 Task: Select the outline model option in the sticky scroll default model.
Action: Mouse moved to (8, 460)
Screenshot: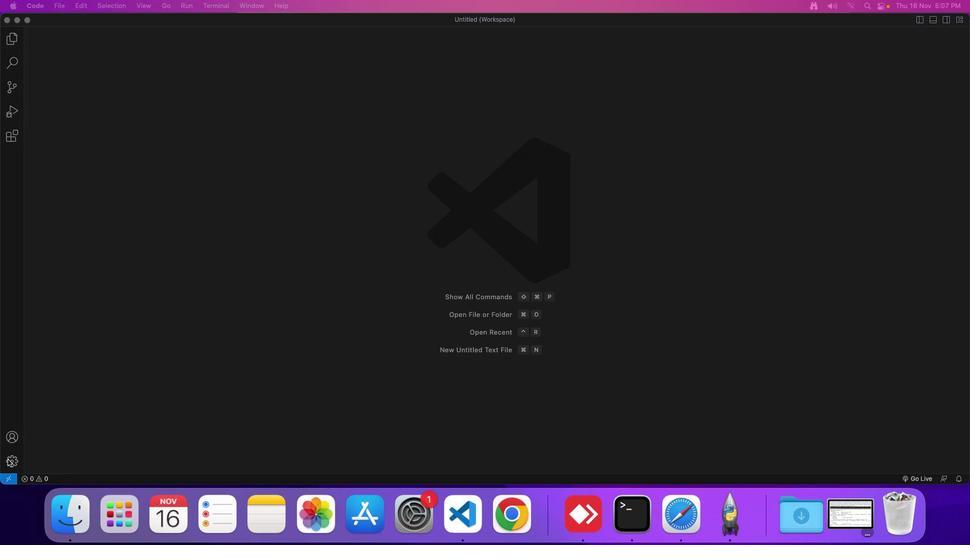 
Action: Mouse pressed left at (8, 460)
Screenshot: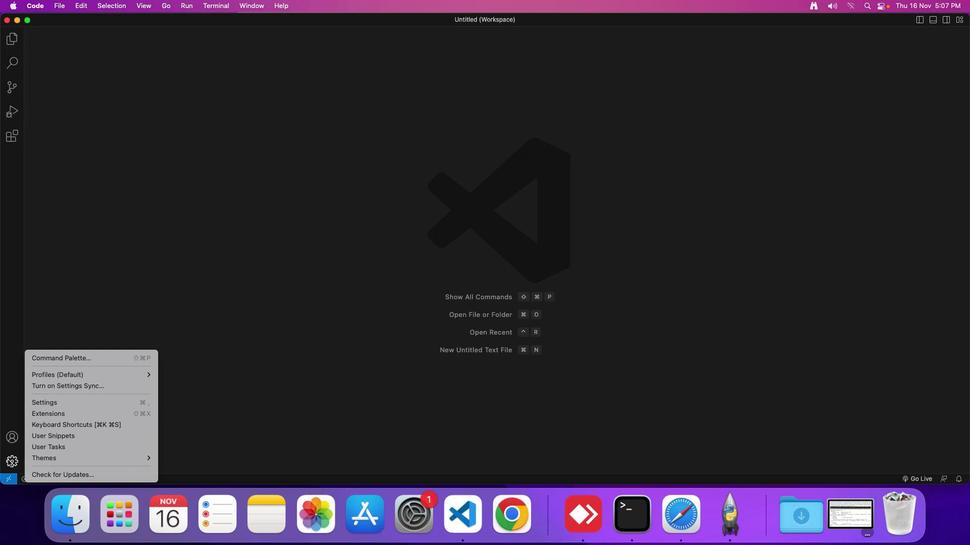 
Action: Mouse moved to (54, 406)
Screenshot: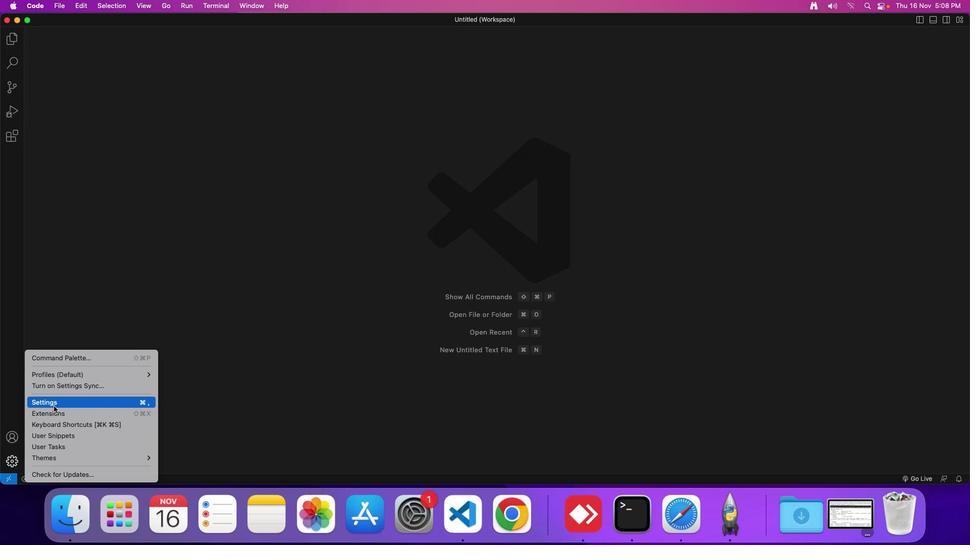 
Action: Mouse pressed left at (54, 406)
Screenshot: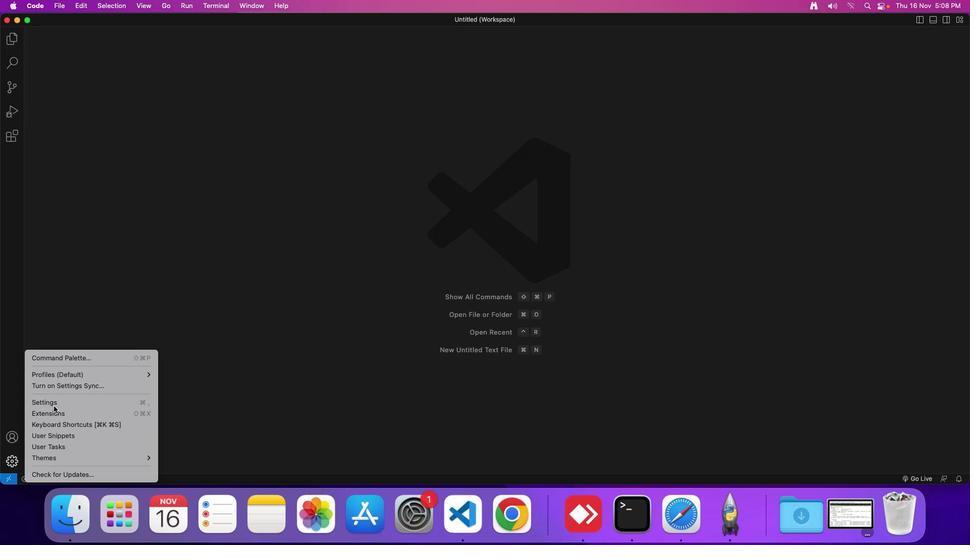 
Action: Mouse moved to (249, 81)
Screenshot: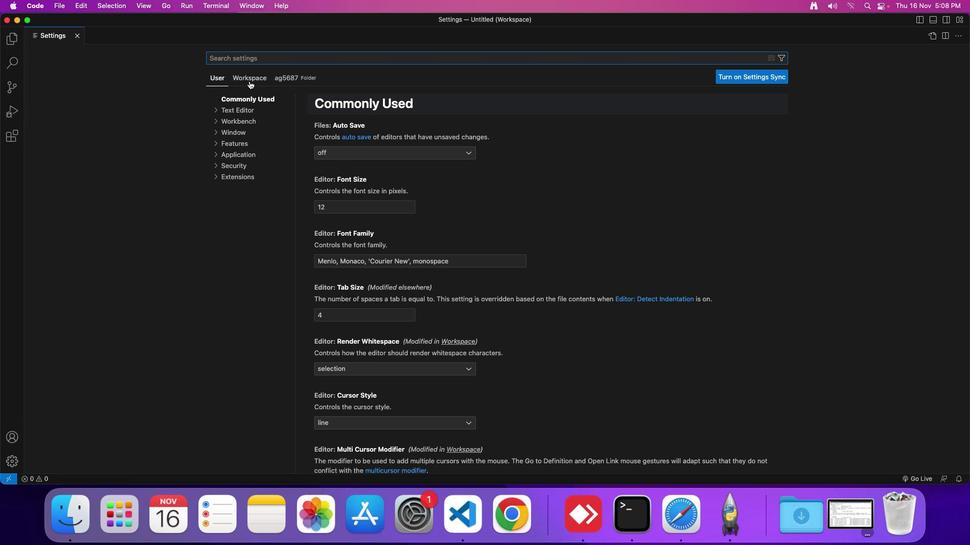 
Action: Mouse pressed left at (249, 81)
Screenshot: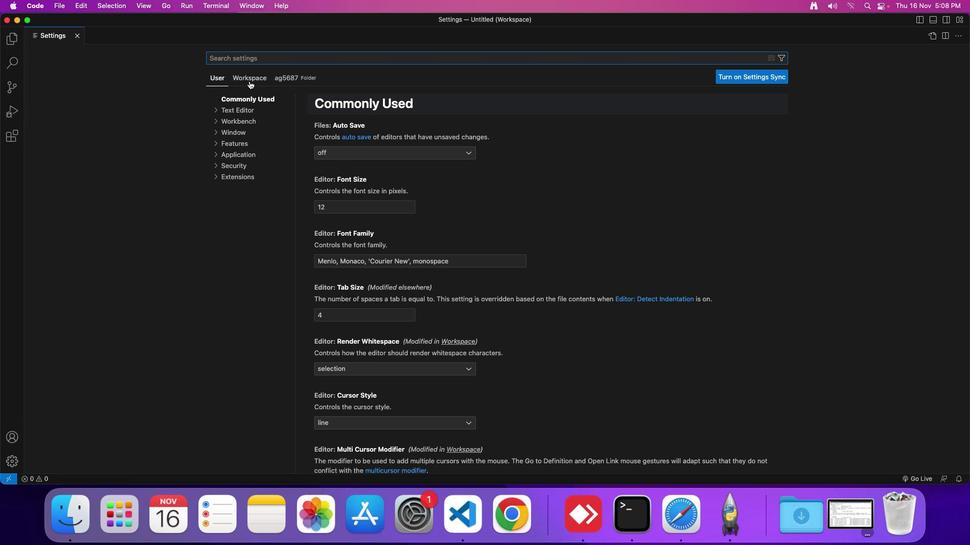 
Action: Mouse moved to (346, 227)
Screenshot: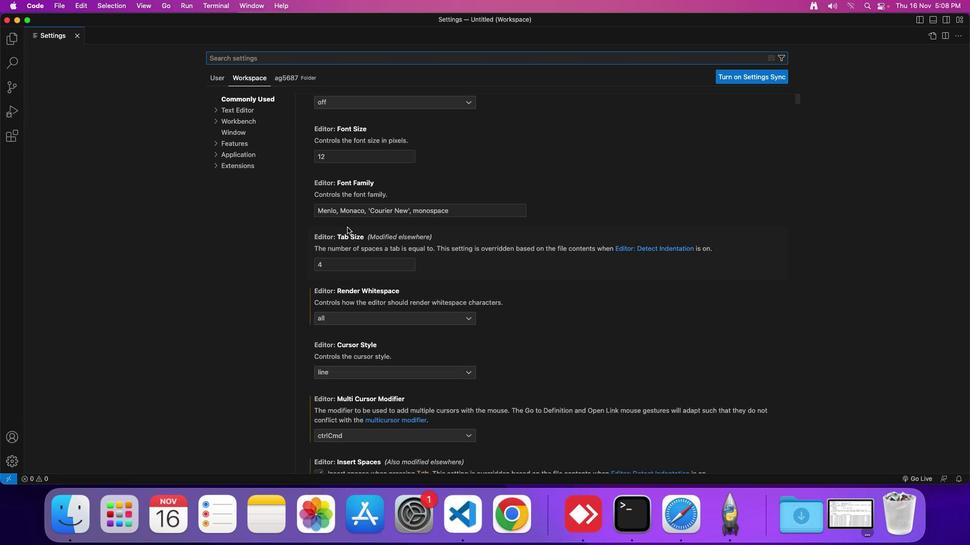 
Action: Mouse scrolled (346, 227) with delta (0, 0)
Screenshot: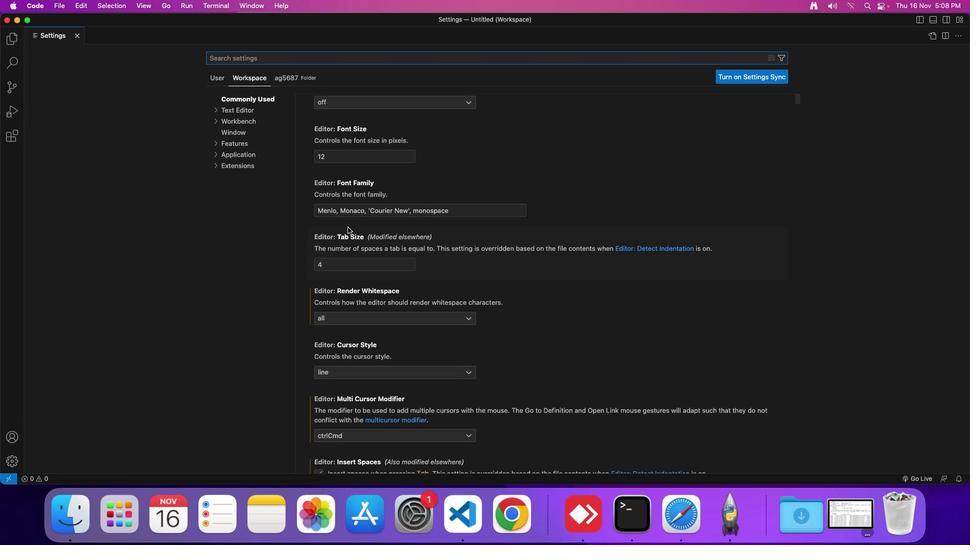 
Action: Mouse moved to (347, 227)
Screenshot: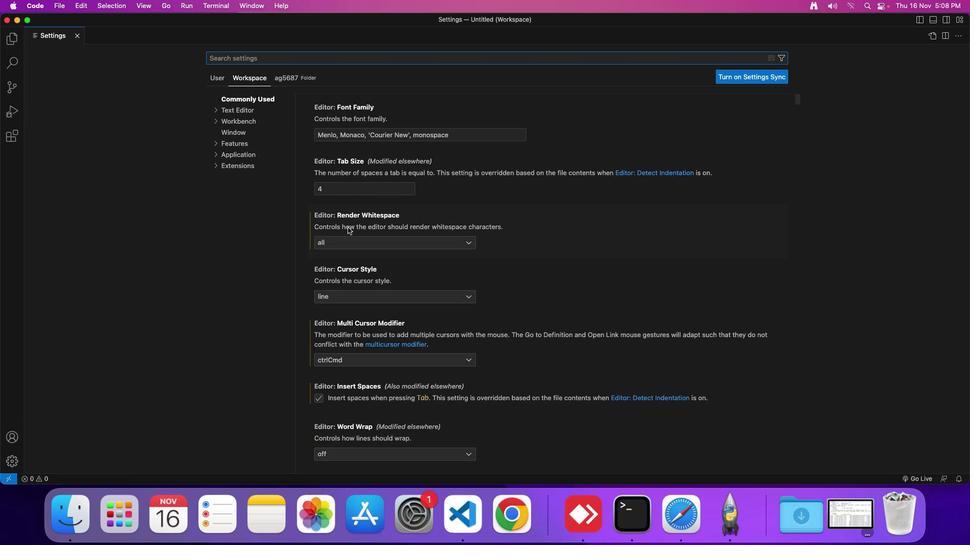 
Action: Mouse scrolled (347, 227) with delta (0, 0)
Screenshot: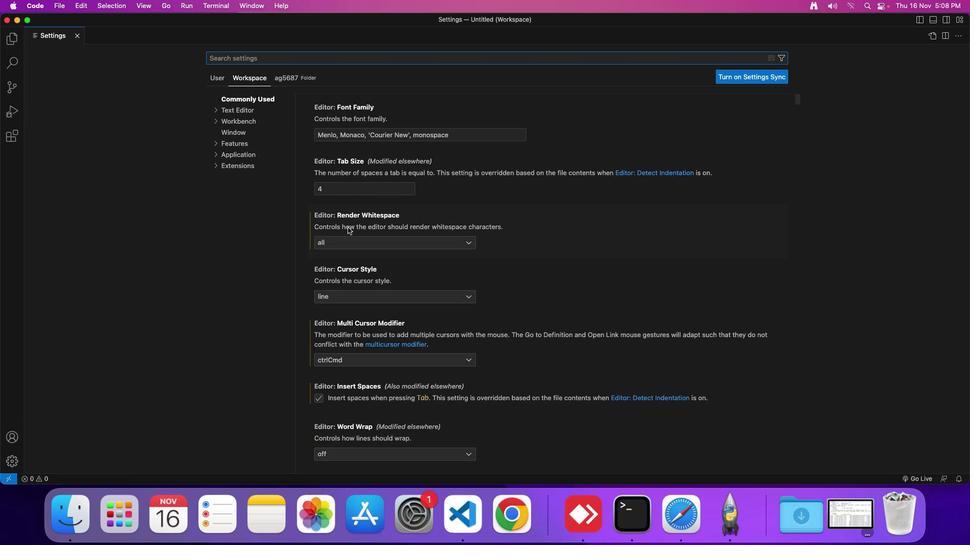 
Action: Mouse moved to (347, 227)
Screenshot: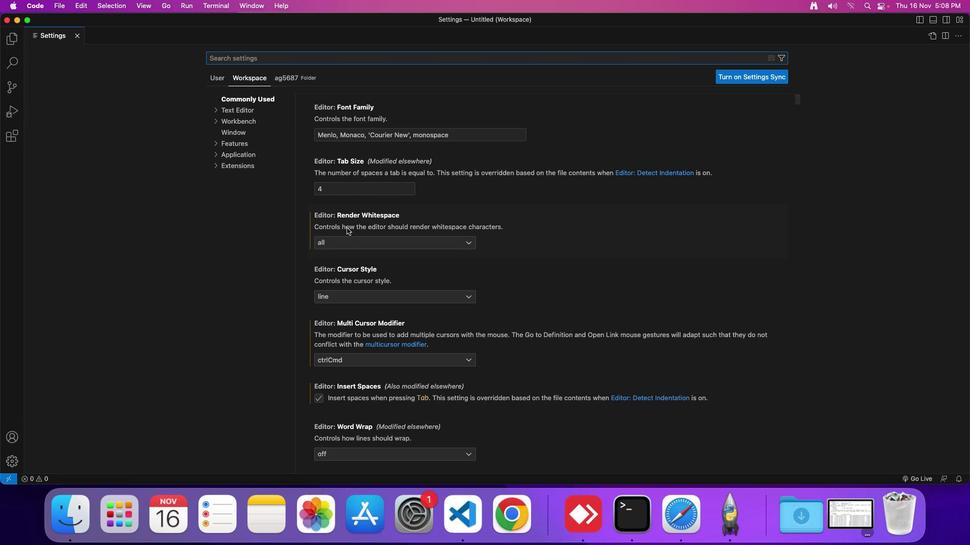 
Action: Mouse scrolled (347, 227) with delta (0, -1)
Screenshot: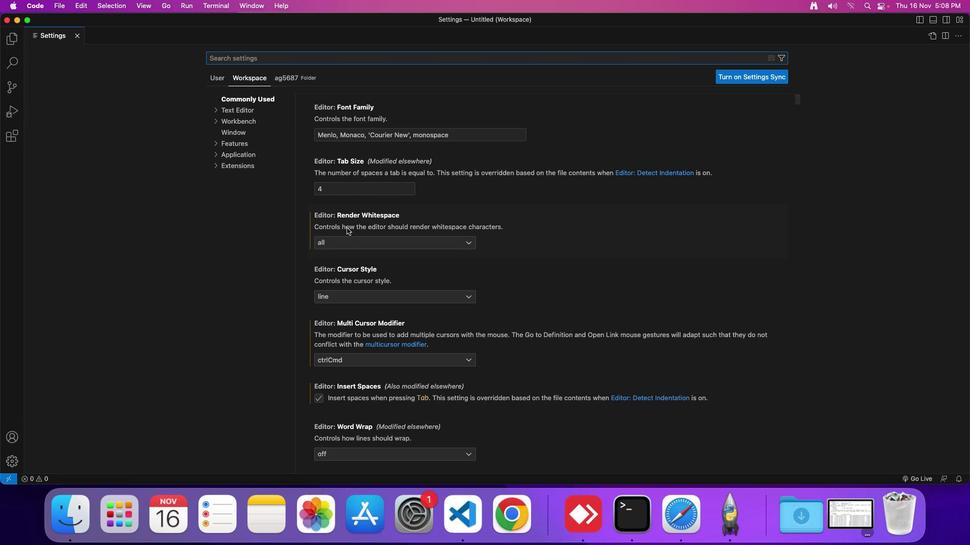 
Action: Mouse moved to (344, 228)
Screenshot: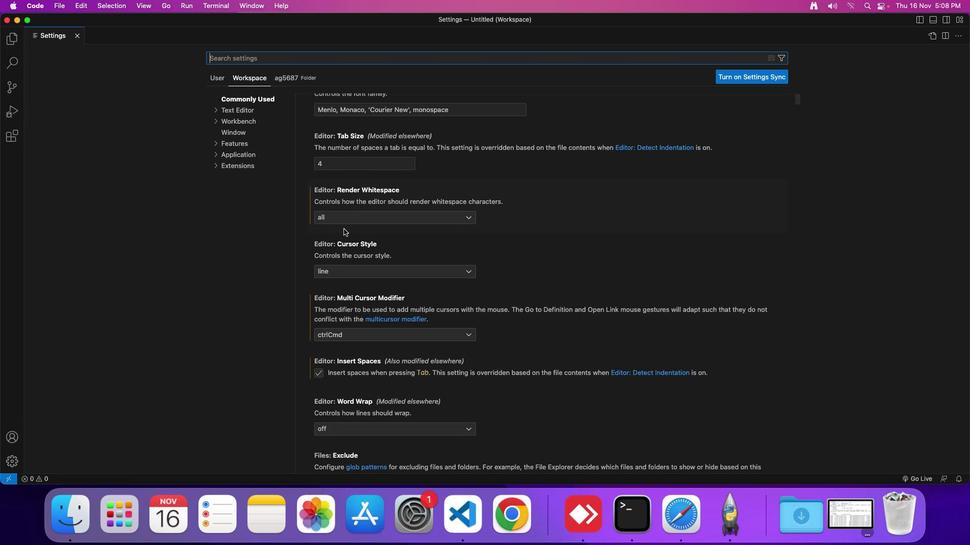 
Action: Mouse scrolled (344, 228) with delta (0, 0)
Screenshot: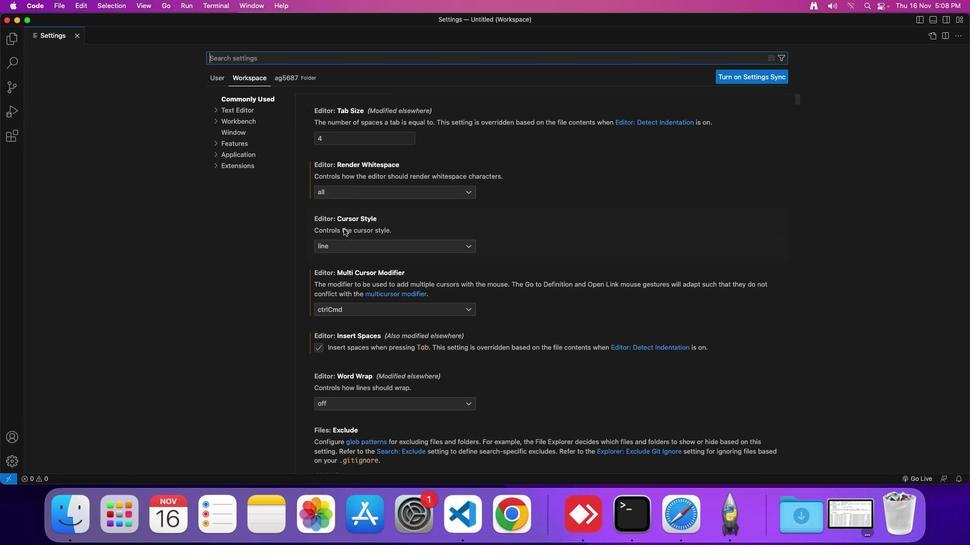 
Action: Mouse scrolled (344, 228) with delta (0, 0)
Screenshot: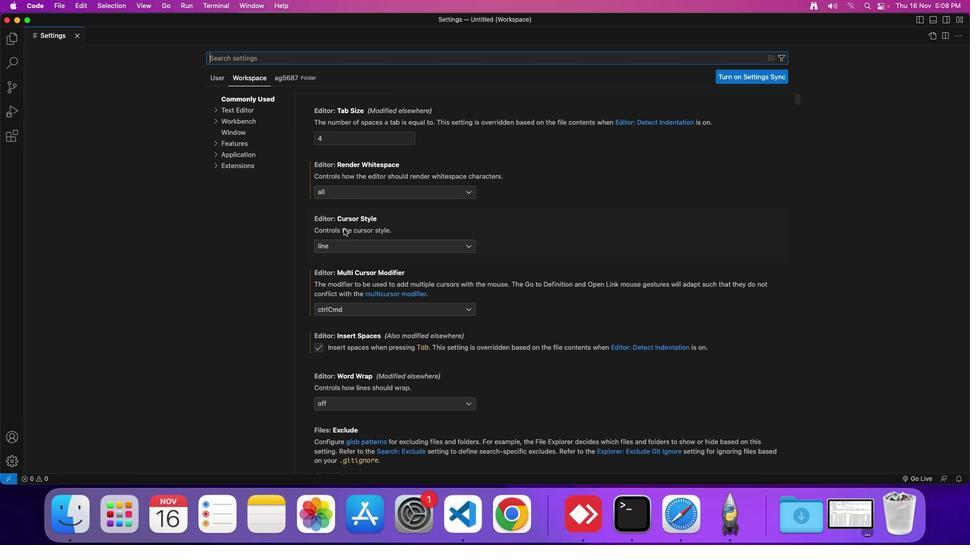
Action: Mouse scrolled (344, 228) with delta (0, 0)
Screenshot: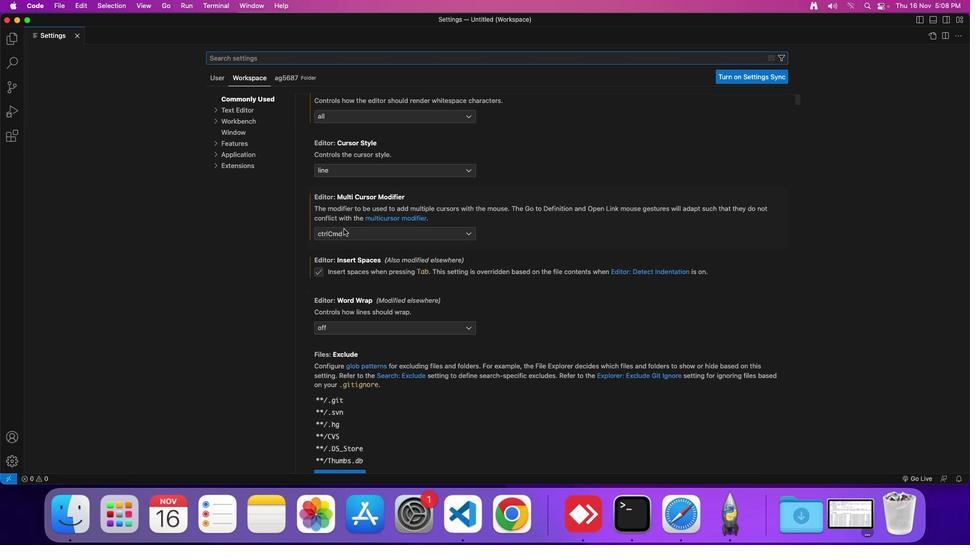 
Action: Mouse scrolled (344, 228) with delta (0, 0)
Screenshot: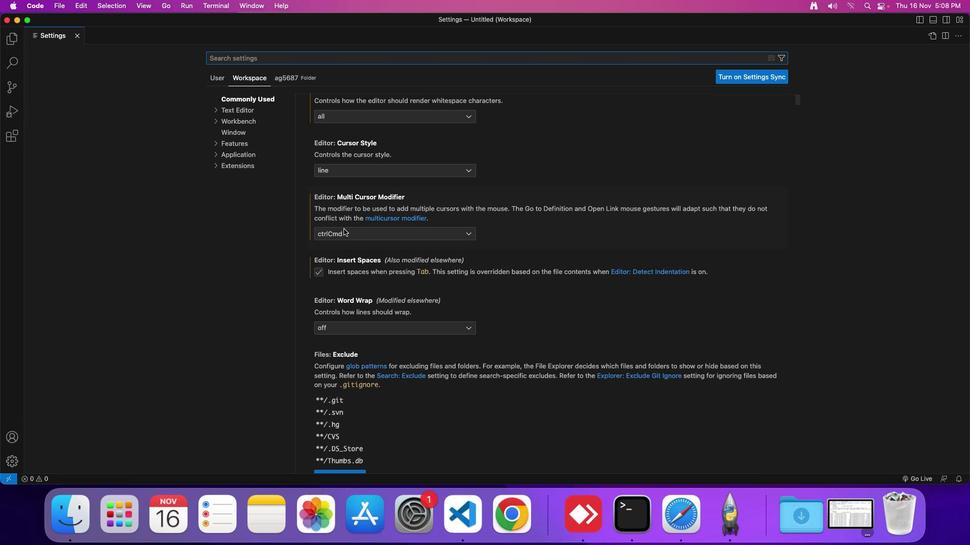 
Action: Mouse scrolled (344, 228) with delta (0, 0)
Screenshot: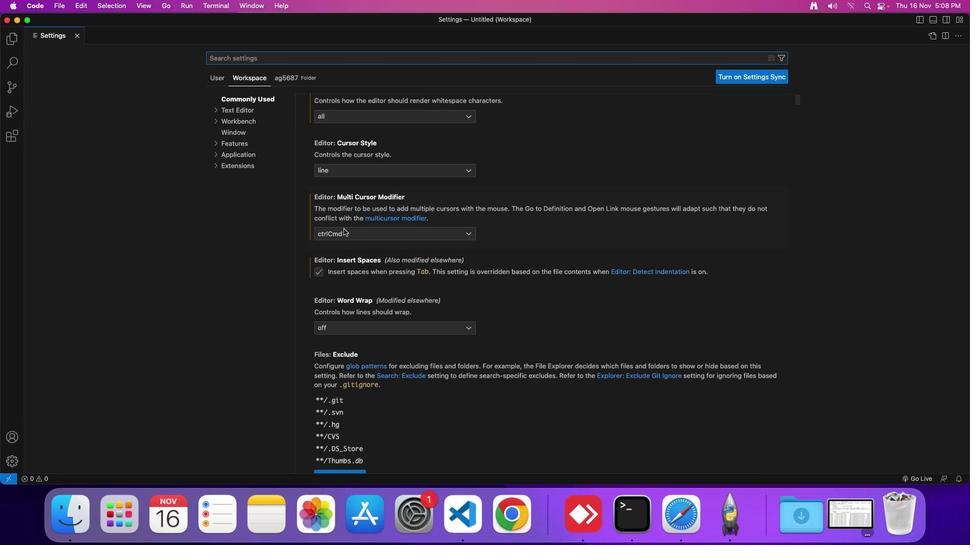 
Action: Mouse scrolled (344, 228) with delta (0, 0)
Screenshot: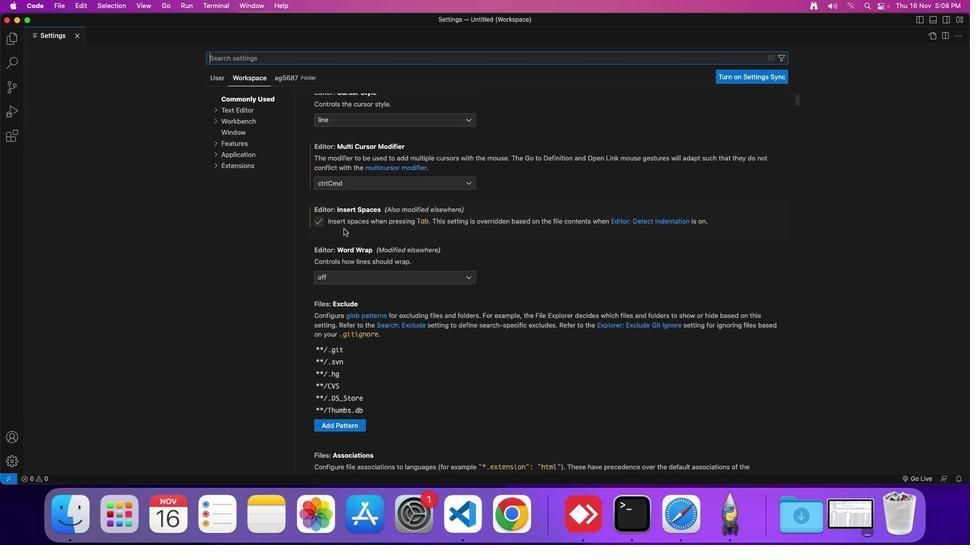 
Action: Mouse scrolled (344, 228) with delta (0, 0)
Screenshot: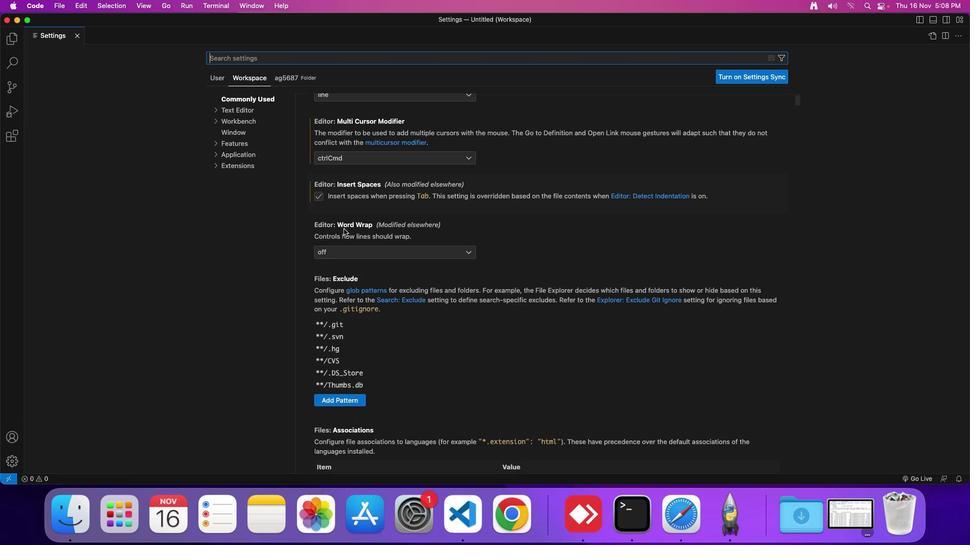 
Action: Mouse scrolled (344, 228) with delta (0, 0)
Screenshot: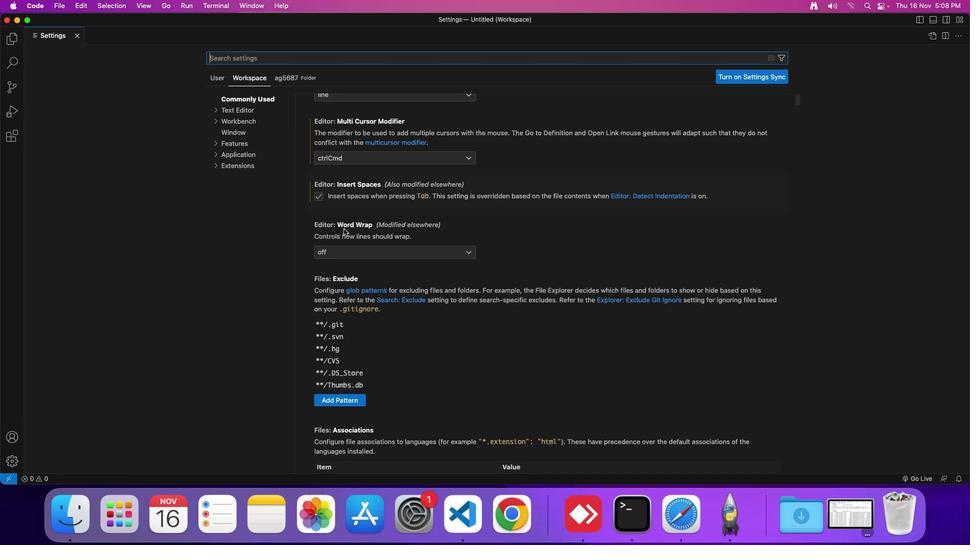 
Action: Mouse scrolled (344, 228) with delta (0, 0)
Screenshot: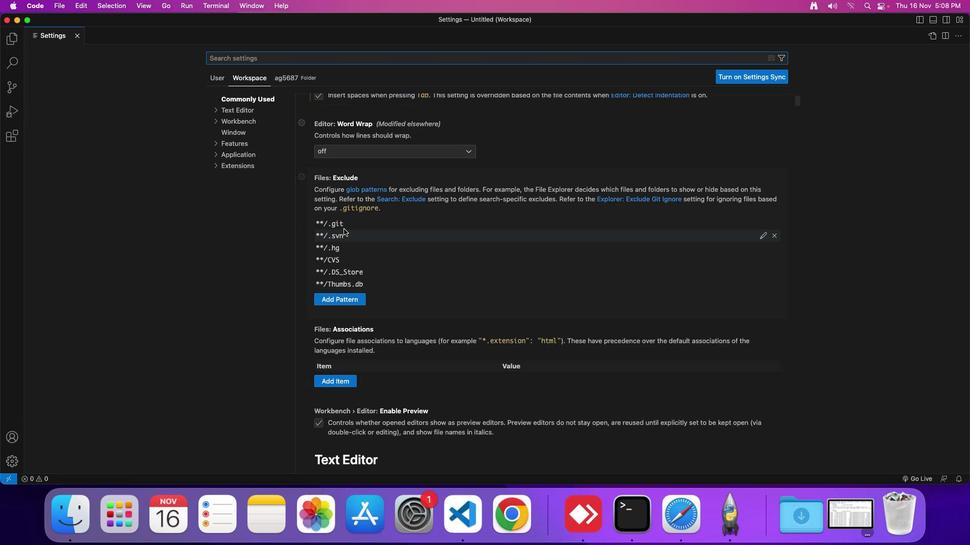 
Action: Mouse scrolled (344, 228) with delta (0, 0)
Screenshot: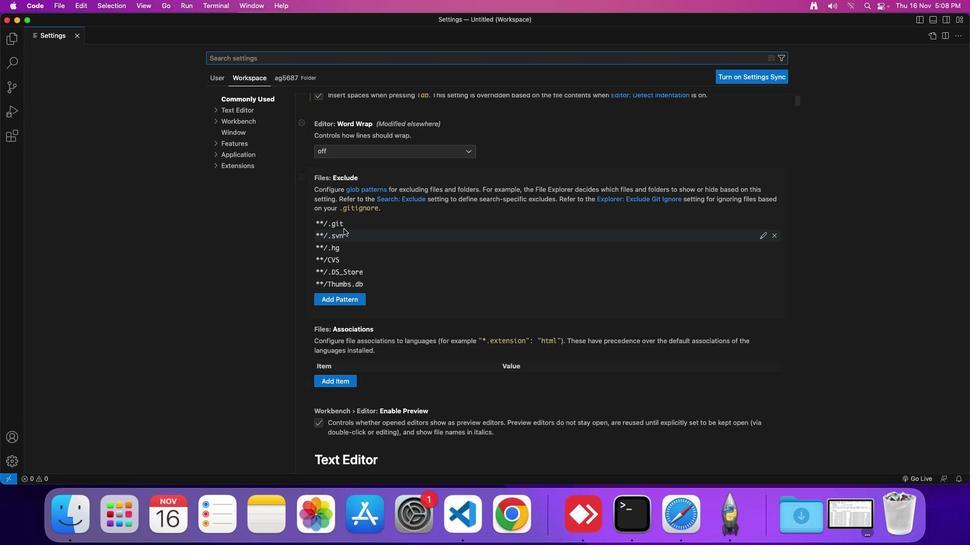 
Action: Mouse scrolled (344, 228) with delta (0, -1)
Screenshot: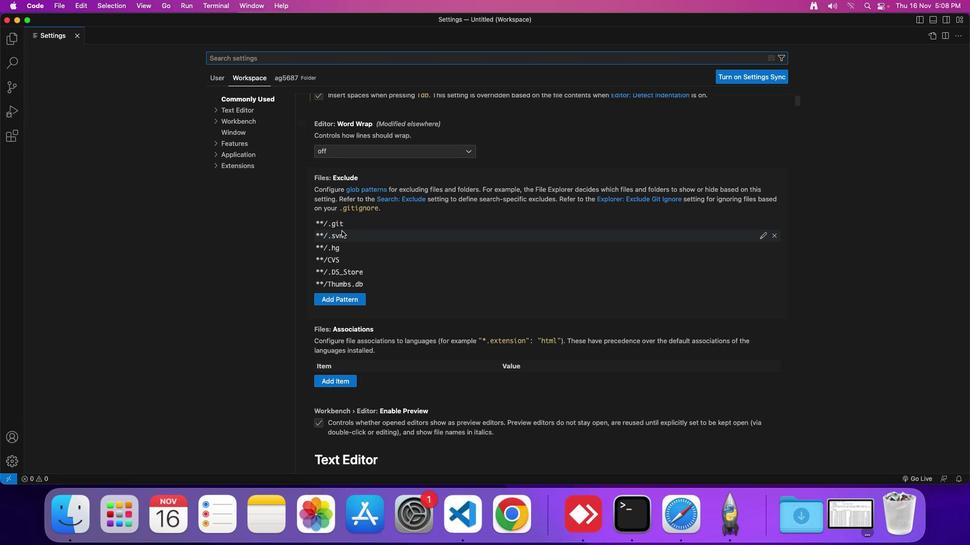 
Action: Mouse moved to (335, 249)
Screenshot: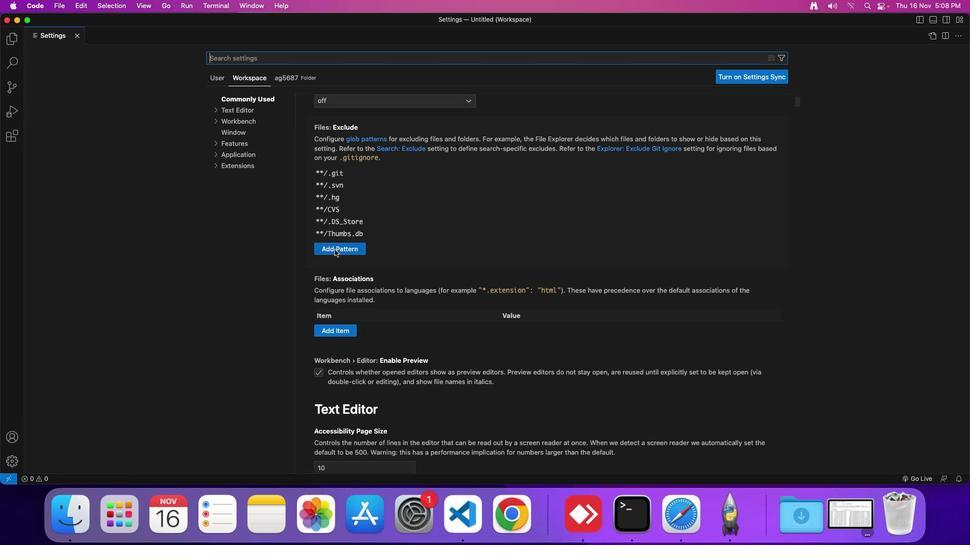 
Action: Mouse scrolled (335, 249) with delta (0, 0)
Screenshot: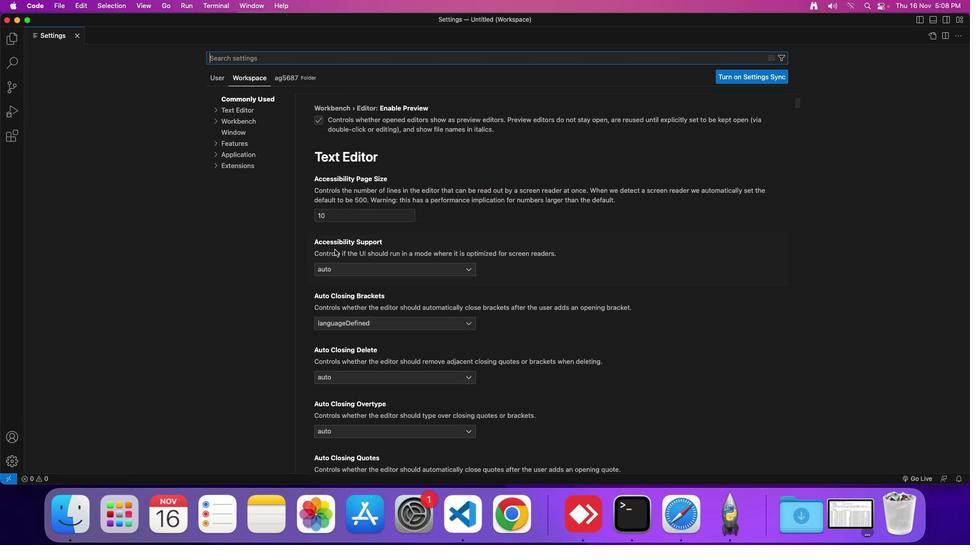 
Action: Mouse scrolled (335, 249) with delta (0, 0)
Screenshot: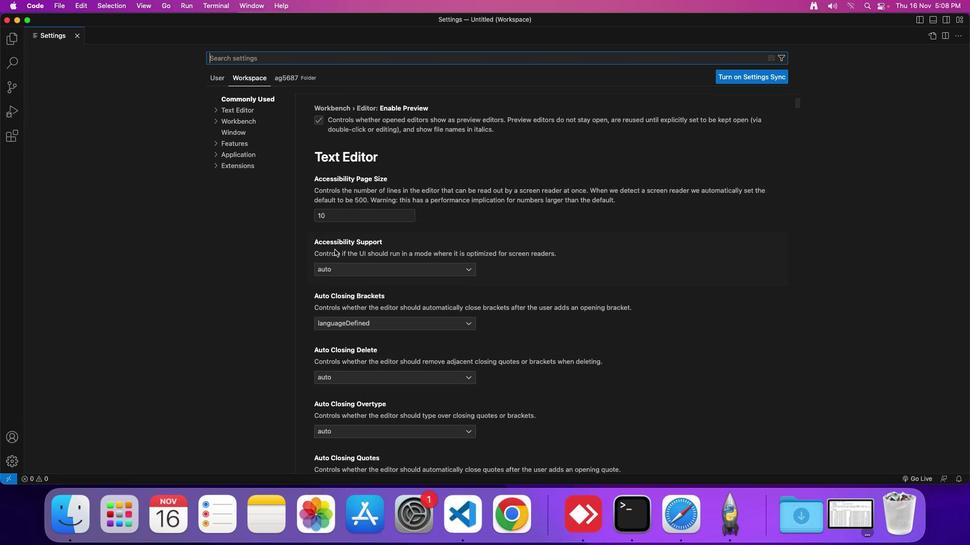 
Action: Mouse scrolled (335, 249) with delta (0, -2)
Screenshot: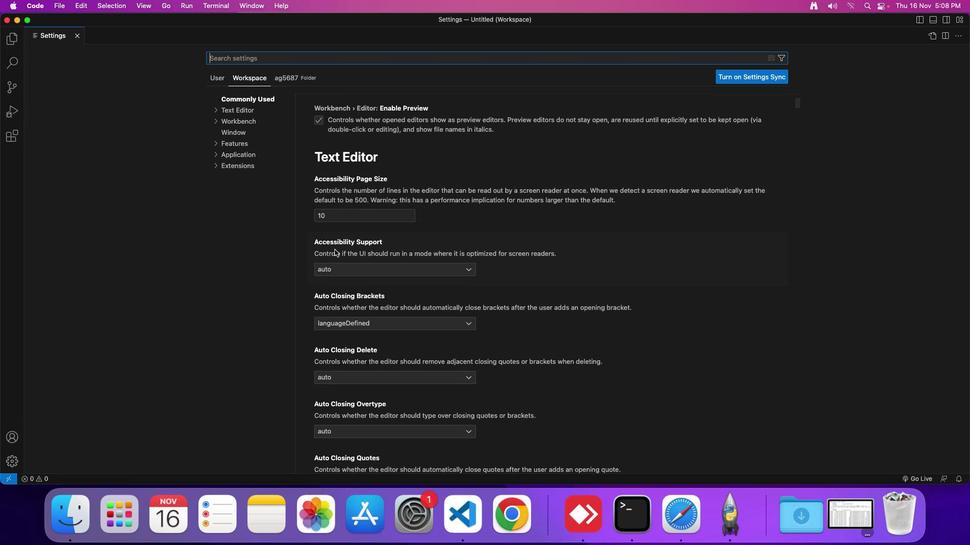 
Action: Mouse scrolled (335, 249) with delta (0, -3)
Screenshot: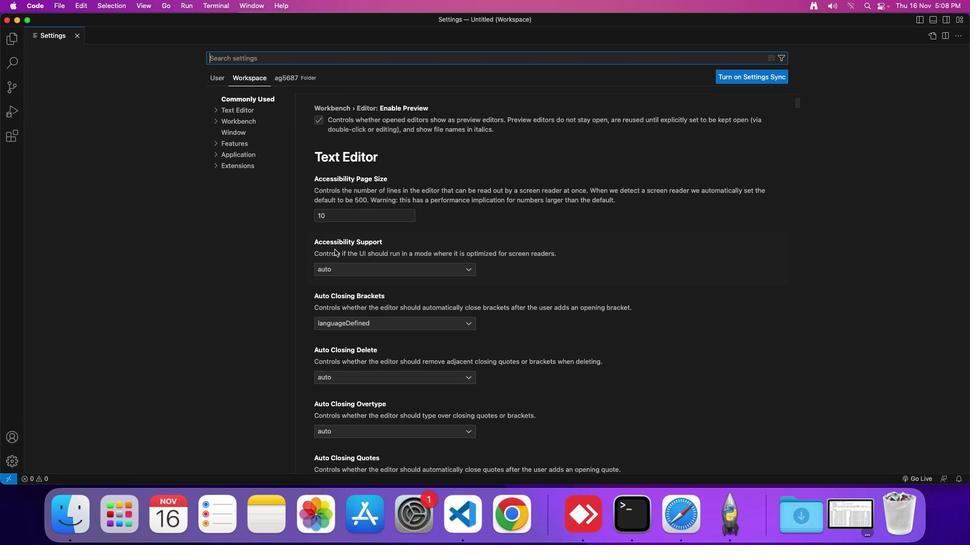 
Action: Mouse moved to (336, 250)
Screenshot: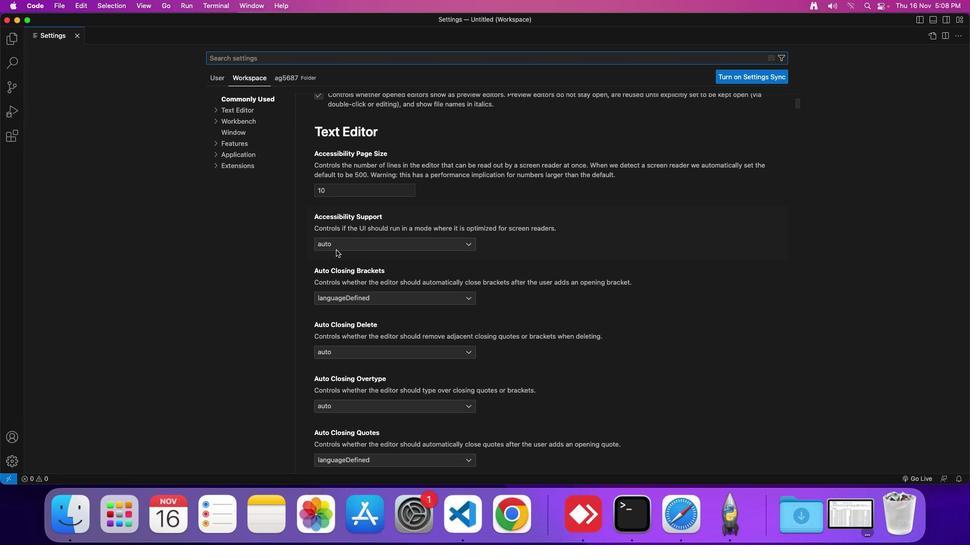 
Action: Mouse scrolled (336, 250) with delta (0, 0)
Screenshot: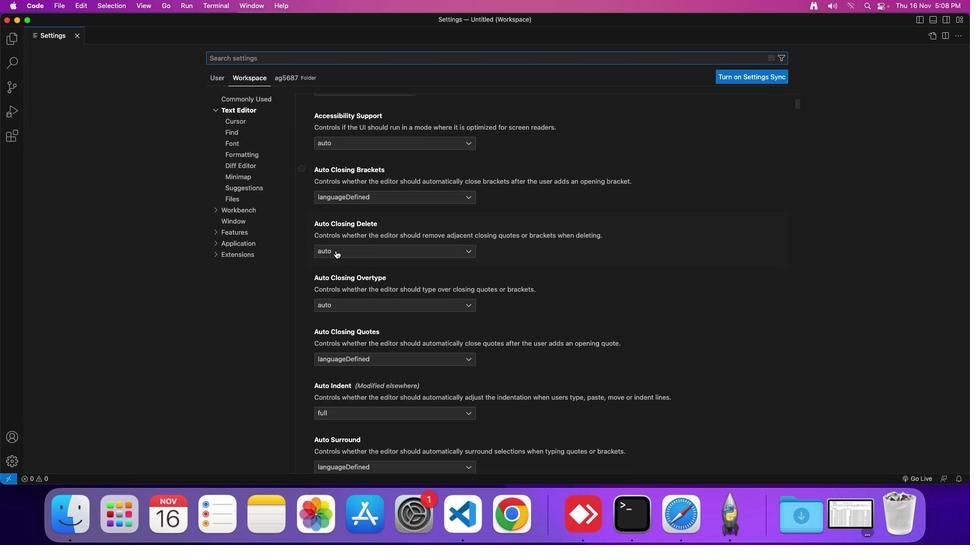 
Action: Mouse scrolled (336, 250) with delta (0, 0)
Screenshot: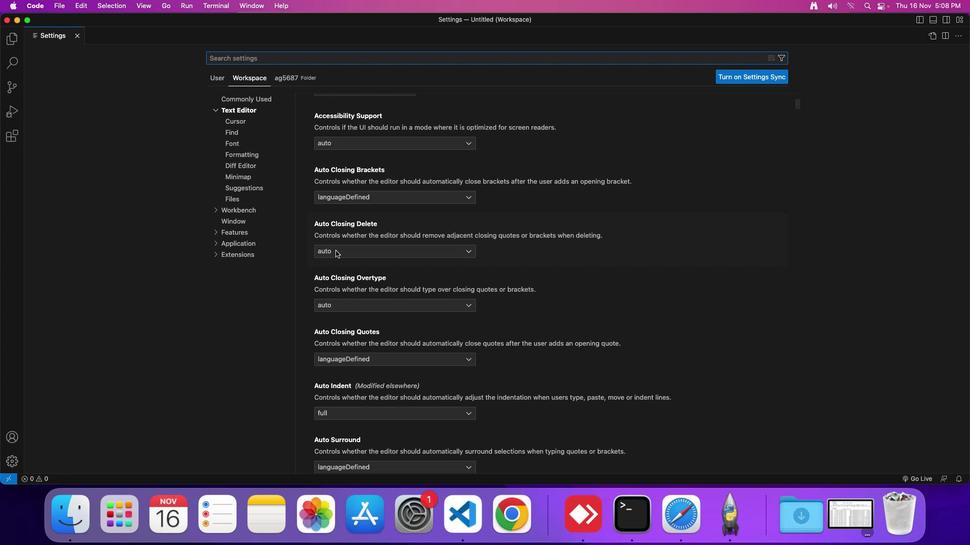 
Action: Mouse moved to (336, 250)
Screenshot: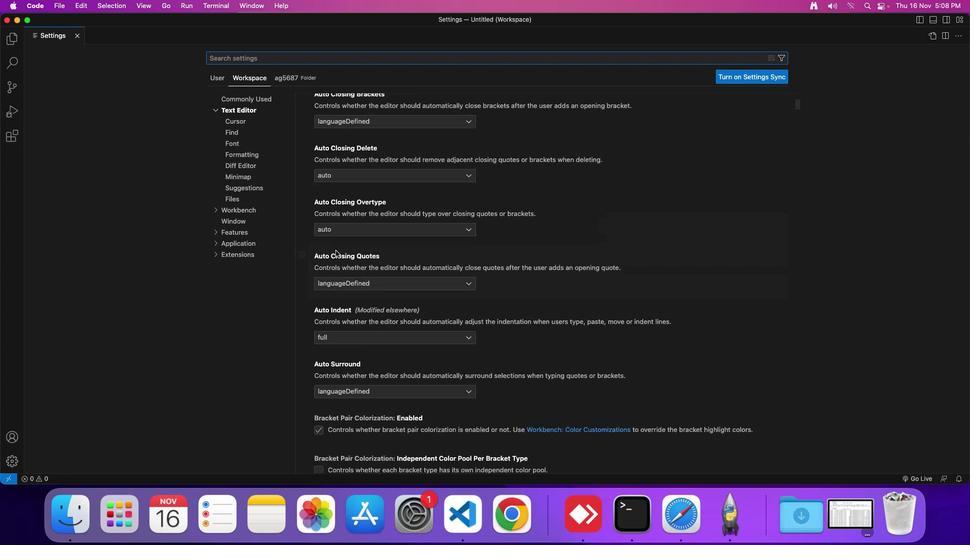 
Action: Mouse scrolled (336, 250) with delta (0, -1)
Screenshot: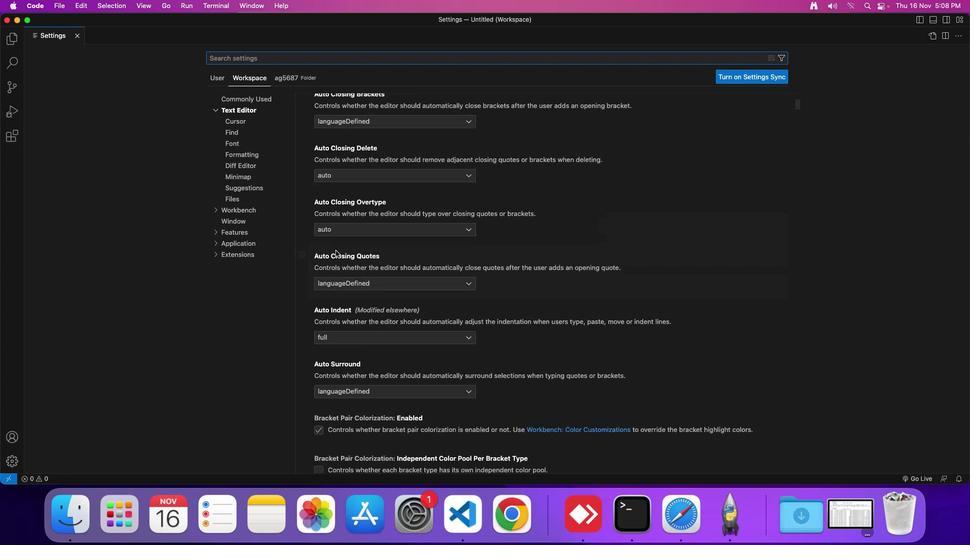 
Action: Mouse moved to (336, 251)
Screenshot: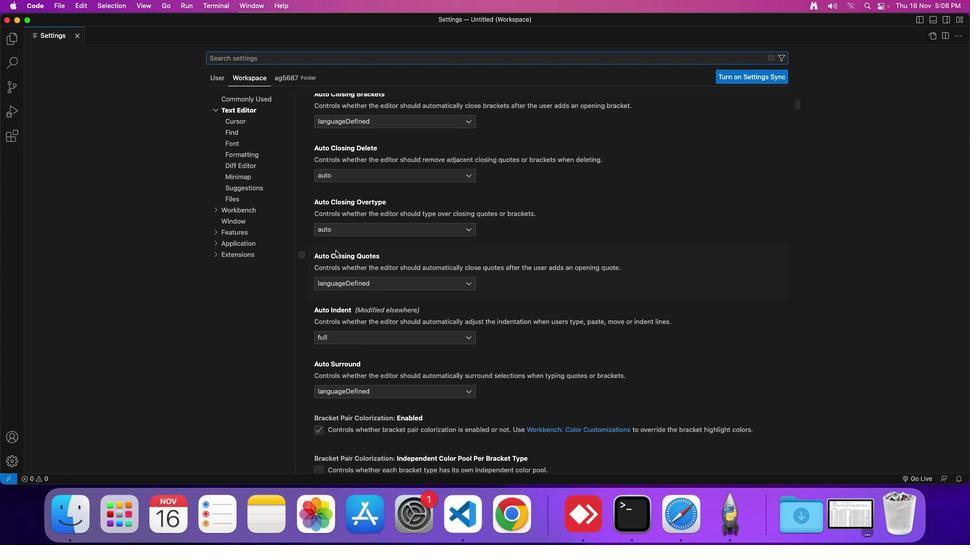 
Action: Mouse scrolled (336, 251) with delta (0, -1)
Screenshot: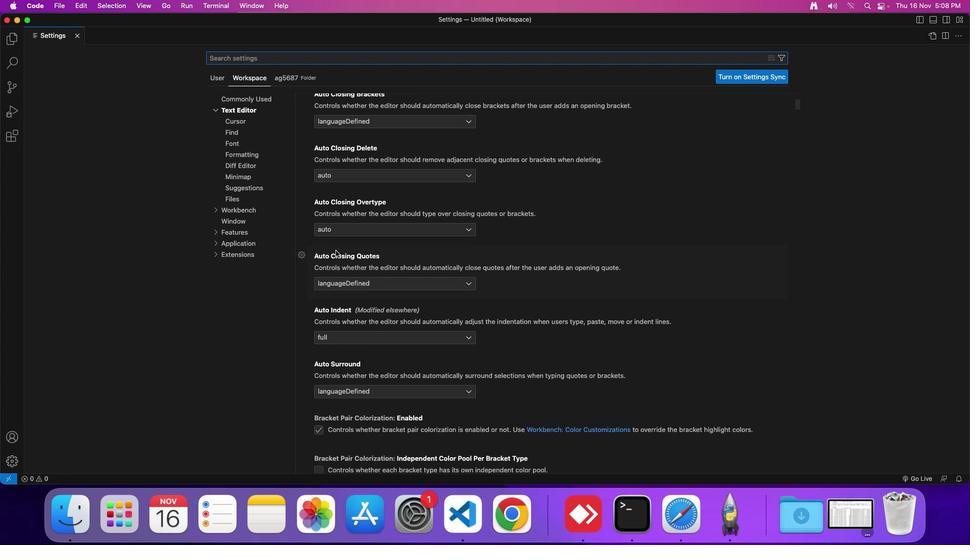 
Action: Mouse moved to (336, 250)
Screenshot: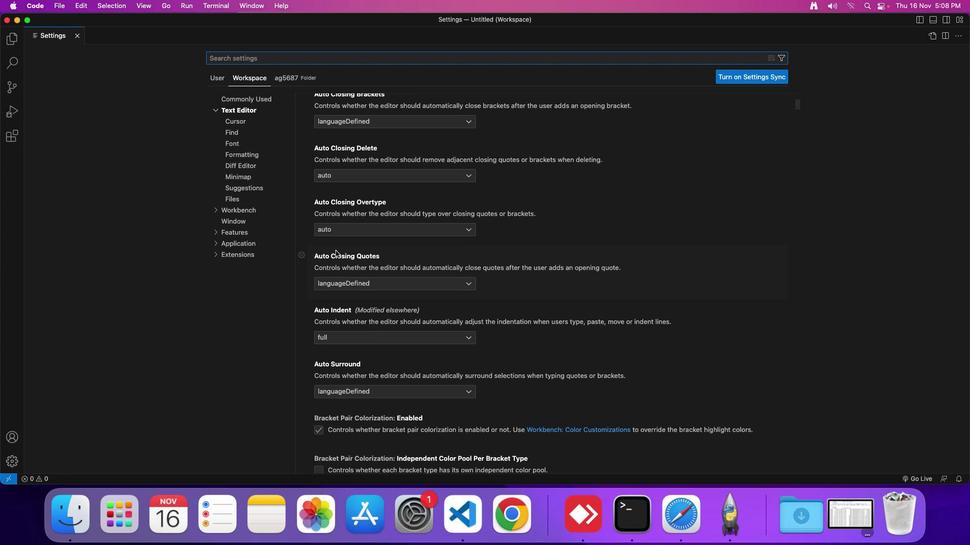 
Action: Mouse scrolled (336, 250) with delta (0, 0)
Screenshot: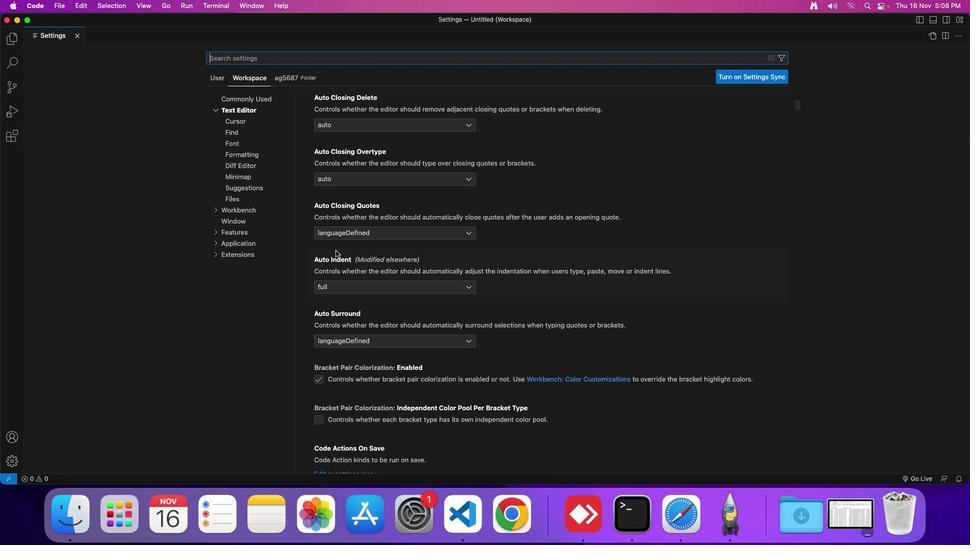 
Action: Mouse scrolled (336, 250) with delta (0, 0)
Screenshot: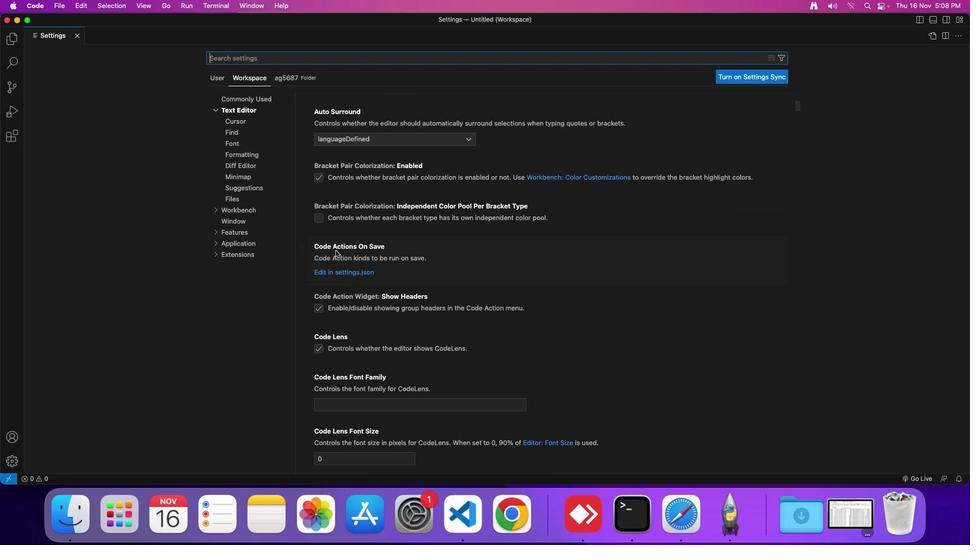 
Action: Mouse scrolled (336, 250) with delta (0, -1)
Screenshot: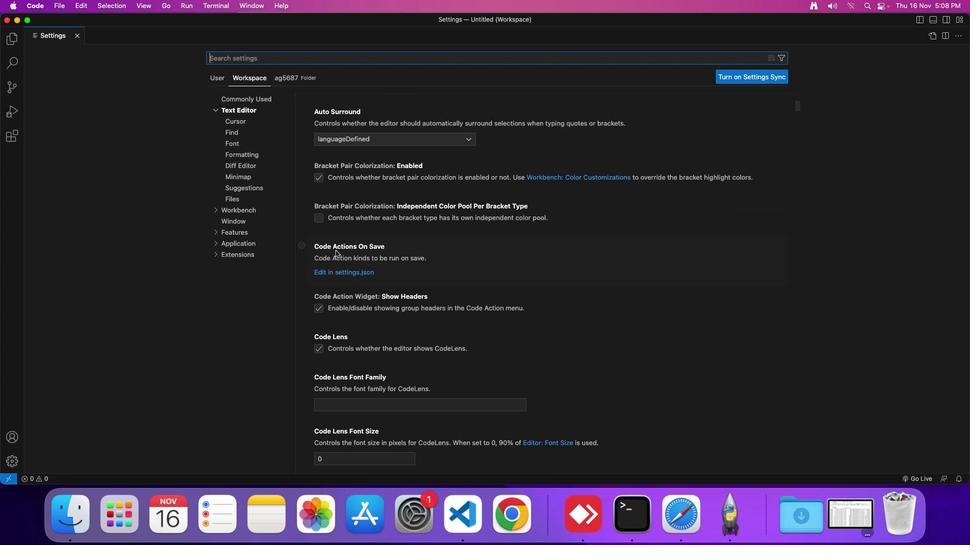 
Action: Mouse scrolled (336, 250) with delta (0, -2)
Screenshot: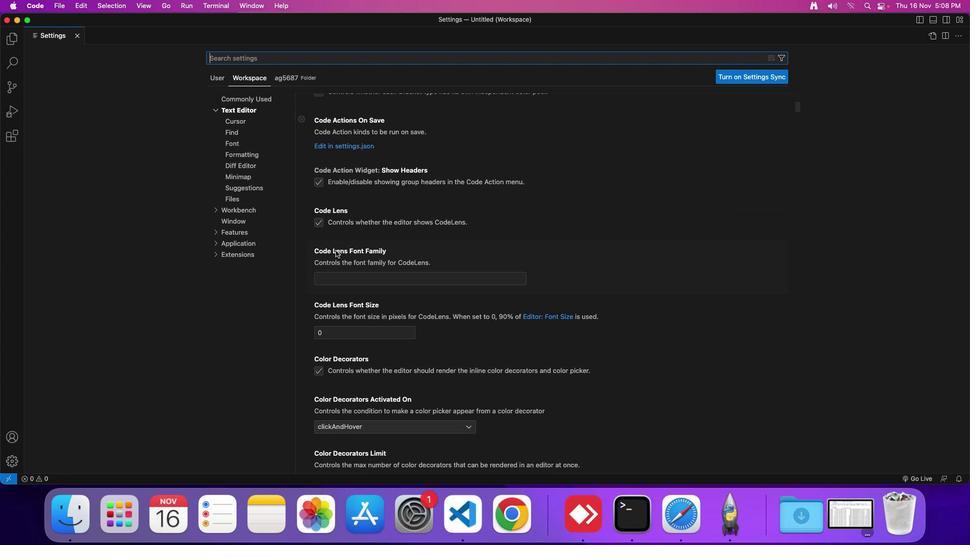 
Action: Mouse scrolled (336, 250) with delta (0, -2)
Screenshot: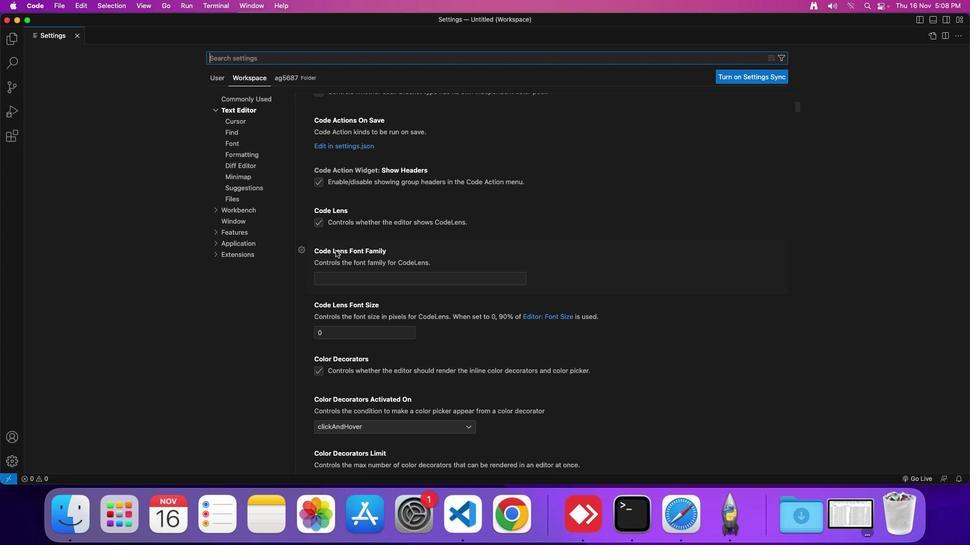 
Action: Mouse scrolled (336, 250) with delta (0, 0)
Screenshot: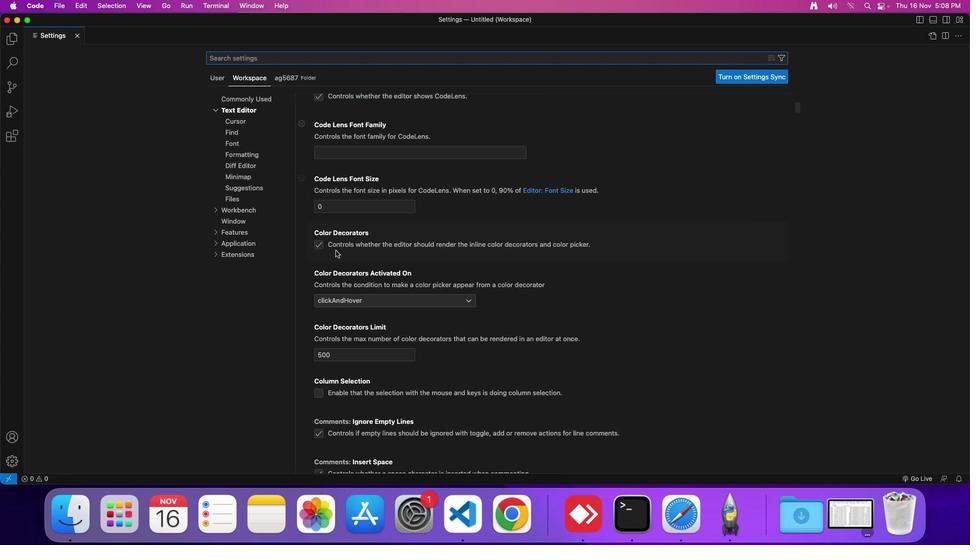 
Action: Mouse scrolled (336, 250) with delta (0, 0)
Screenshot: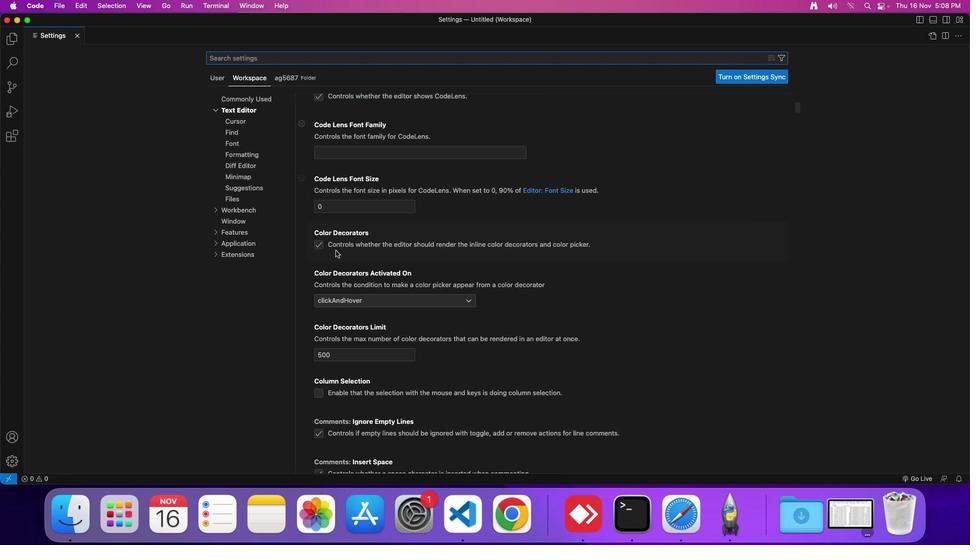 
Action: Mouse scrolled (336, 250) with delta (0, -1)
Screenshot: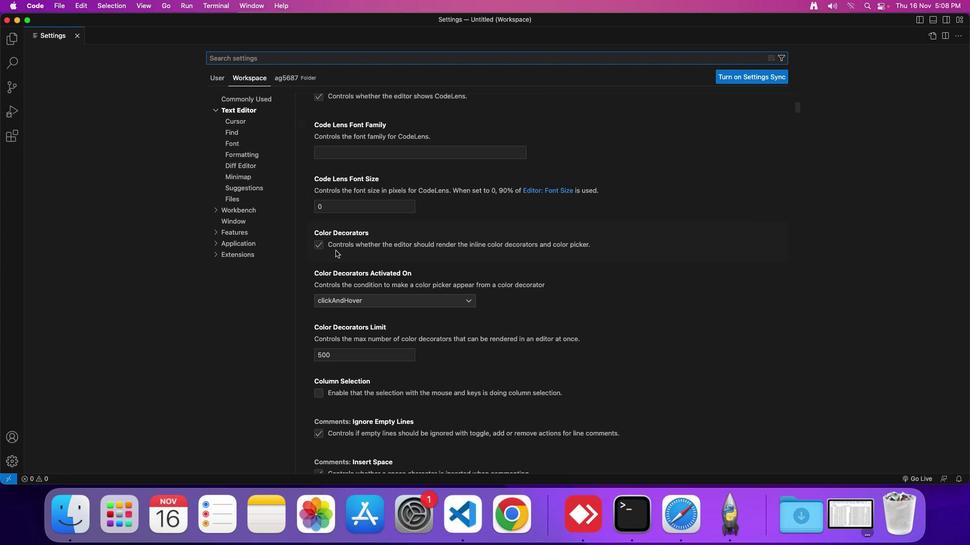 
Action: Mouse scrolled (336, 250) with delta (0, 0)
Screenshot: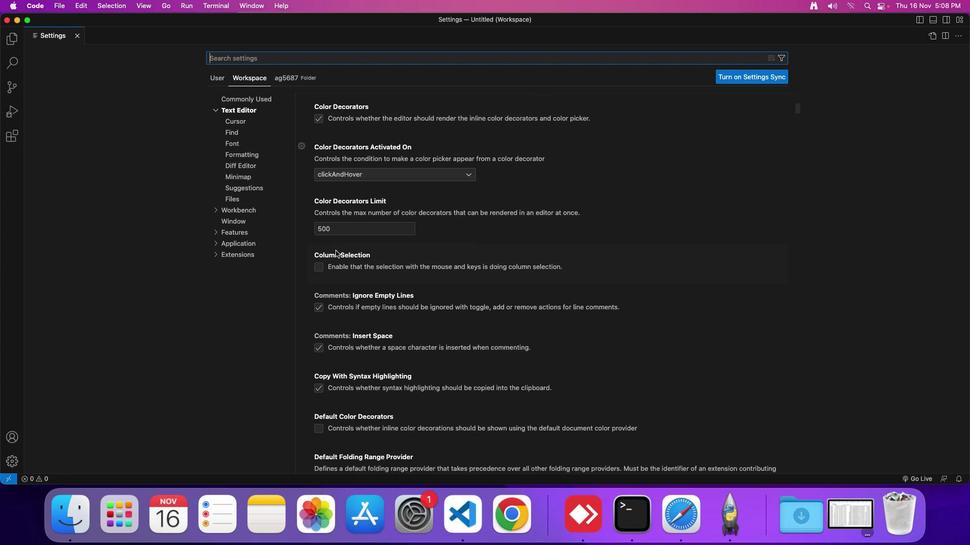 
Action: Mouse scrolled (336, 250) with delta (0, 0)
Screenshot: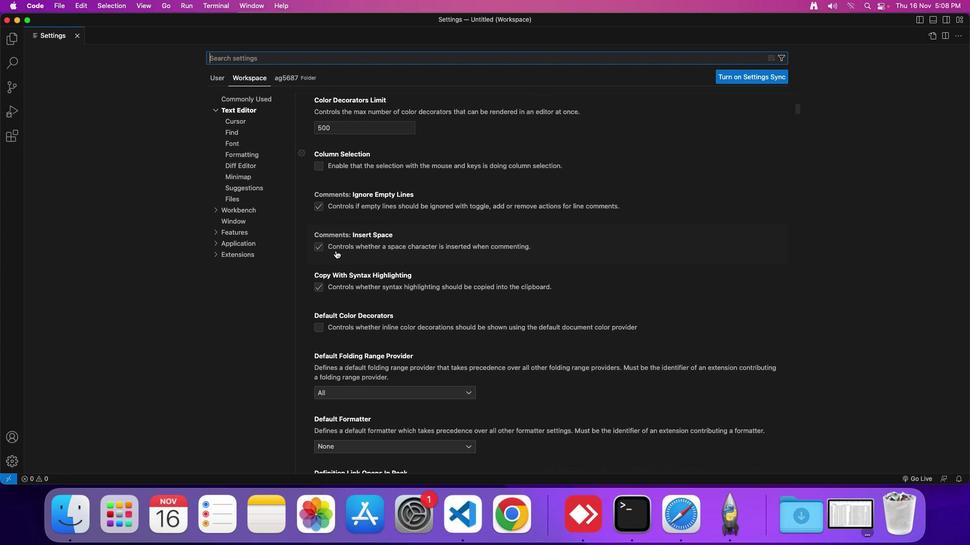 
Action: Mouse scrolled (336, 250) with delta (0, -1)
Screenshot: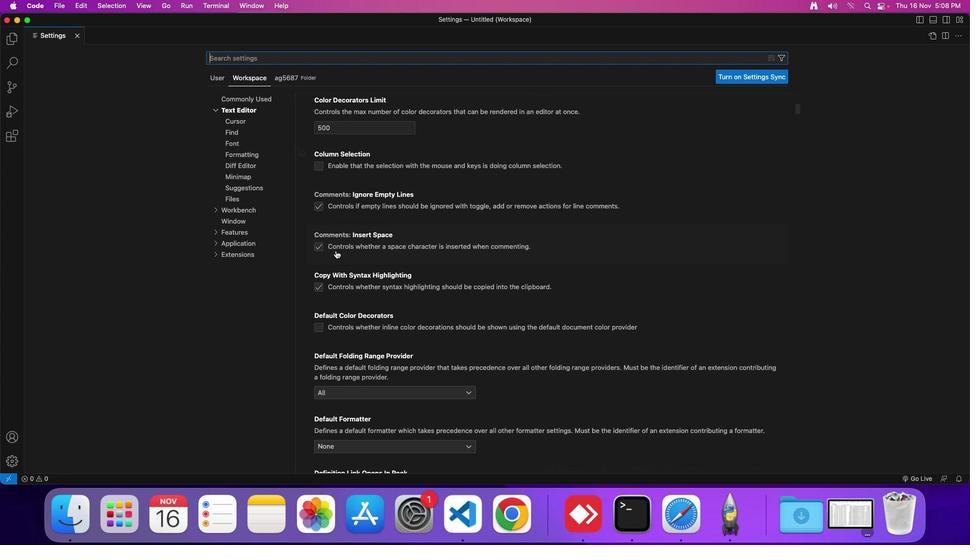 
Action: Mouse scrolled (336, 250) with delta (0, -2)
Screenshot: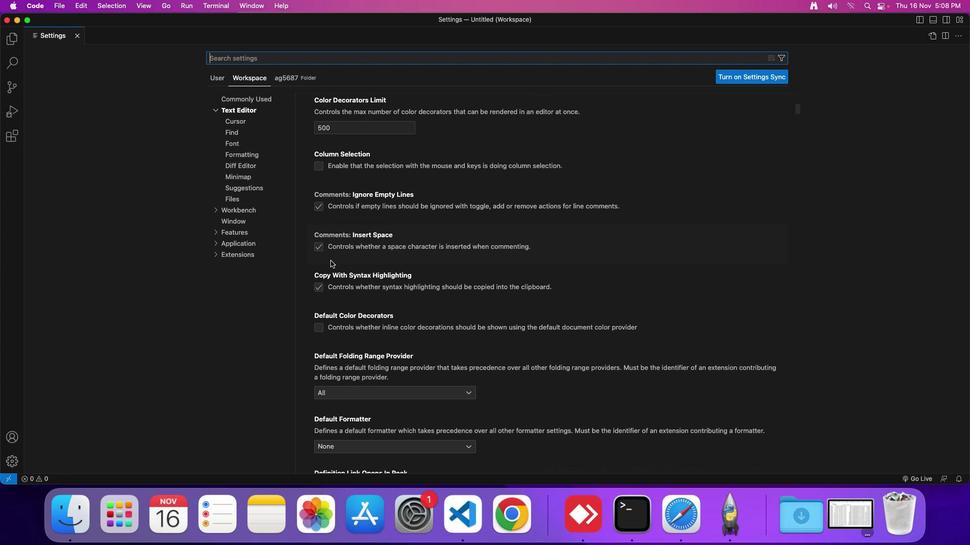 
Action: Mouse moved to (330, 266)
Screenshot: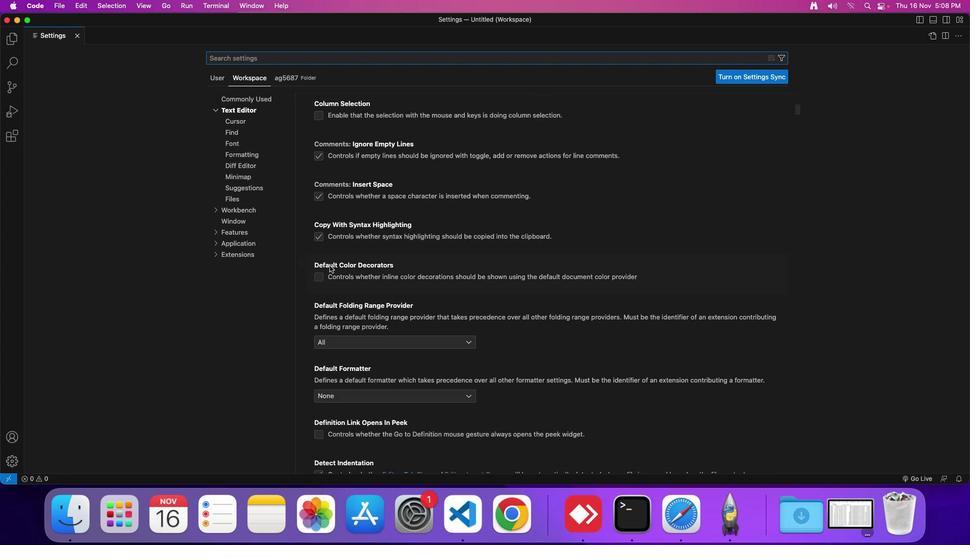 
Action: Mouse scrolled (330, 266) with delta (0, 0)
Screenshot: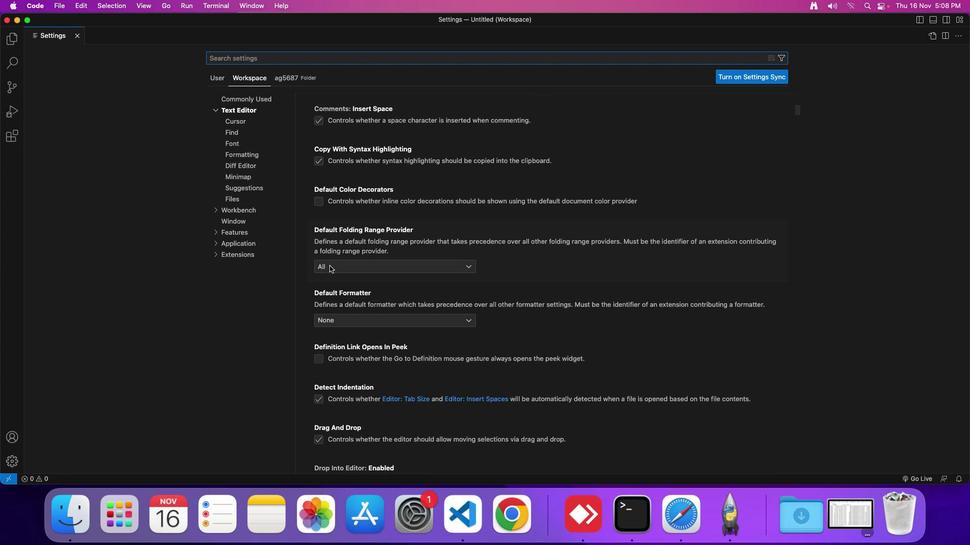 
Action: Mouse scrolled (330, 266) with delta (0, 0)
Screenshot: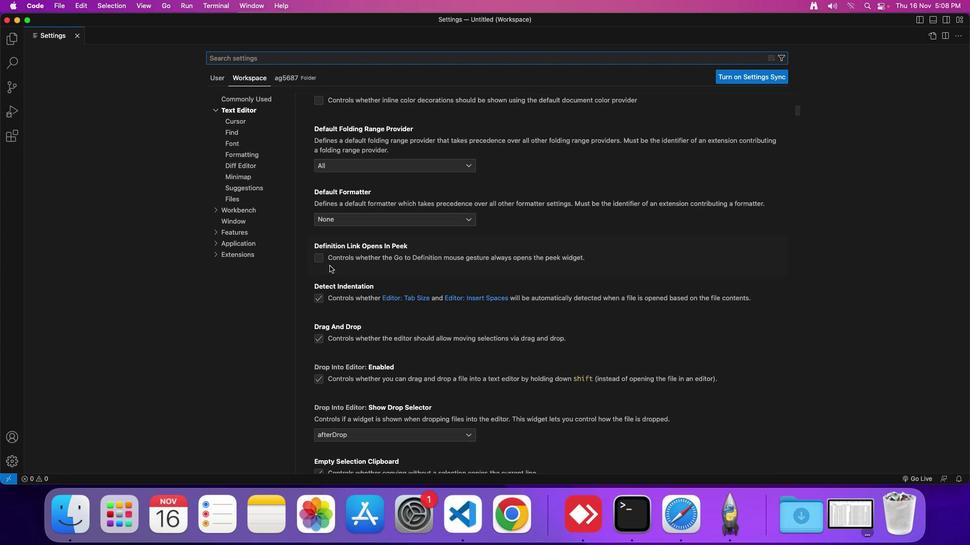 
Action: Mouse scrolled (330, 266) with delta (0, -1)
Screenshot: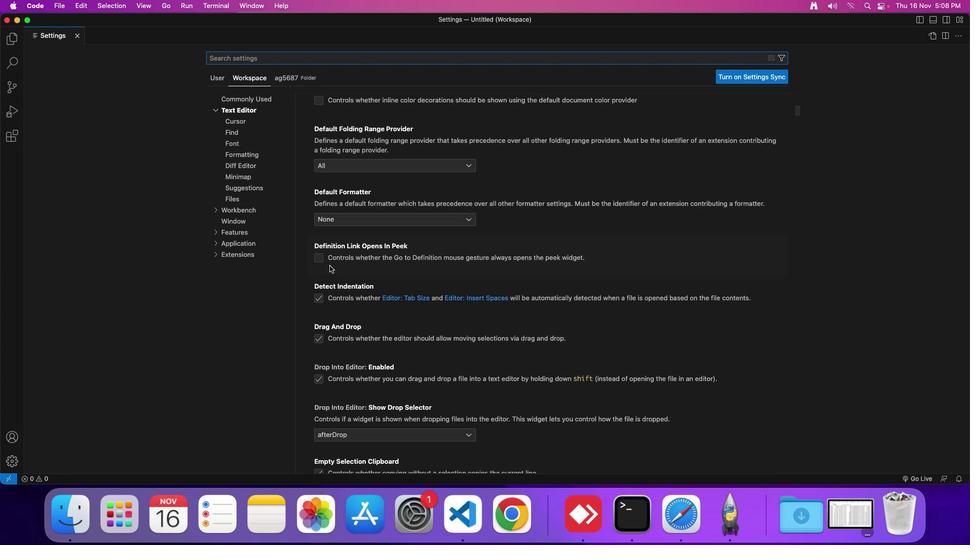 
Action: Mouse scrolled (330, 266) with delta (0, -2)
Screenshot: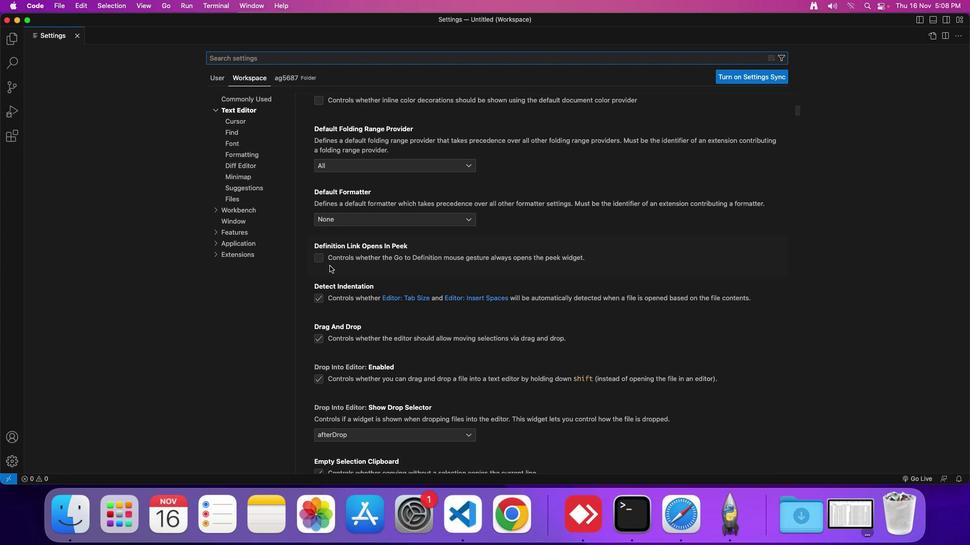 
Action: Mouse scrolled (330, 266) with delta (0, 0)
Screenshot: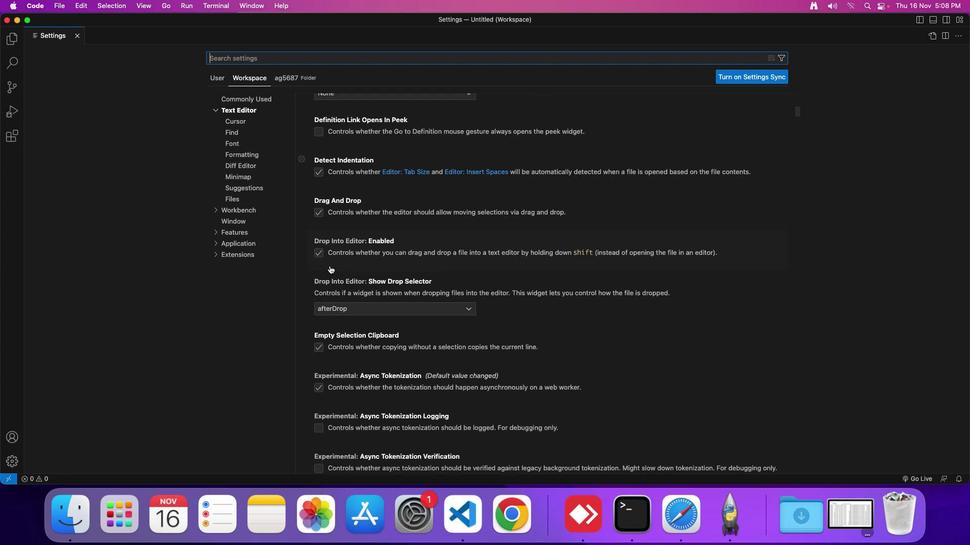 
Action: Mouse scrolled (330, 266) with delta (0, 0)
Screenshot: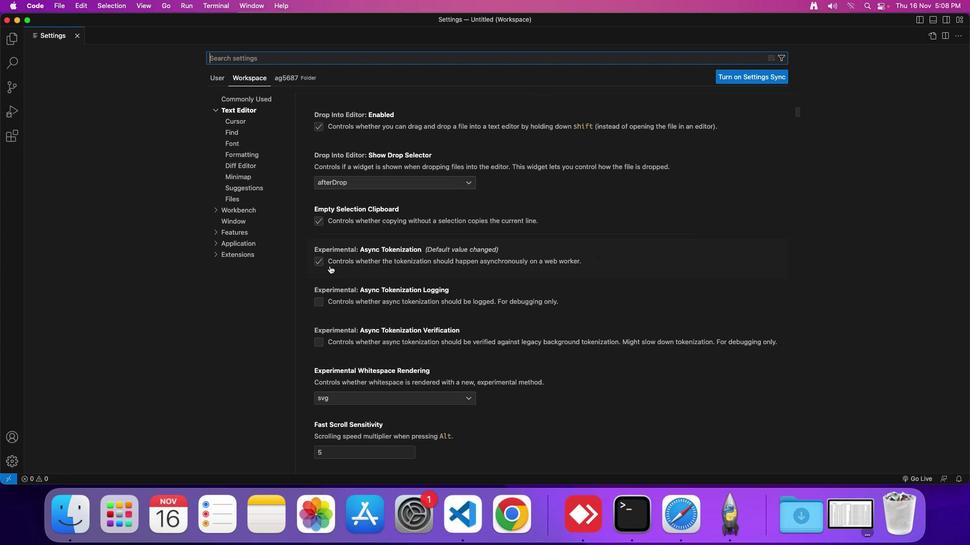 
Action: Mouse scrolled (330, 266) with delta (0, -1)
Screenshot: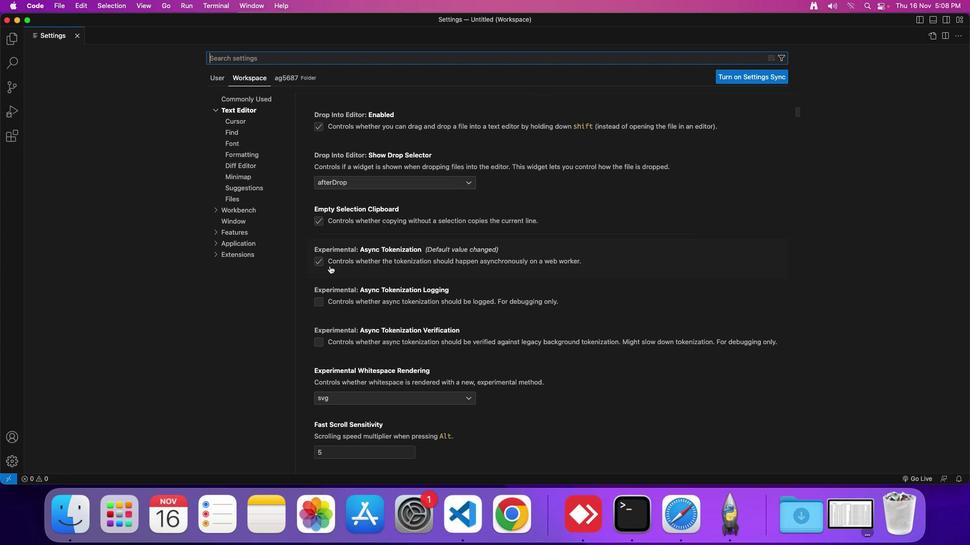 
Action: Mouse scrolled (330, 266) with delta (0, -2)
Screenshot: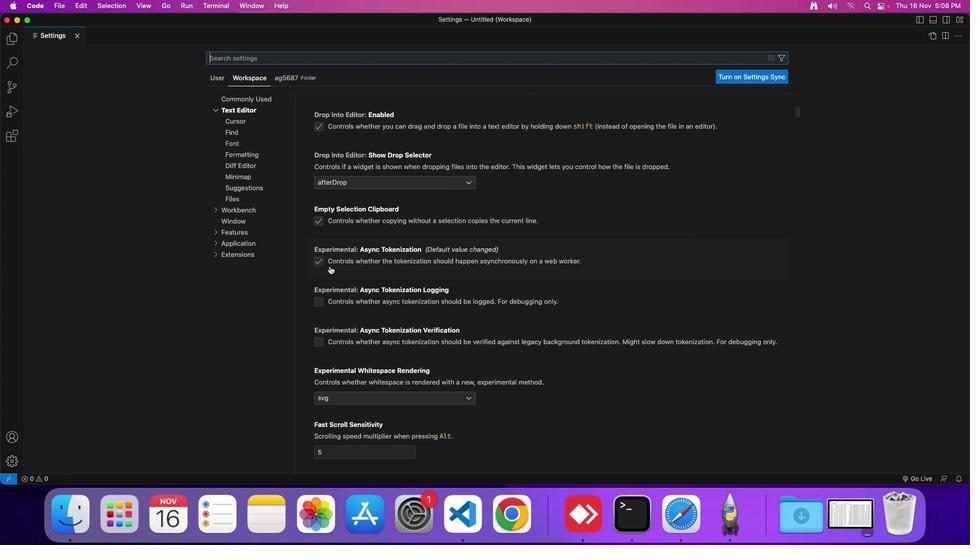 
Action: Mouse moved to (330, 266)
Screenshot: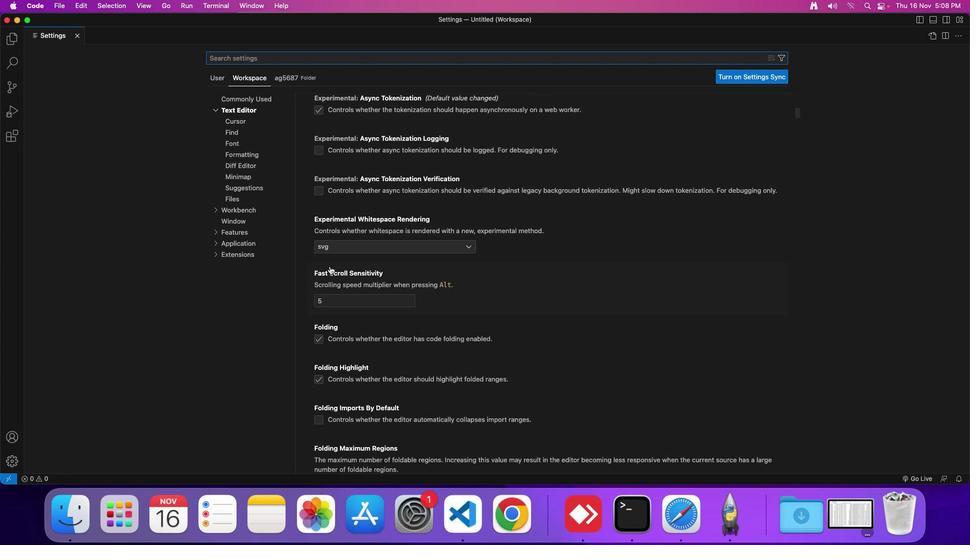 
Action: Mouse scrolled (330, 266) with delta (0, 0)
Screenshot: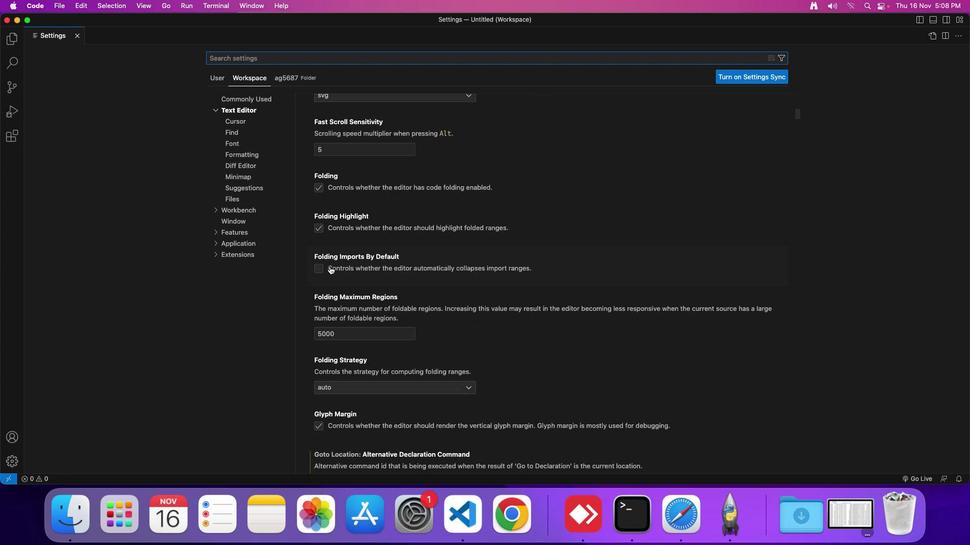 
Action: Mouse scrolled (330, 266) with delta (0, 0)
Screenshot: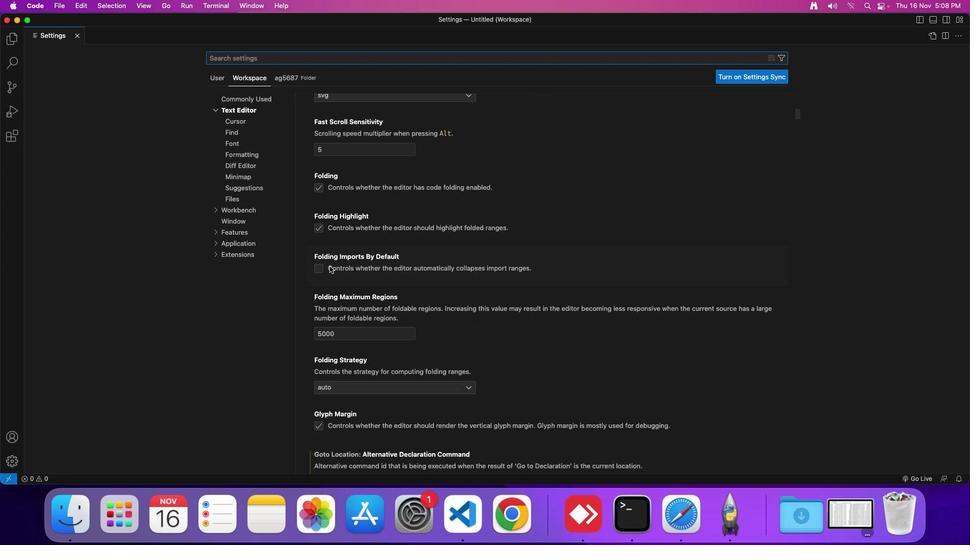 
Action: Mouse scrolled (330, 266) with delta (0, -2)
Screenshot: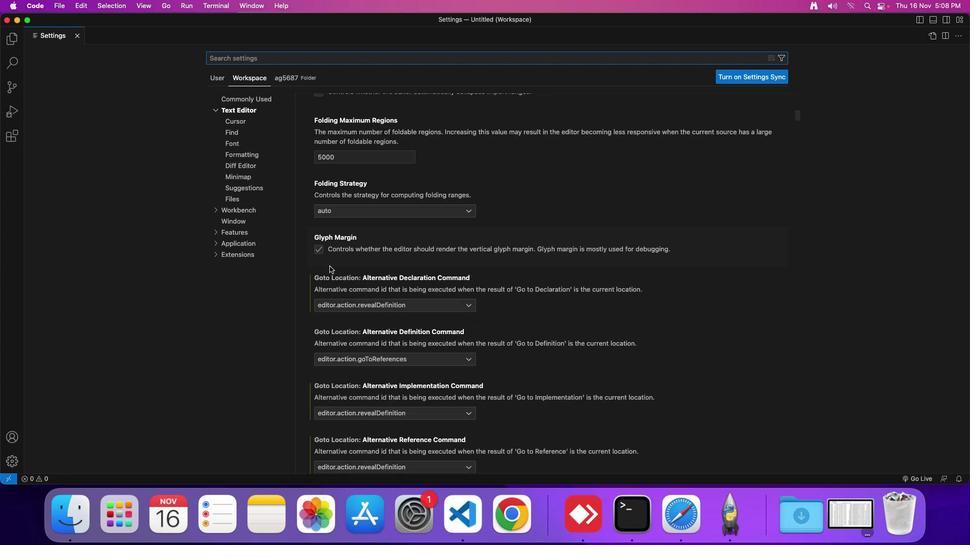 
Action: Mouse scrolled (330, 266) with delta (0, -3)
Screenshot: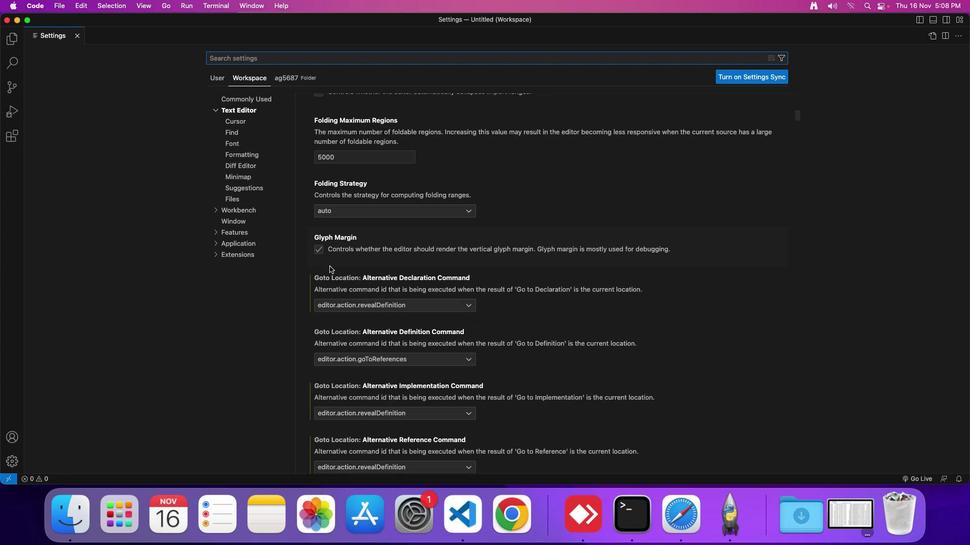 
Action: Mouse scrolled (330, 266) with delta (0, -3)
Screenshot: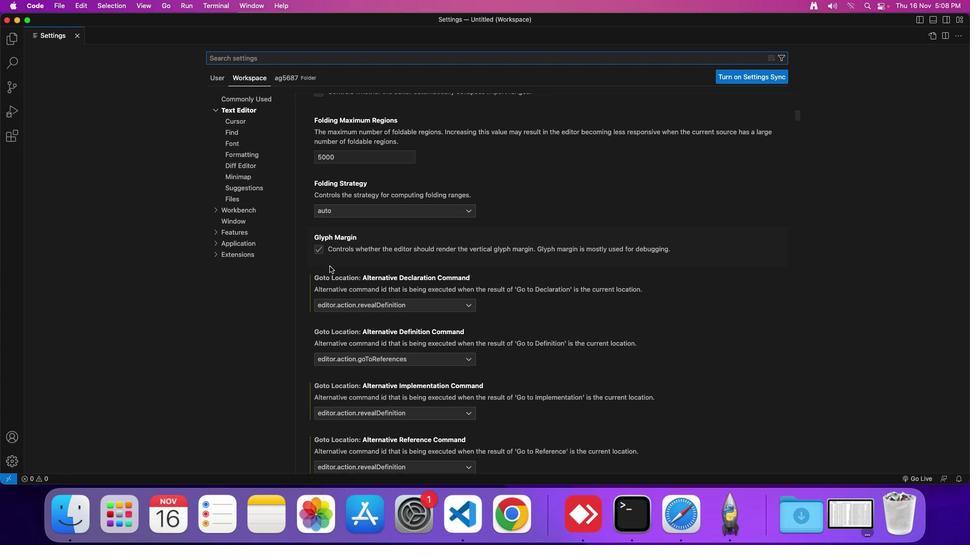 
Action: Mouse scrolled (330, 266) with delta (0, 0)
Screenshot: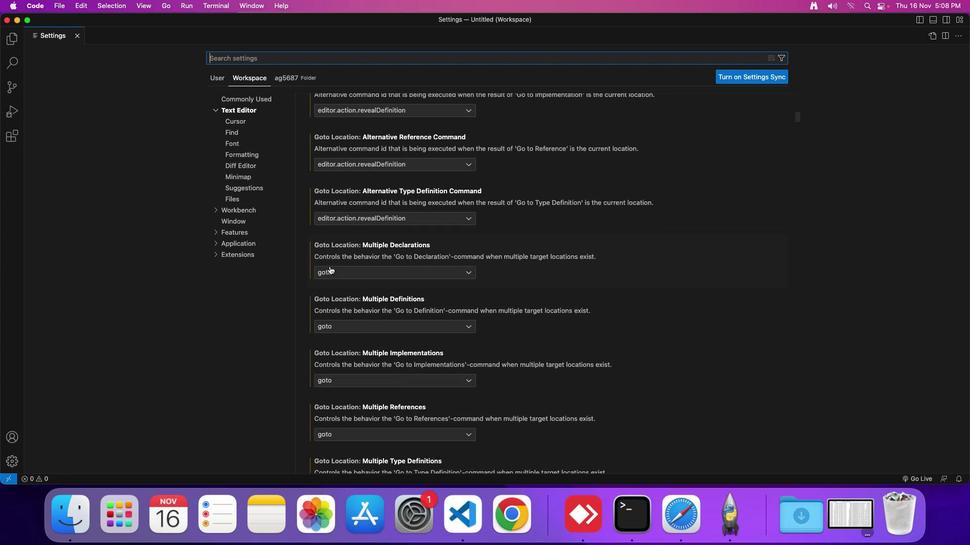 
Action: Mouse scrolled (330, 266) with delta (0, 0)
Screenshot: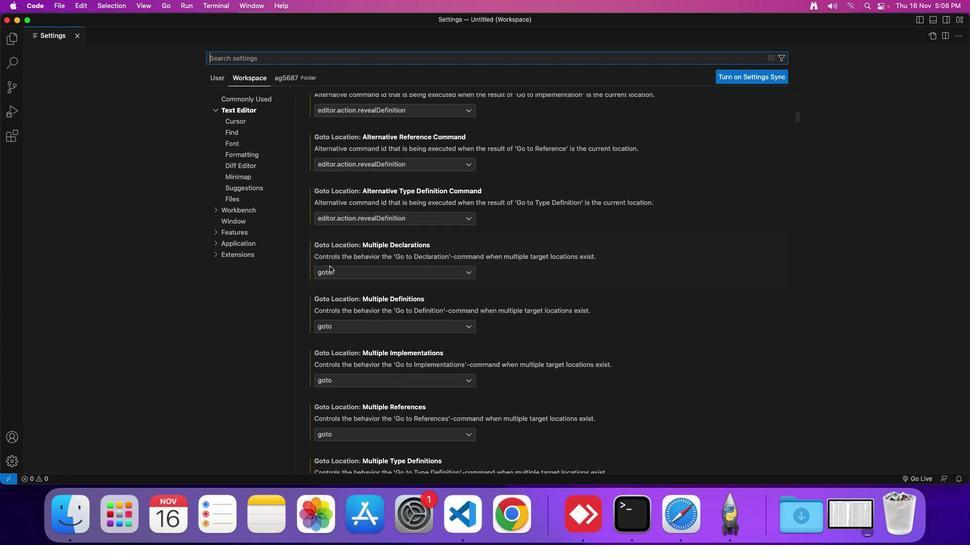 
Action: Mouse scrolled (330, 266) with delta (0, -2)
Screenshot: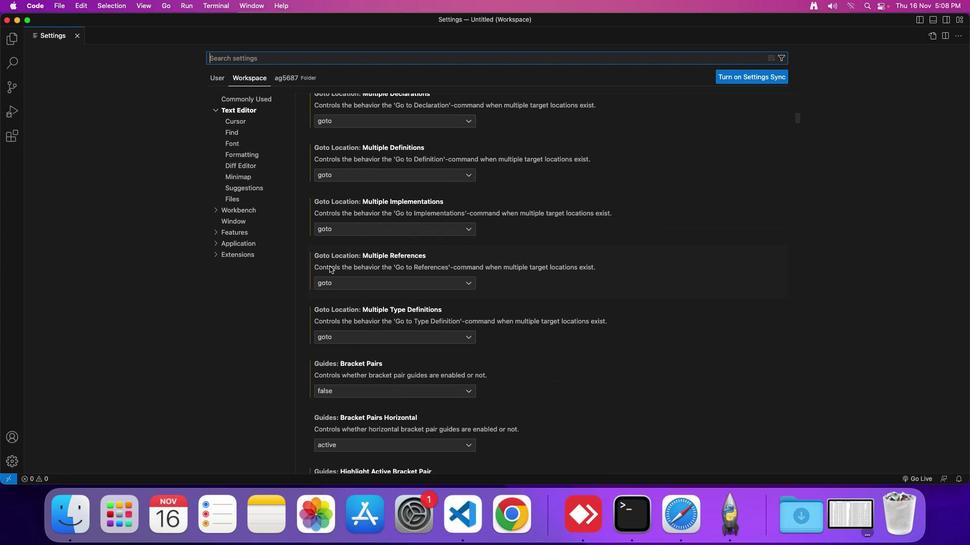 
Action: Mouse scrolled (330, 266) with delta (0, -3)
Screenshot: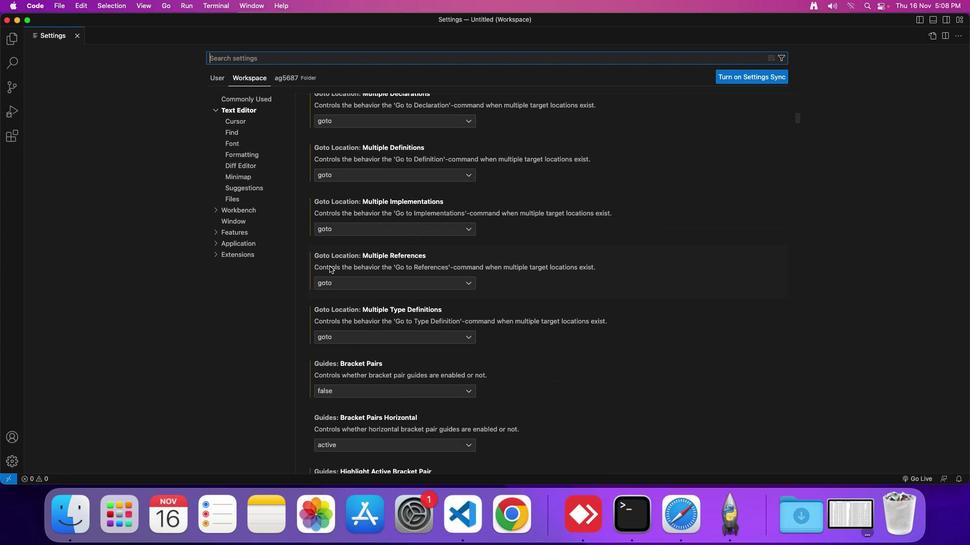 
Action: Mouse scrolled (330, 266) with delta (0, -3)
Screenshot: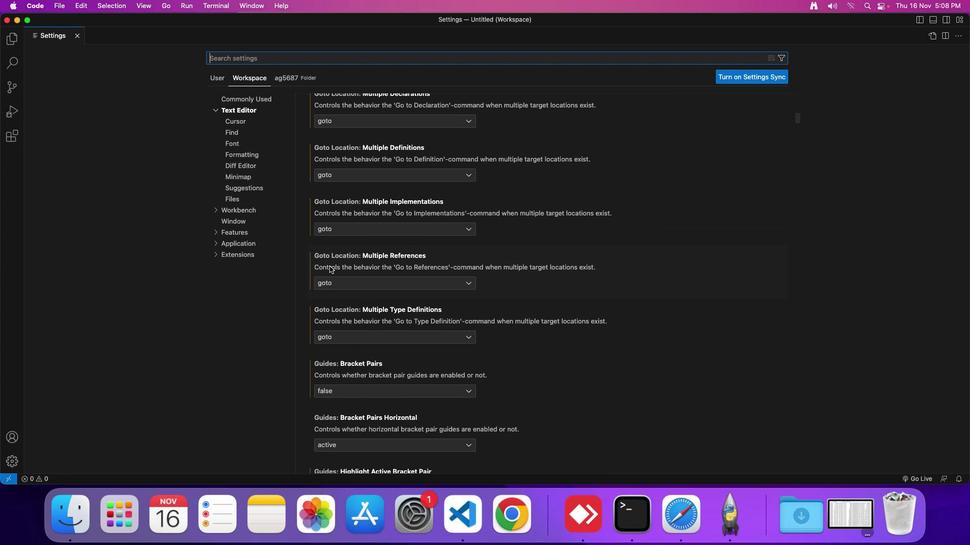 
Action: Mouse moved to (331, 265)
Screenshot: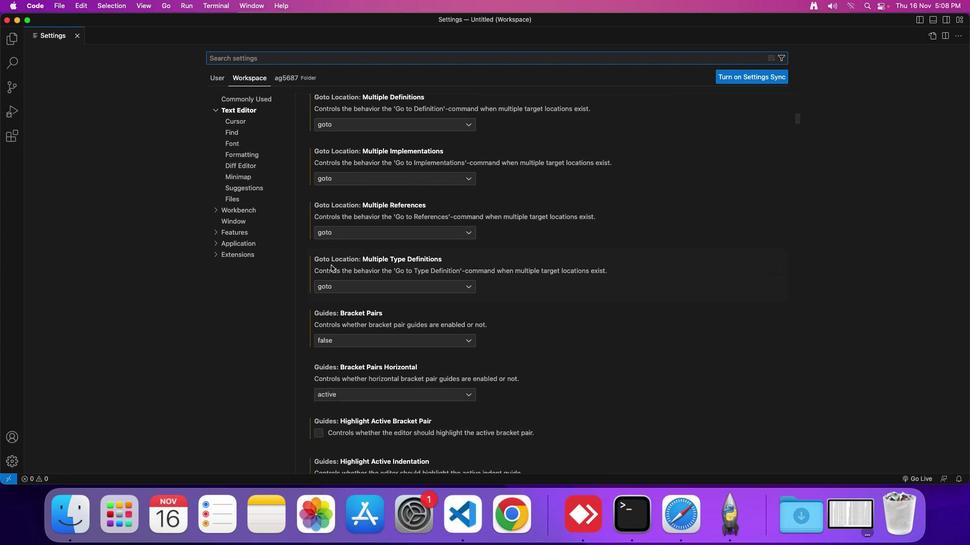 
Action: Mouse scrolled (331, 265) with delta (0, 0)
Screenshot: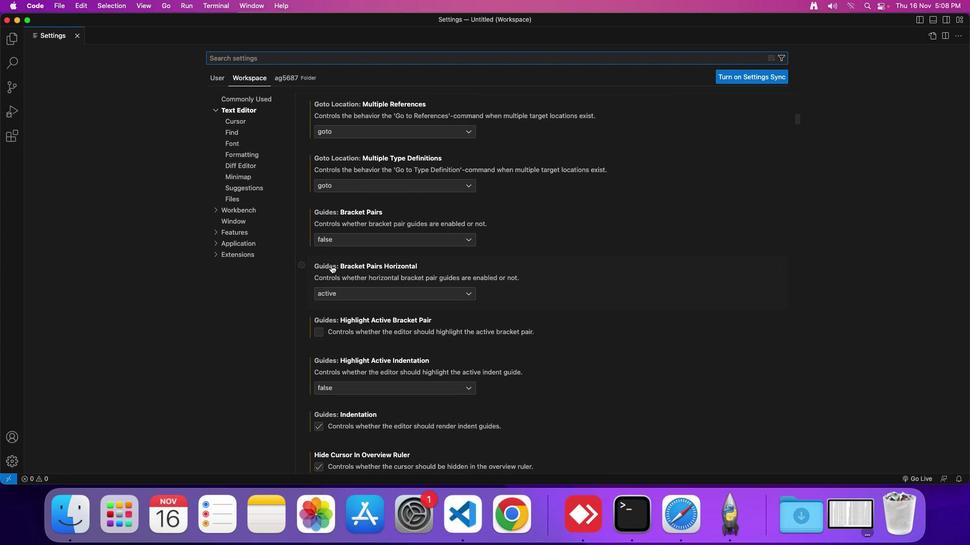 
Action: Mouse scrolled (331, 265) with delta (0, 0)
Screenshot: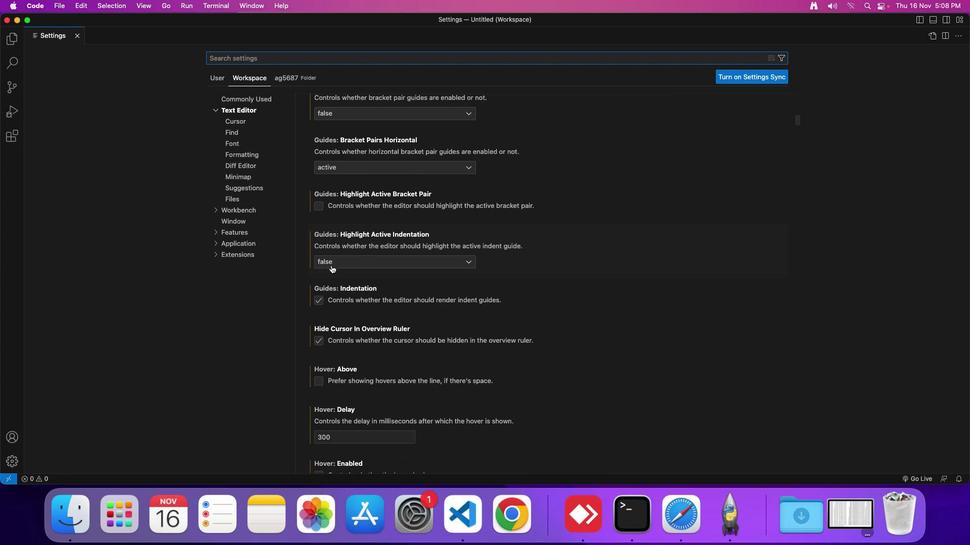 
Action: Mouse scrolled (331, 265) with delta (0, -2)
Screenshot: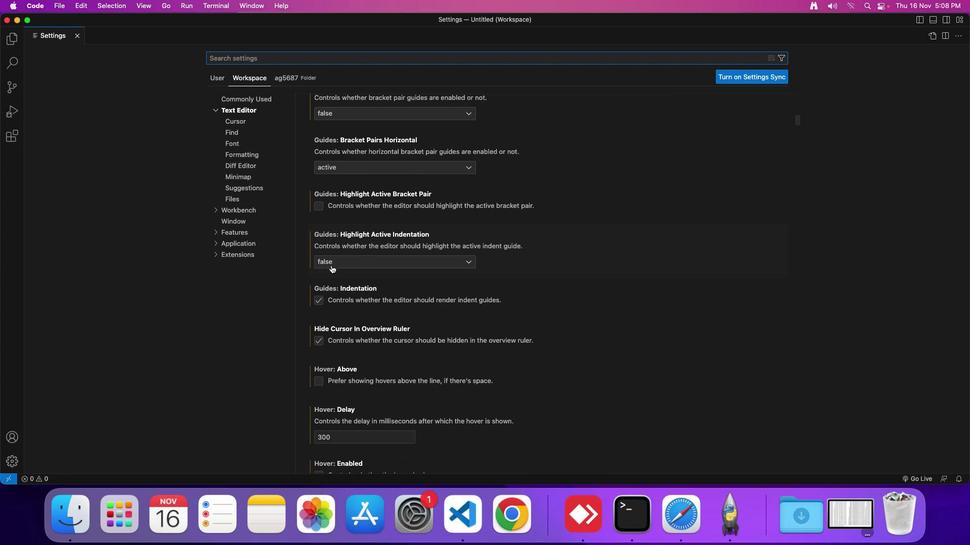 
Action: Mouse scrolled (331, 265) with delta (0, -2)
Screenshot: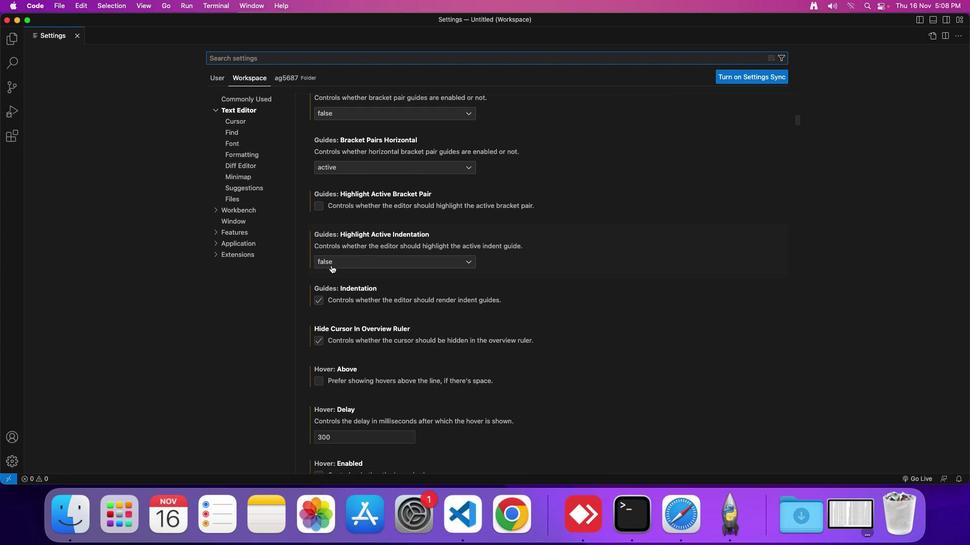 
Action: Mouse moved to (331, 265)
Screenshot: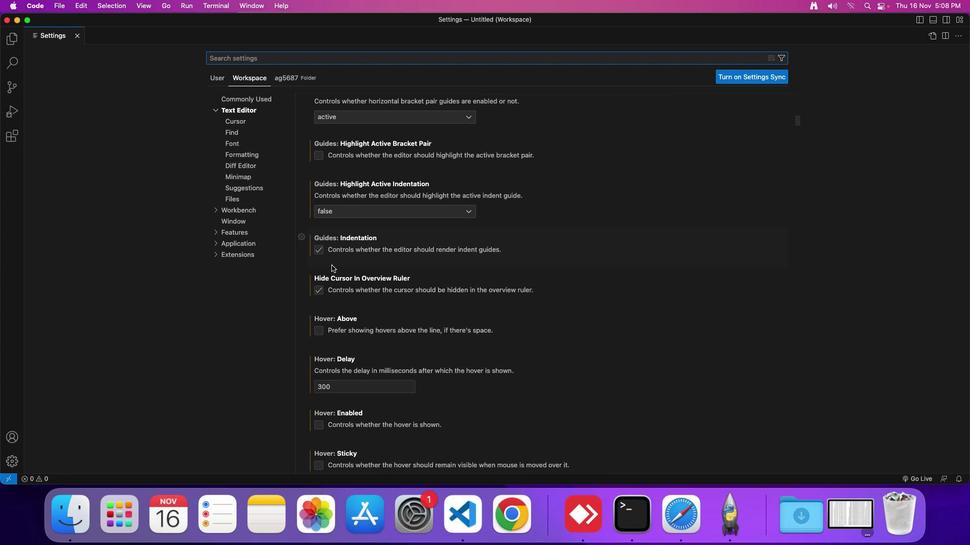 
Action: Mouse scrolled (331, 265) with delta (0, 0)
Screenshot: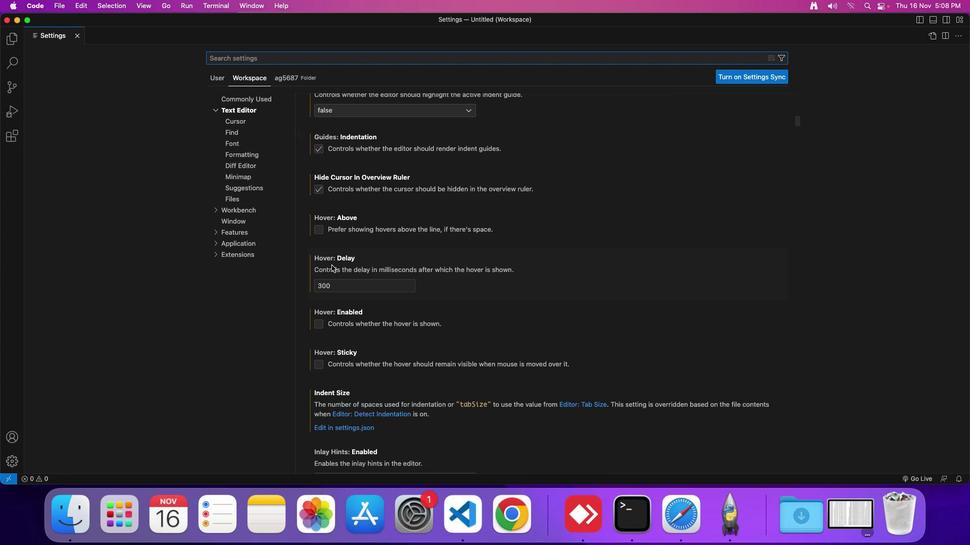 
Action: Mouse scrolled (331, 265) with delta (0, 0)
Screenshot: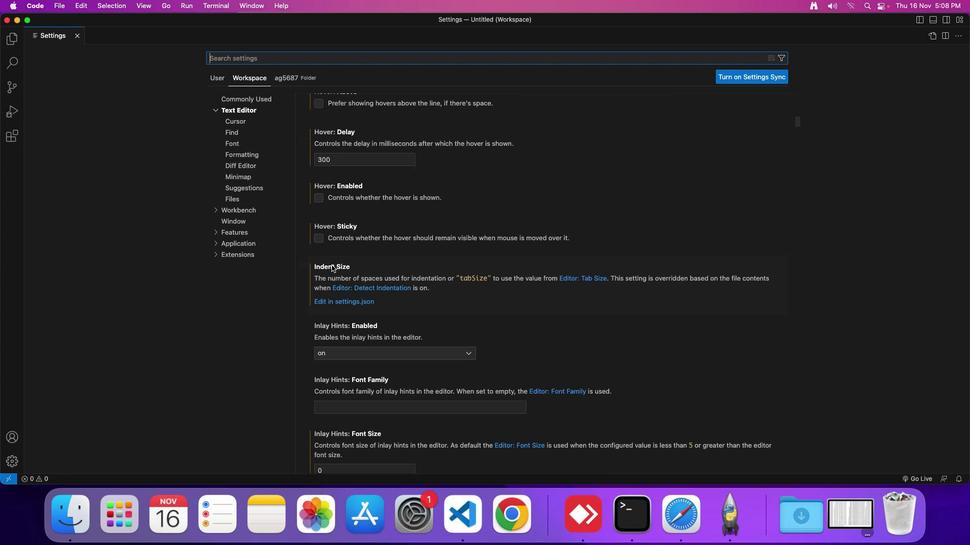 
Action: Mouse scrolled (331, 265) with delta (0, -2)
Screenshot: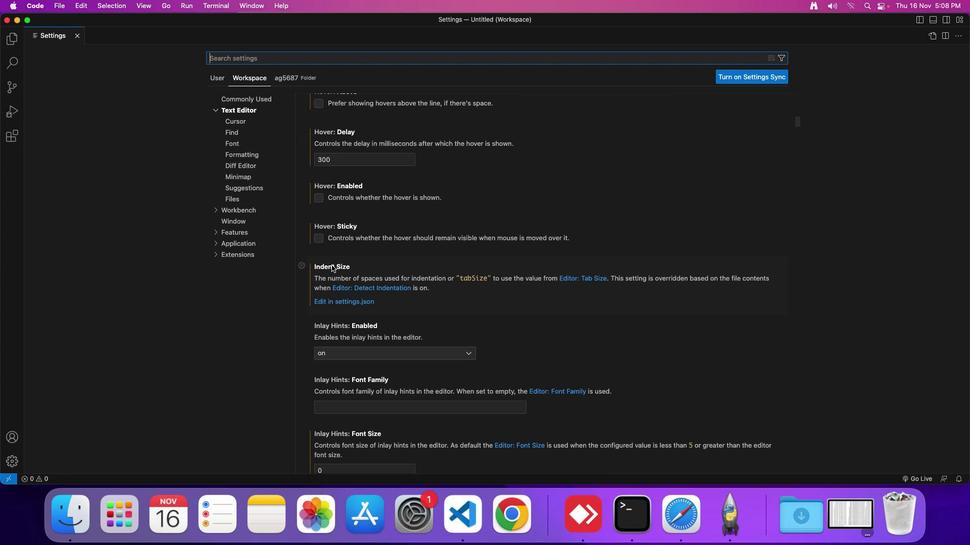 
Action: Mouse scrolled (331, 265) with delta (0, -2)
Screenshot: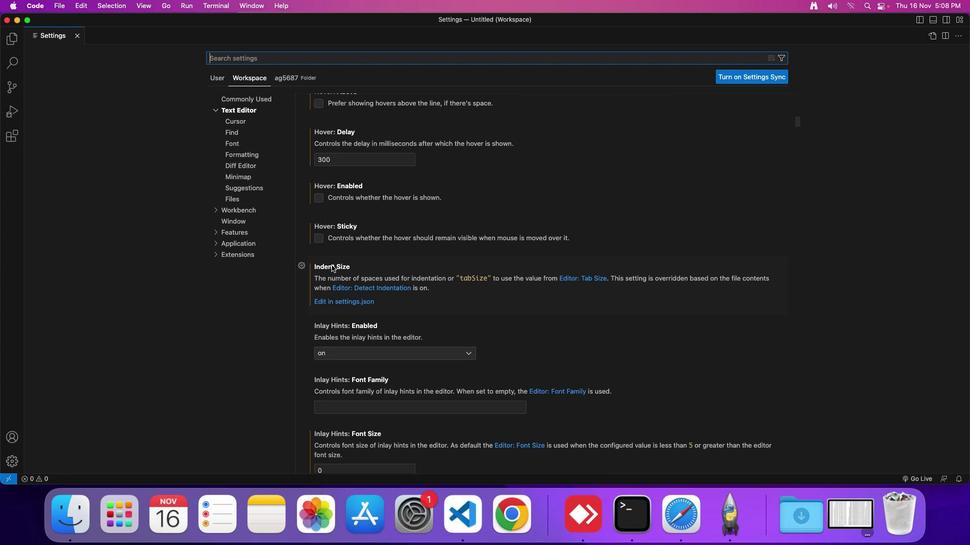 
Action: Mouse moved to (331, 265)
Screenshot: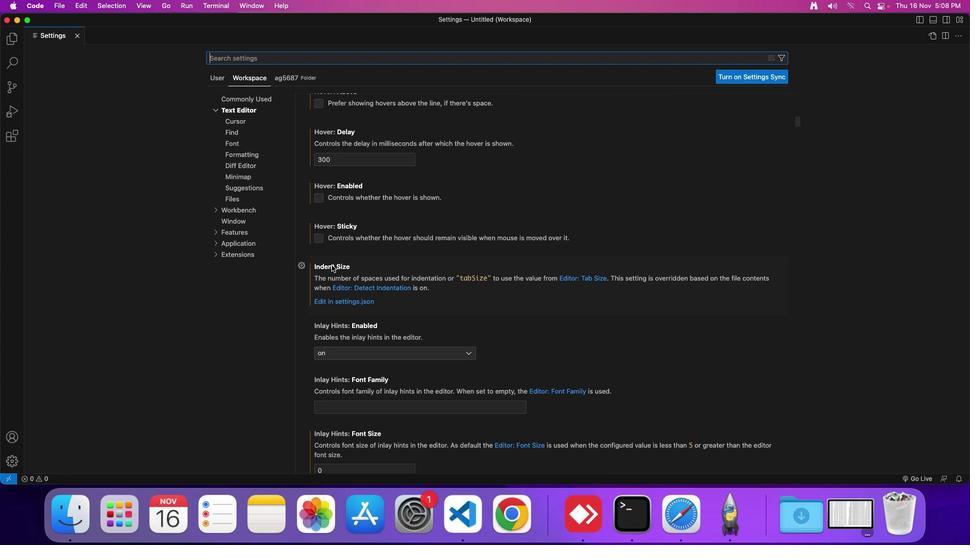 
Action: Mouse scrolled (331, 265) with delta (0, 0)
Screenshot: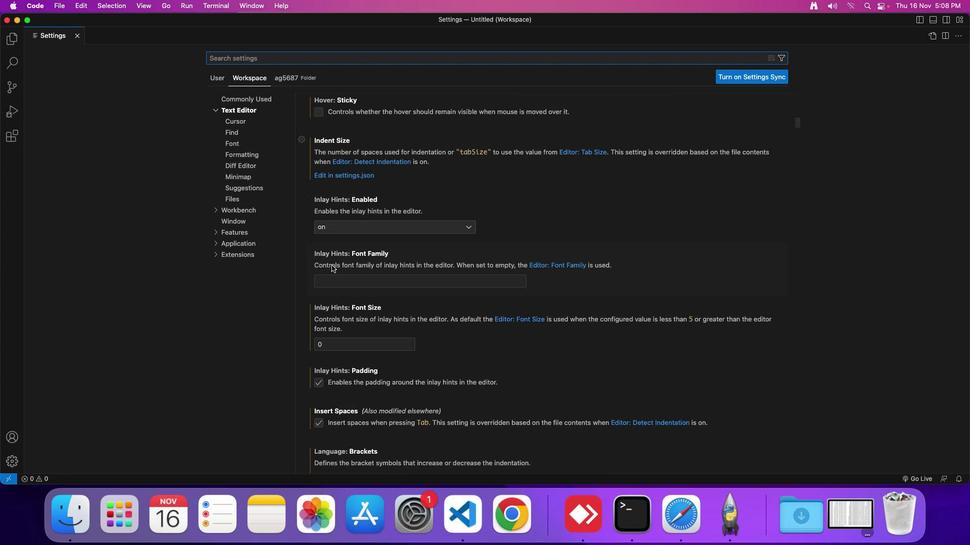 
Action: Mouse scrolled (331, 265) with delta (0, 0)
Screenshot: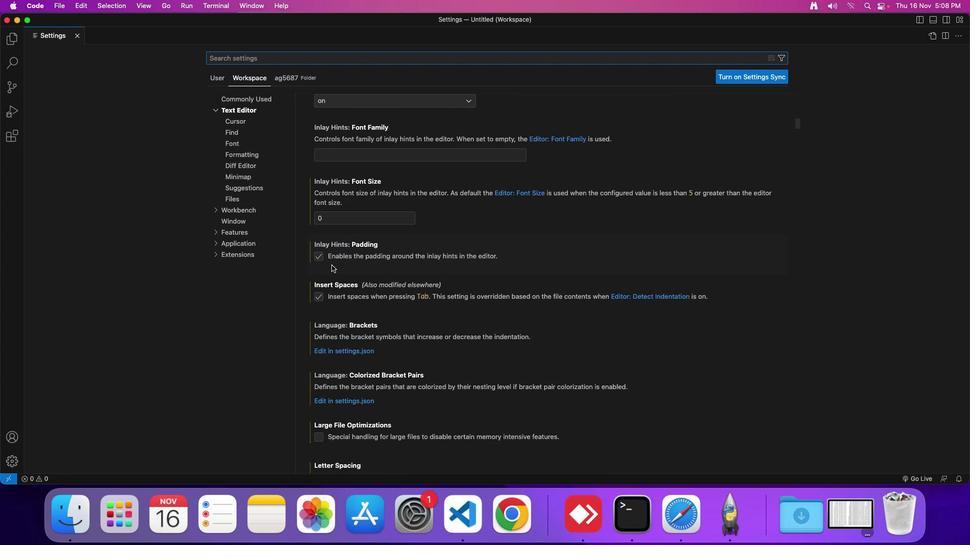 
Action: Mouse scrolled (331, 265) with delta (0, -1)
Screenshot: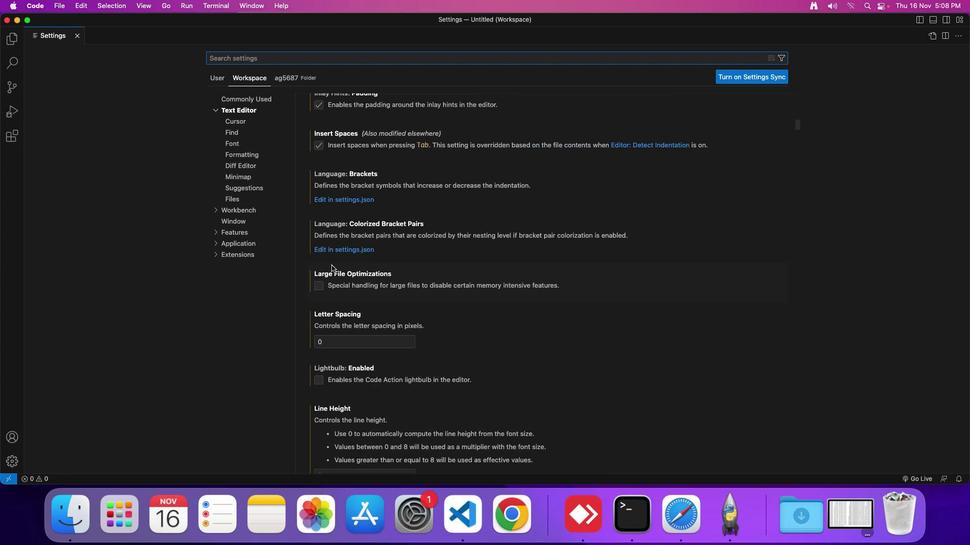 
Action: Mouse scrolled (331, 265) with delta (0, -2)
Screenshot: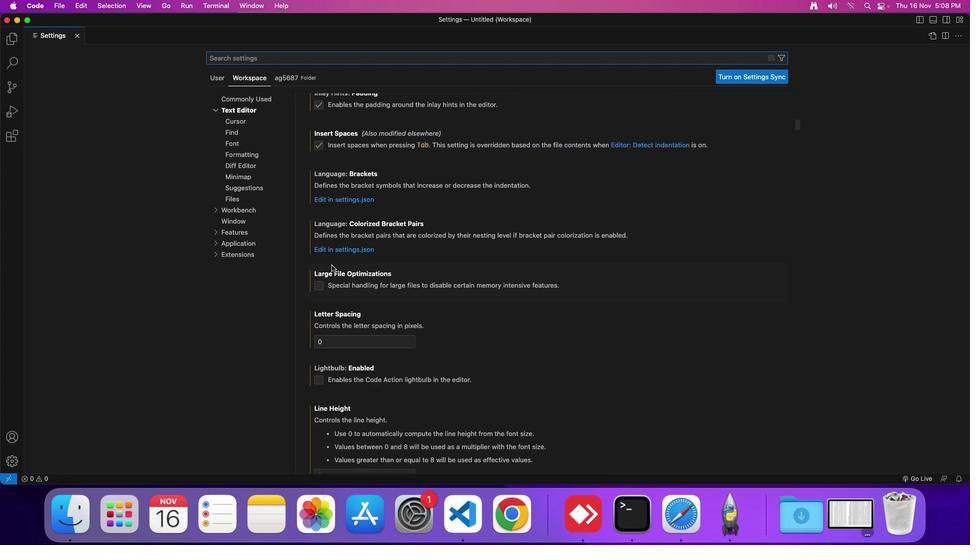 
Action: Mouse scrolled (331, 265) with delta (0, -3)
Screenshot: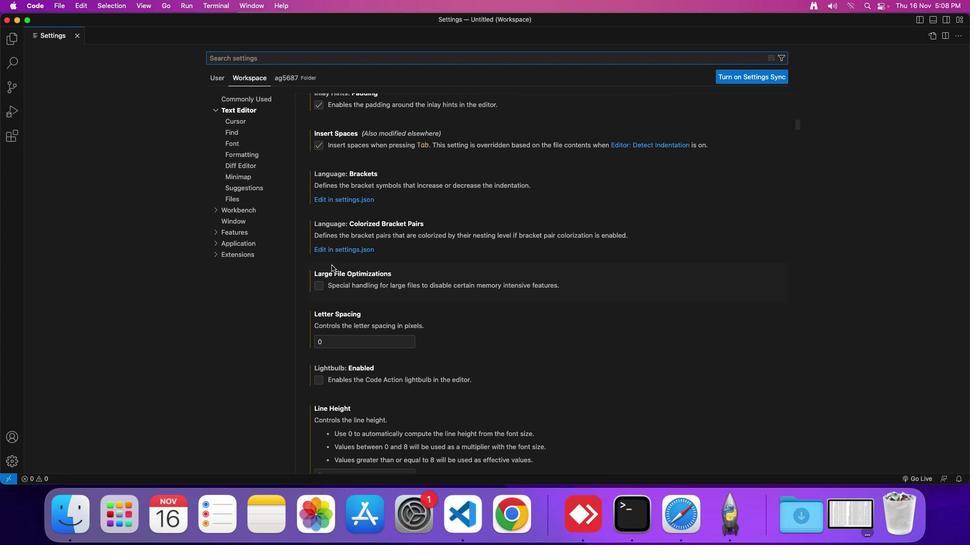 
Action: Mouse scrolled (331, 265) with delta (0, 0)
Screenshot: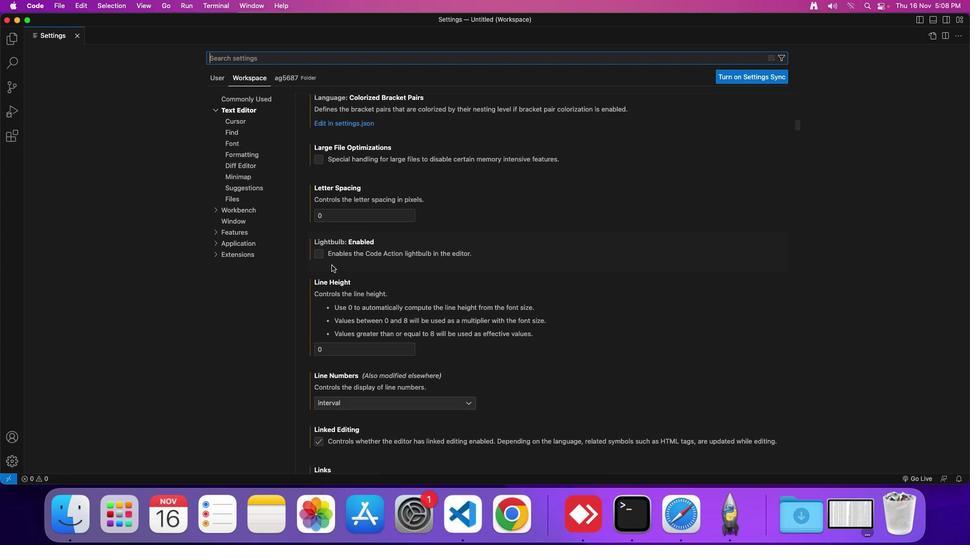 
Action: Mouse scrolled (331, 265) with delta (0, 0)
Screenshot: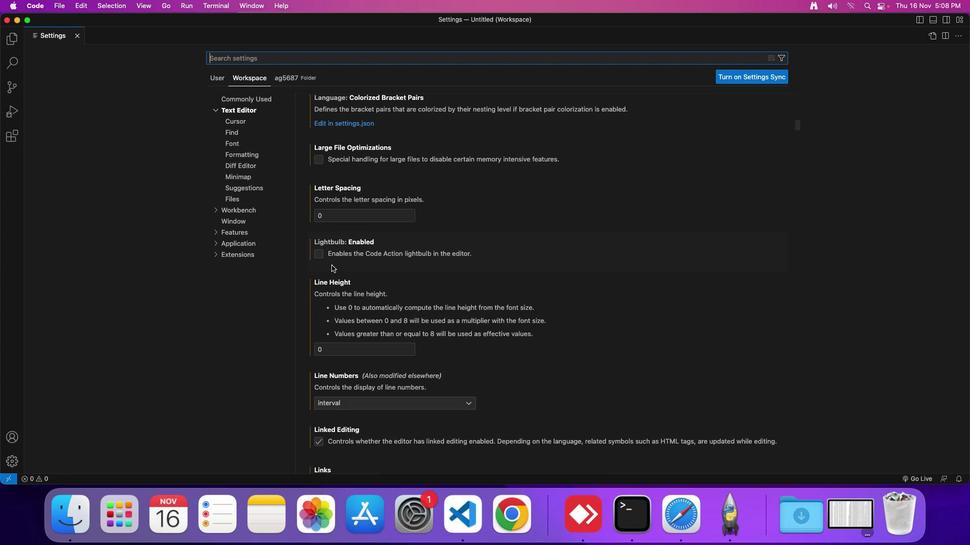 
Action: Mouse scrolled (331, 265) with delta (0, -1)
Screenshot: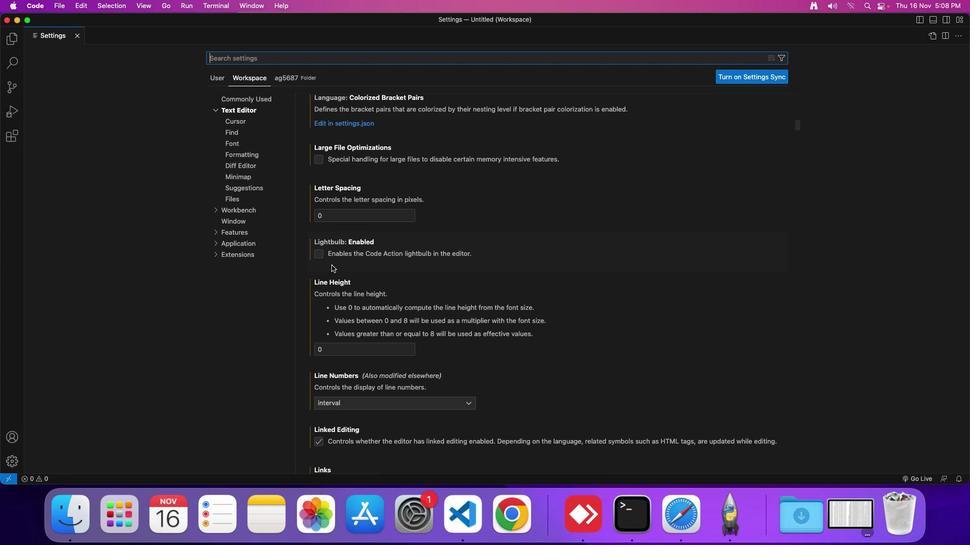 
Action: Mouse moved to (332, 265)
Screenshot: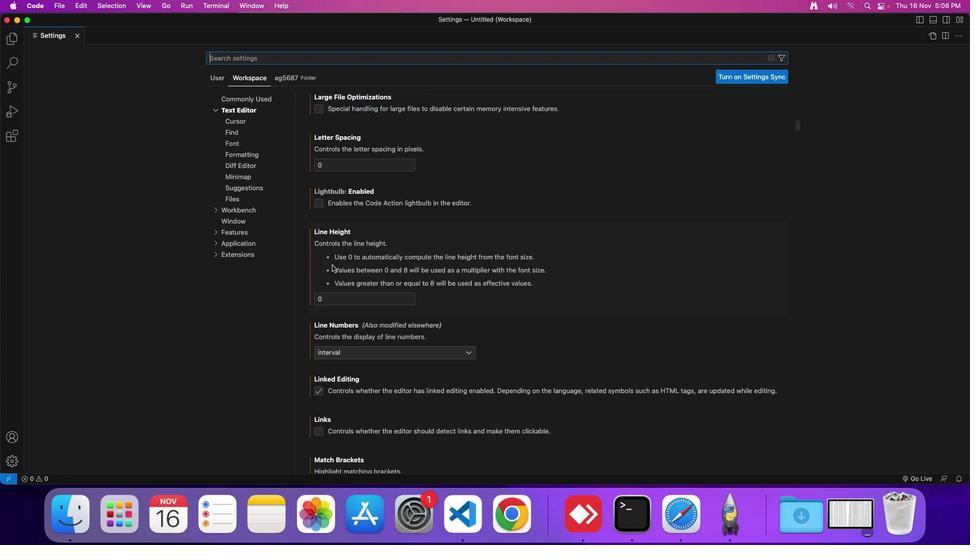 
Action: Mouse scrolled (332, 265) with delta (0, 0)
Screenshot: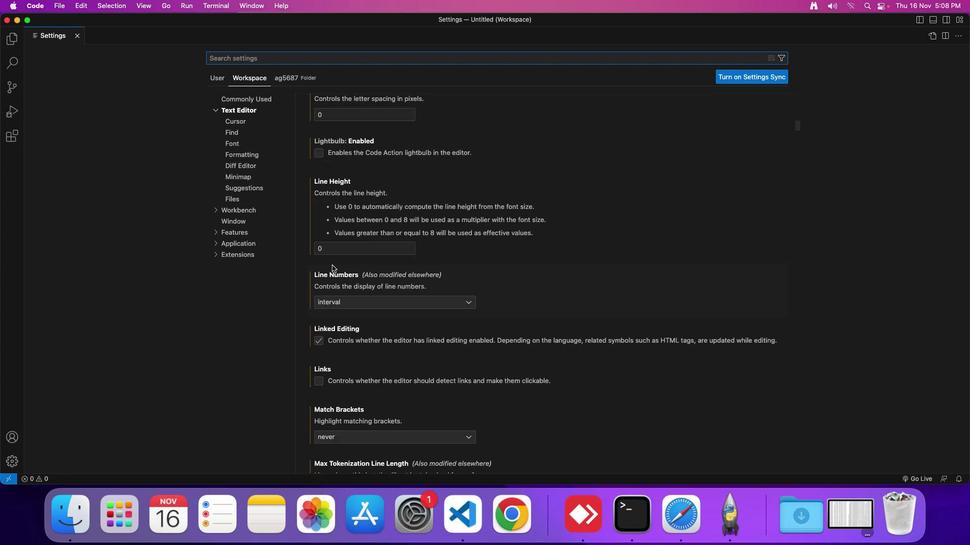 
Action: Mouse scrolled (332, 265) with delta (0, 0)
Screenshot: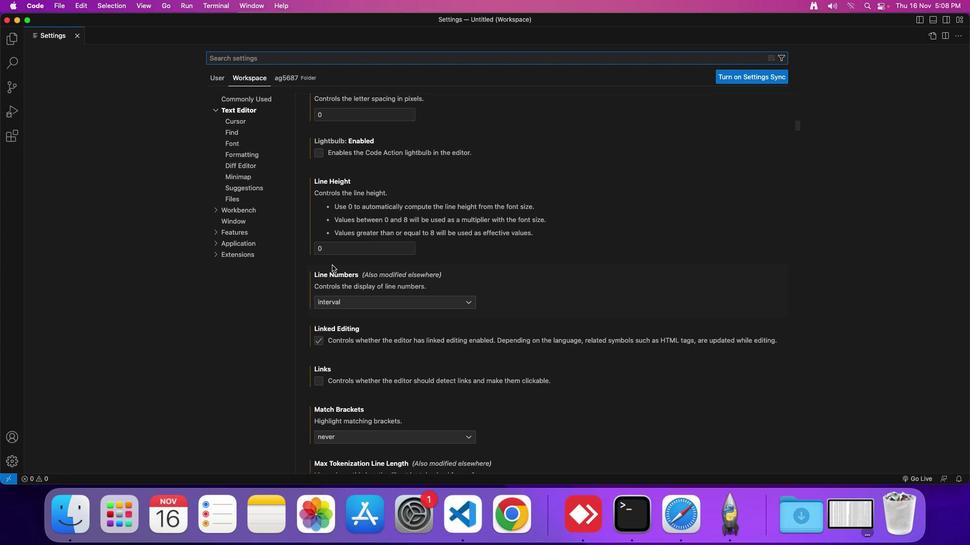 
Action: Mouse scrolled (332, 265) with delta (0, -1)
Screenshot: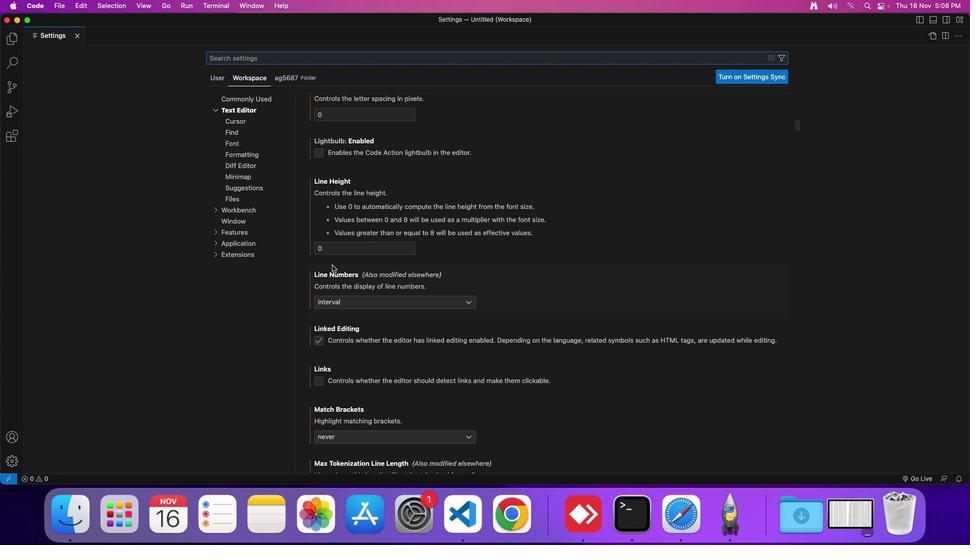 
Action: Mouse scrolled (332, 265) with delta (0, 0)
Screenshot: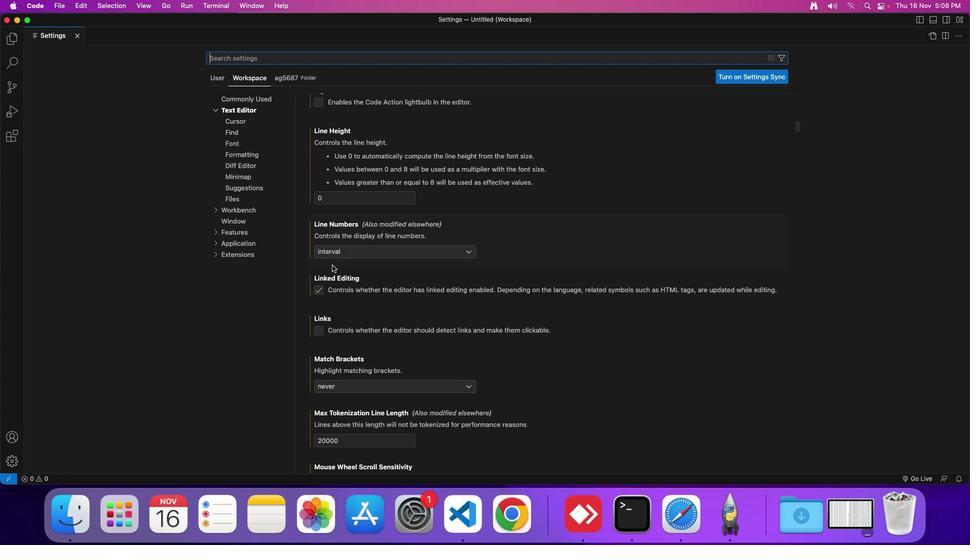 
Action: Mouse scrolled (332, 265) with delta (0, 0)
Screenshot: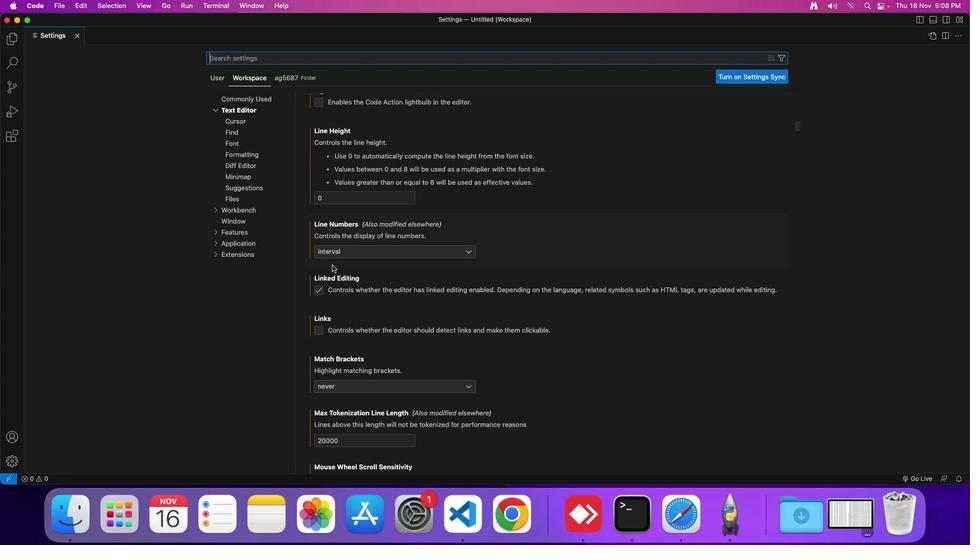 
Action: Mouse scrolled (332, 265) with delta (0, 0)
Screenshot: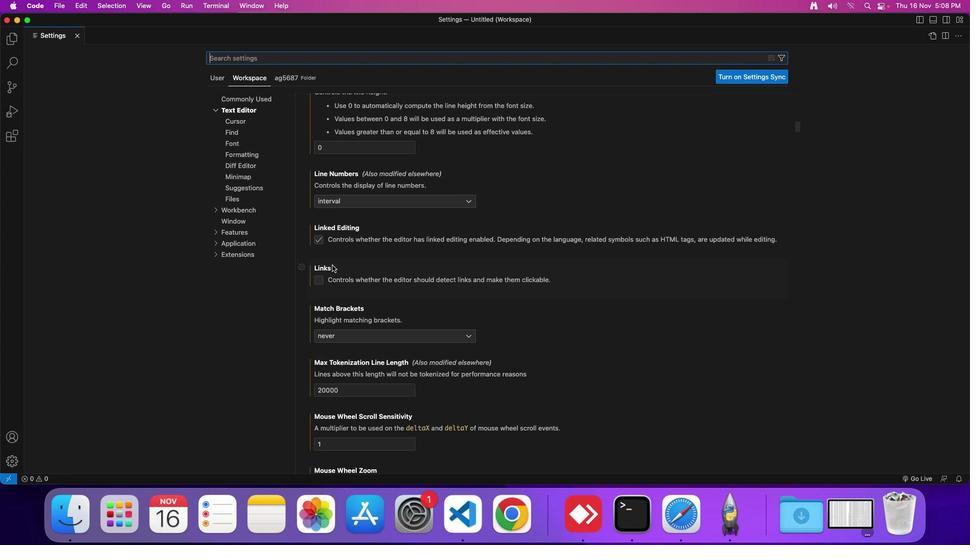 
Action: Mouse scrolled (332, 265) with delta (0, 0)
Screenshot: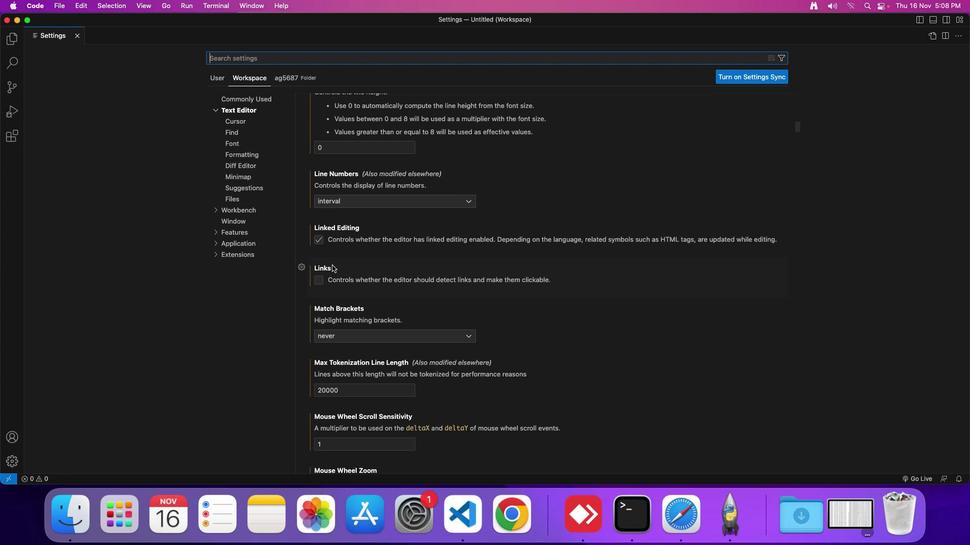 
Action: Mouse moved to (333, 264)
Screenshot: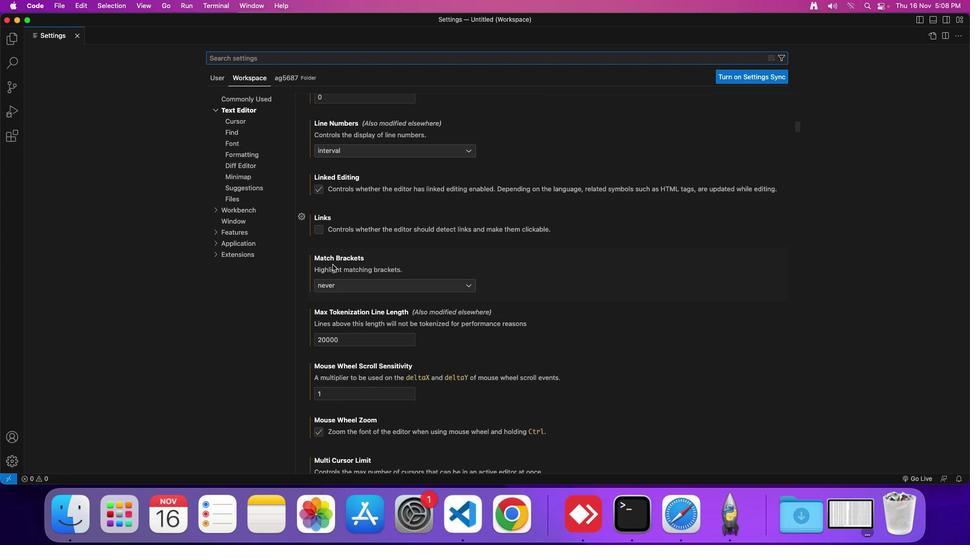 
Action: Mouse scrolled (333, 264) with delta (0, 0)
Screenshot: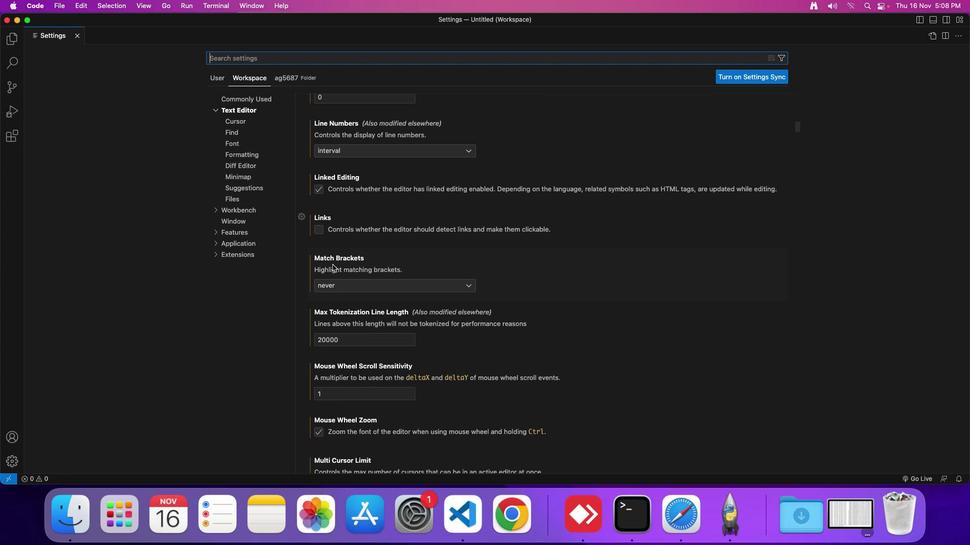 
Action: Mouse scrolled (333, 264) with delta (0, 0)
Screenshot: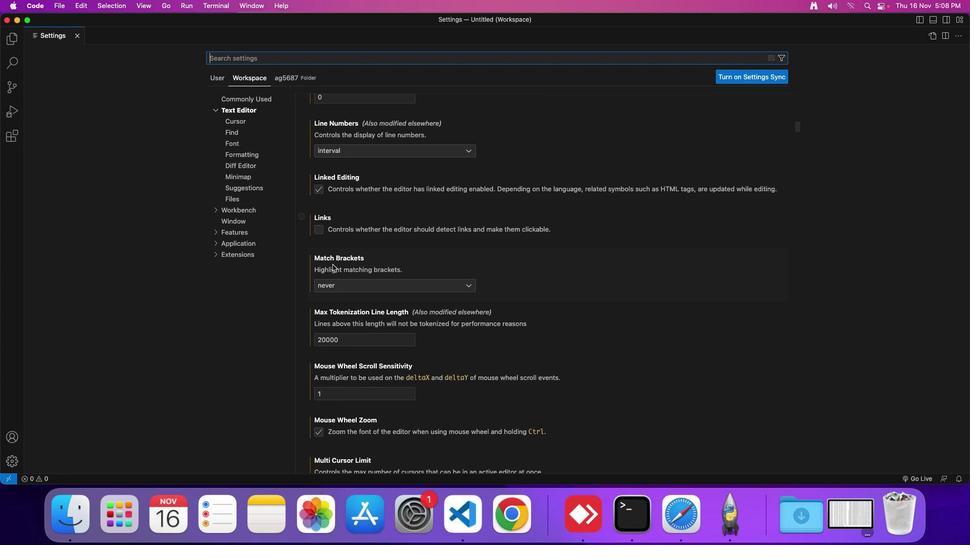 
Action: Mouse scrolled (333, 264) with delta (0, 0)
Screenshot: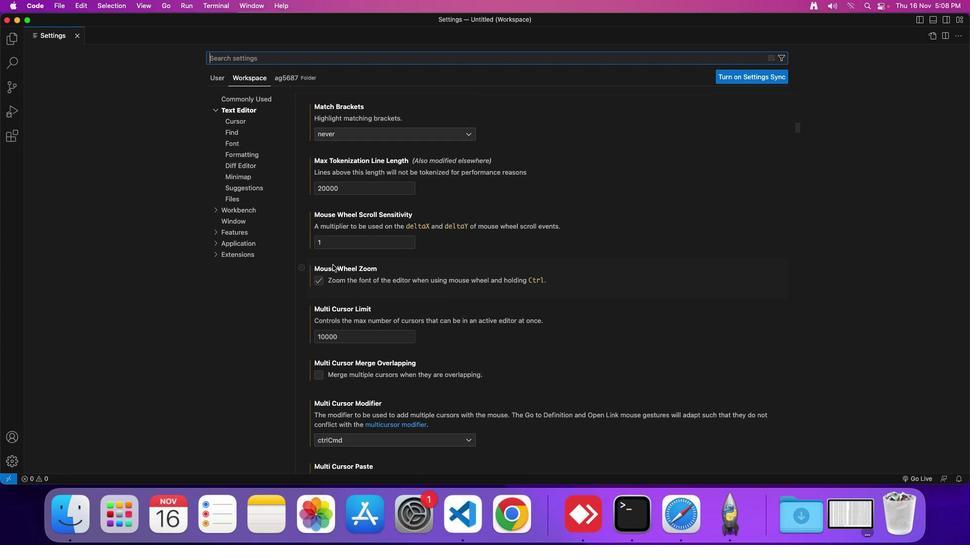
Action: Mouse scrolled (333, 264) with delta (0, 0)
Screenshot: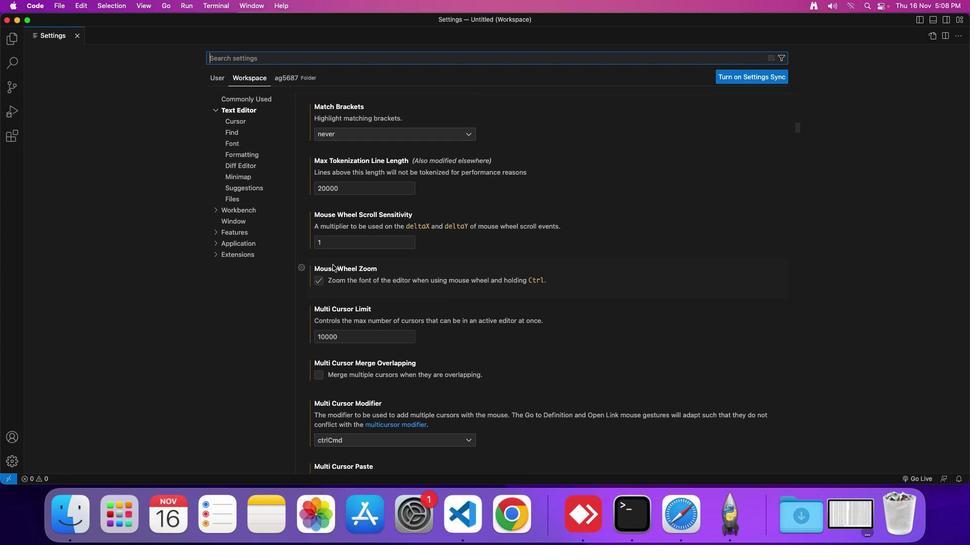 
Action: Mouse scrolled (333, 264) with delta (0, -2)
Screenshot: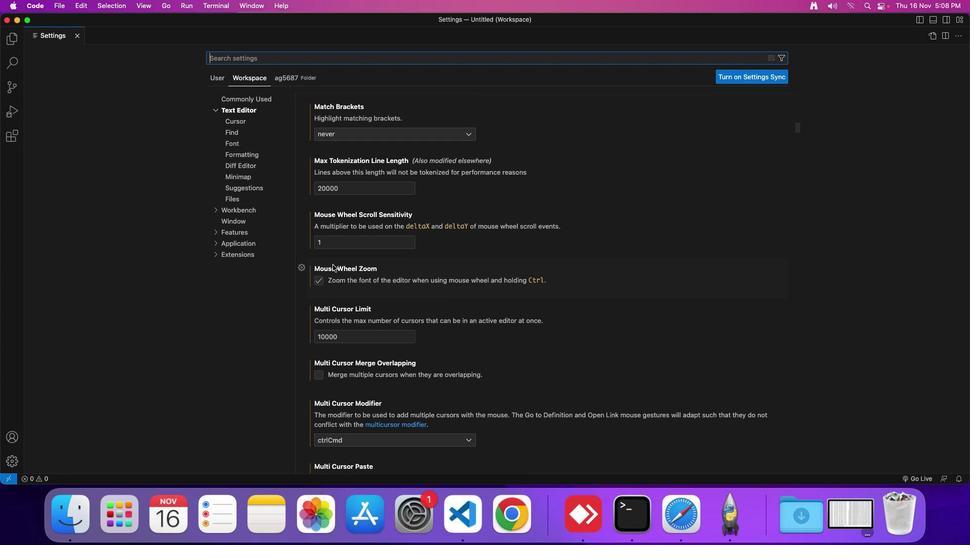 
Action: Mouse scrolled (333, 264) with delta (0, 0)
Screenshot: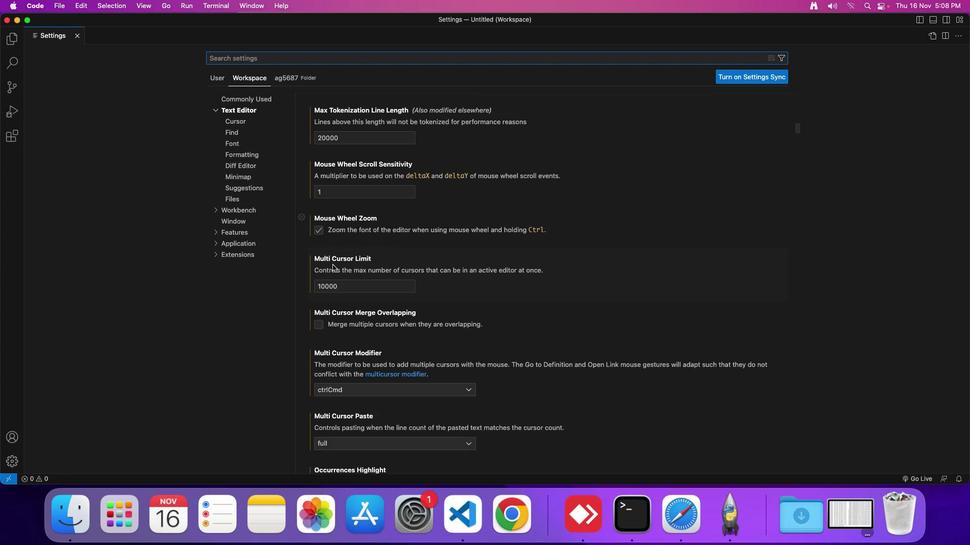 
Action: Mouse scrolled (333, 264) with delta (0, 0)
Screenshot: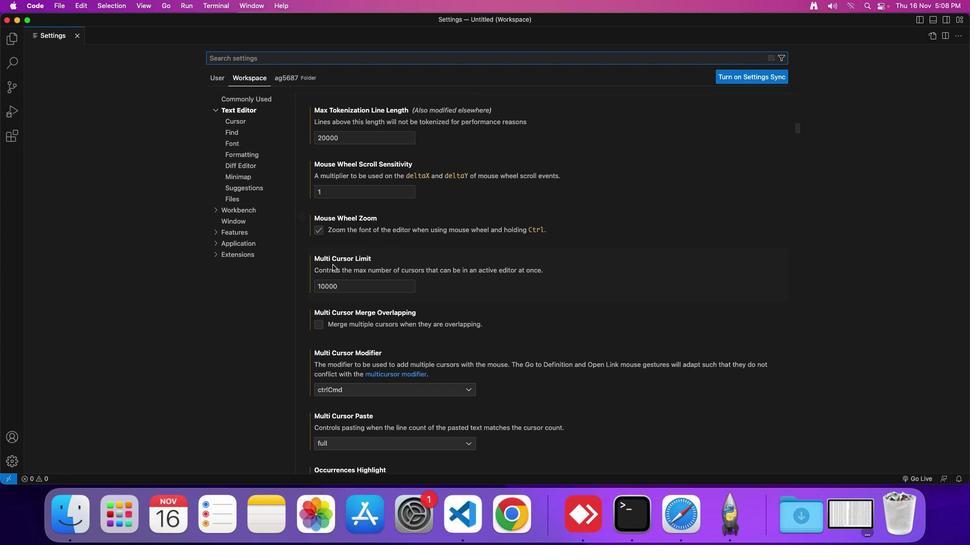 
Action: Mouse moved to (335, 262)
Screenshot: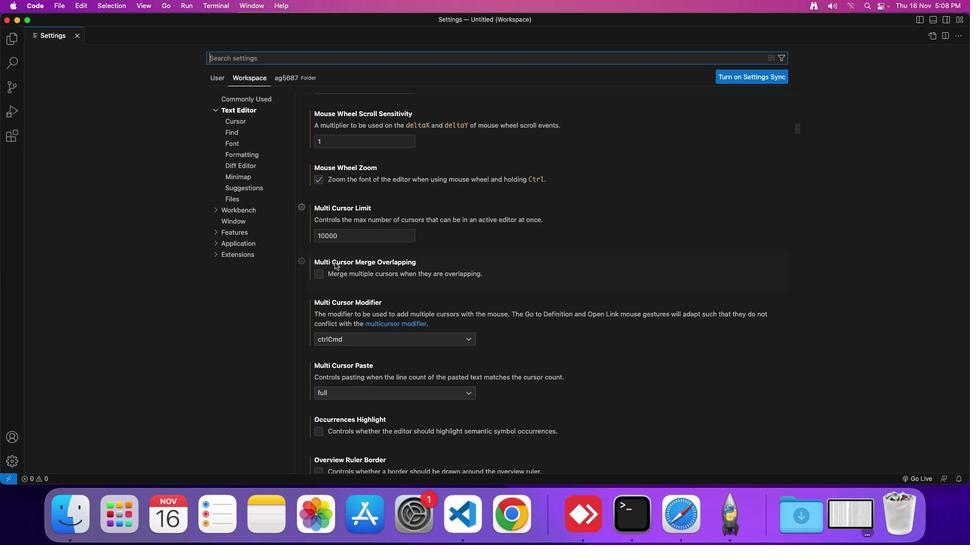 
Action: Mouse scrolled (335, 262) with delta (0, 0)
Screenshot: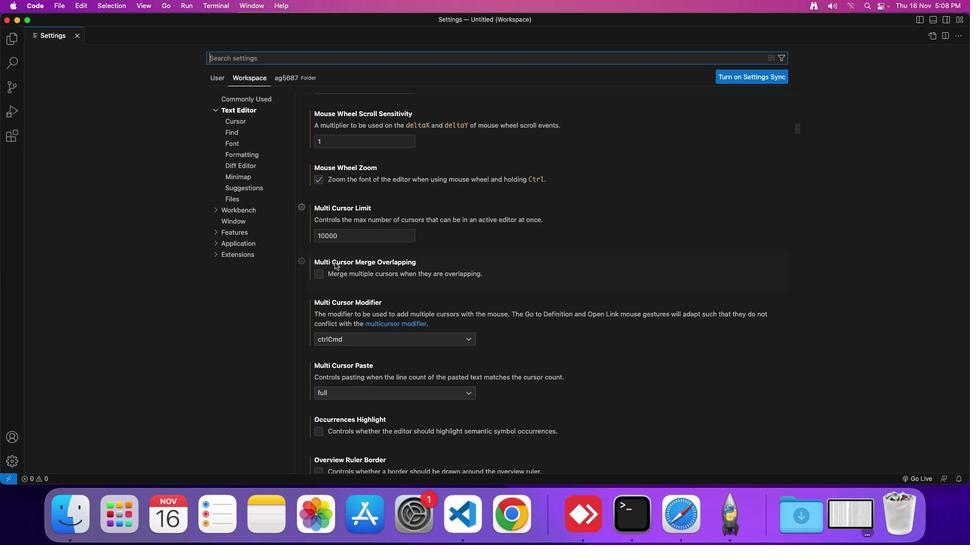 
Action: Mouse scrolled (335, 262) with delta (0, 0)
Screenshot: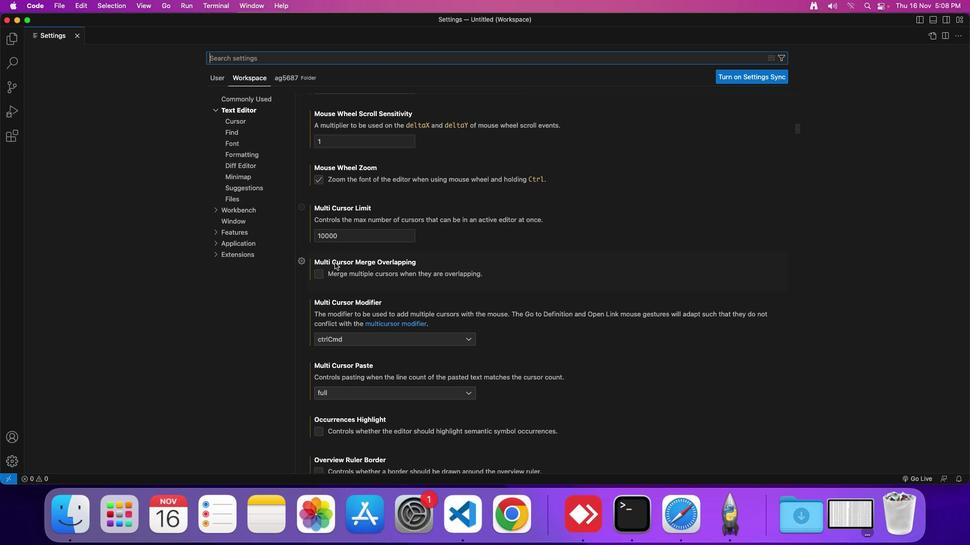 
Action: Mouse scrolled (335, 262) with delta (0, 0)
Screenshot: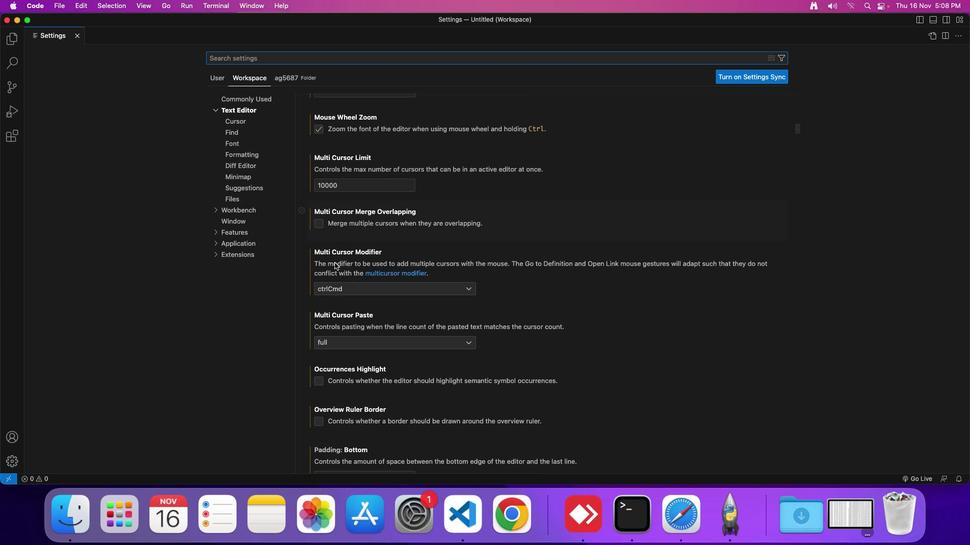 
Action: Mouse scrolled (335, 262) with delta (0, 0)
Screenshot: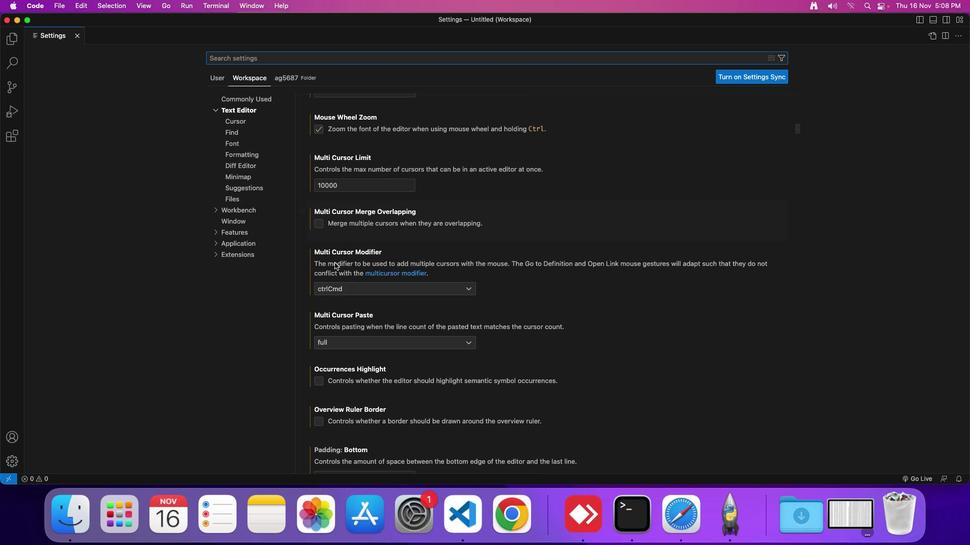 
Action: Mouse scrolled (335, 262) with delta (0, 0)
Screenshot: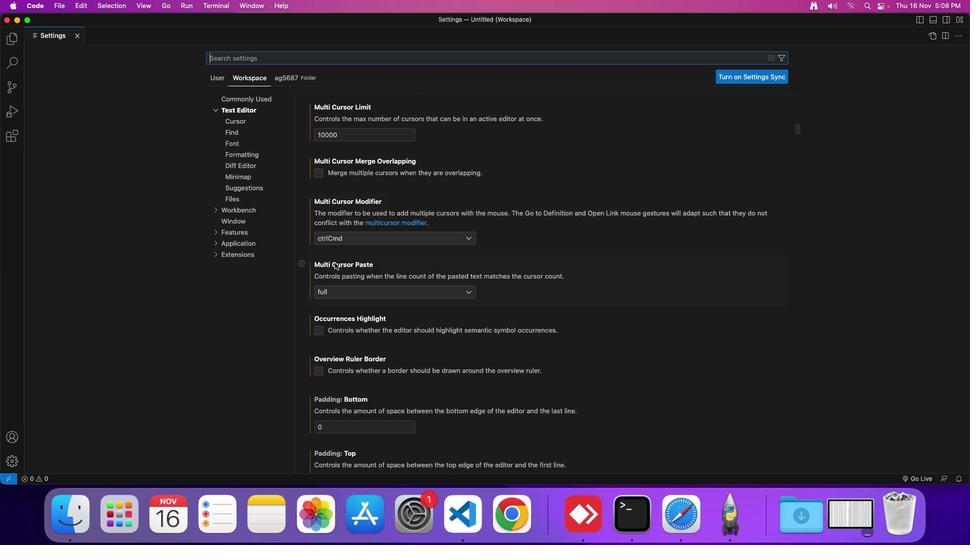 
Action: Mouse scrolled (335, 262) with delta (0, 0)
Screenshot: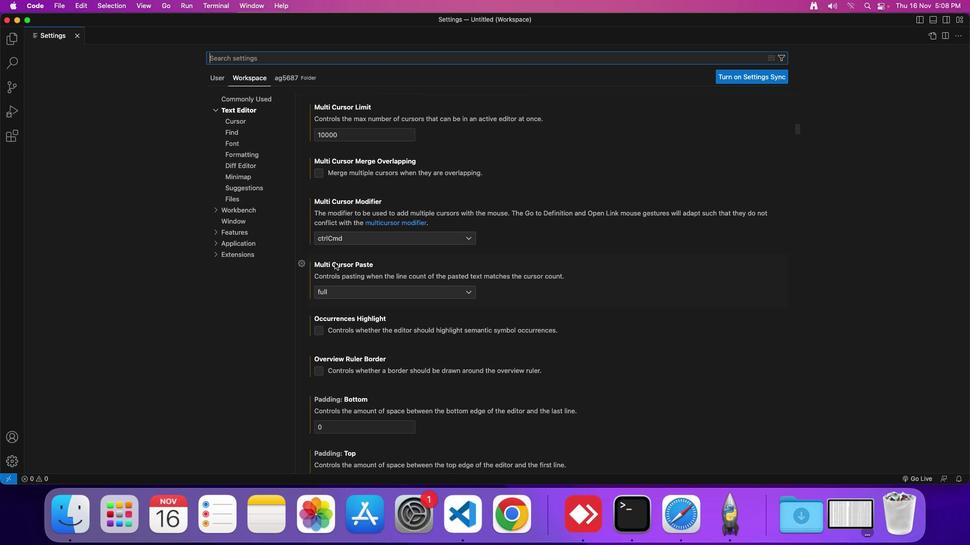 
Action: Mouse scrolled (335, 262) with delta (0, 0)
Screenshot: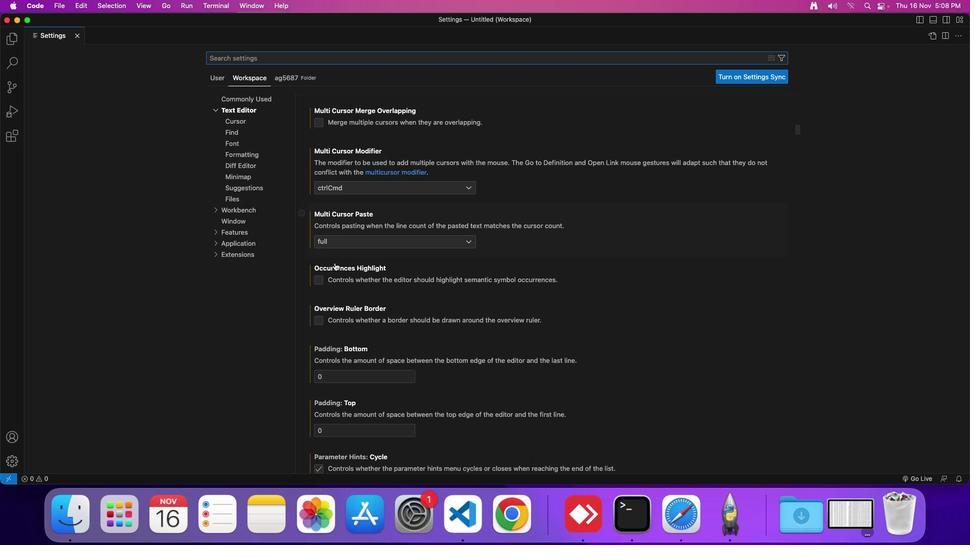 
Action: Mouse scrolled (335, 262) with delta (0, 0)
Screenshot: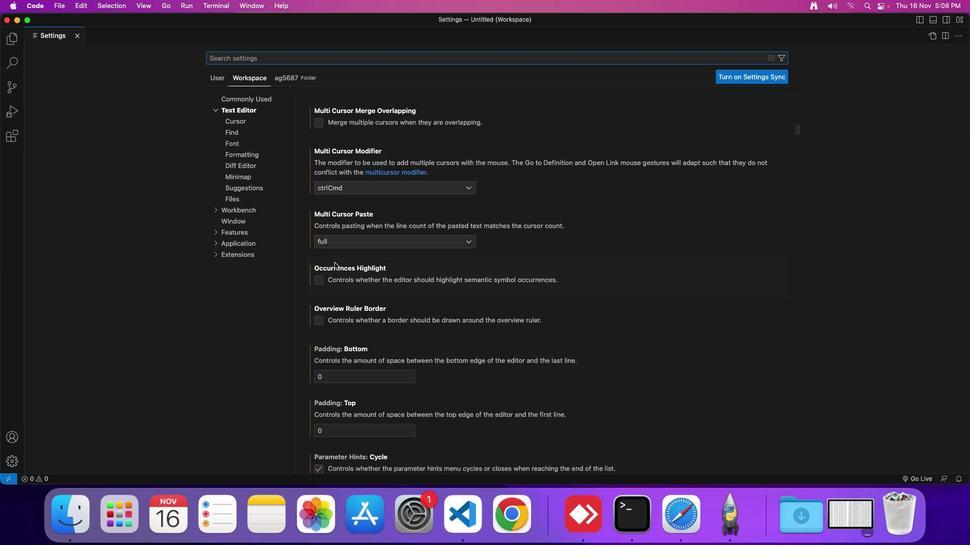 
Action: Mouse moved to (335, 262)
Screenshot: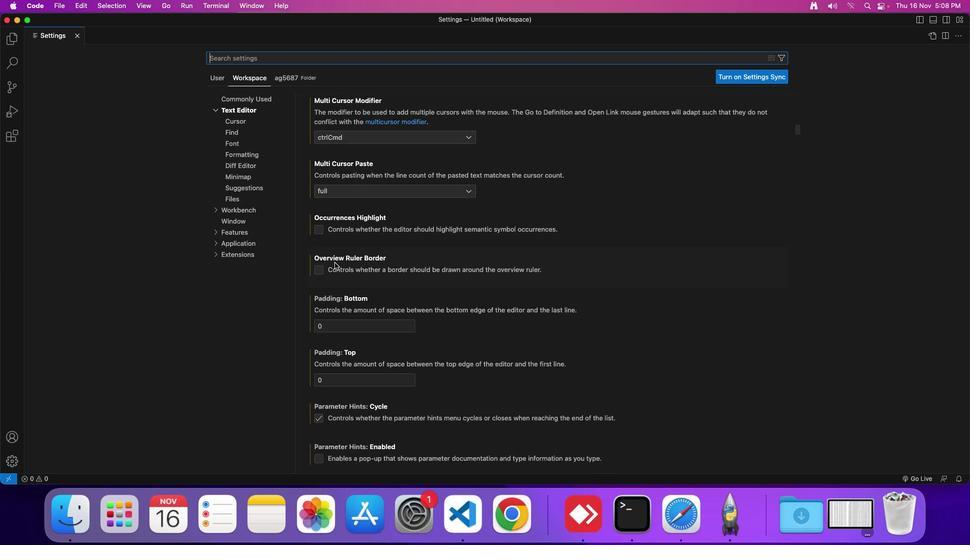 
Action: Mouse scrolled (335, 262) with delta (0, 0)
Screenshot: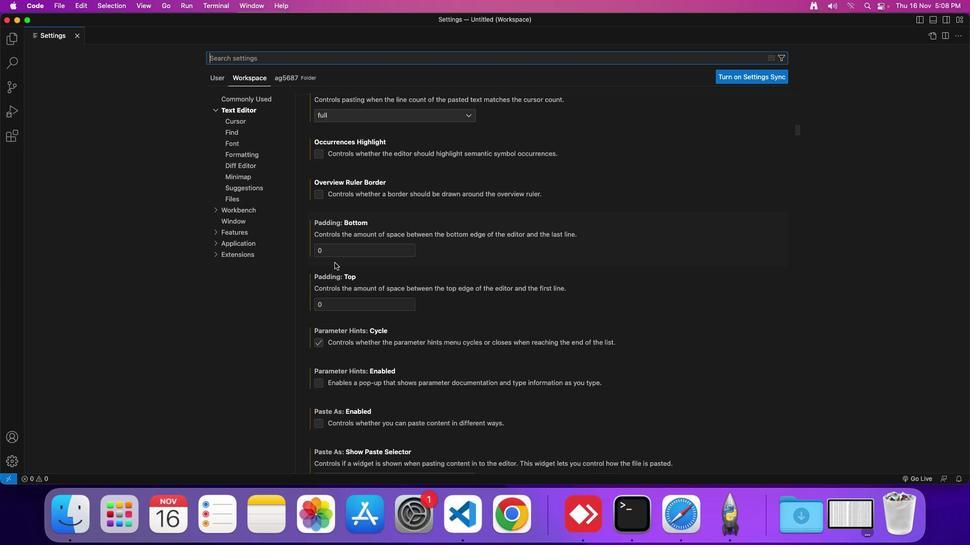 
Action: Mouse scrolled (335, 262) with delta (0, 0)
Screenshot: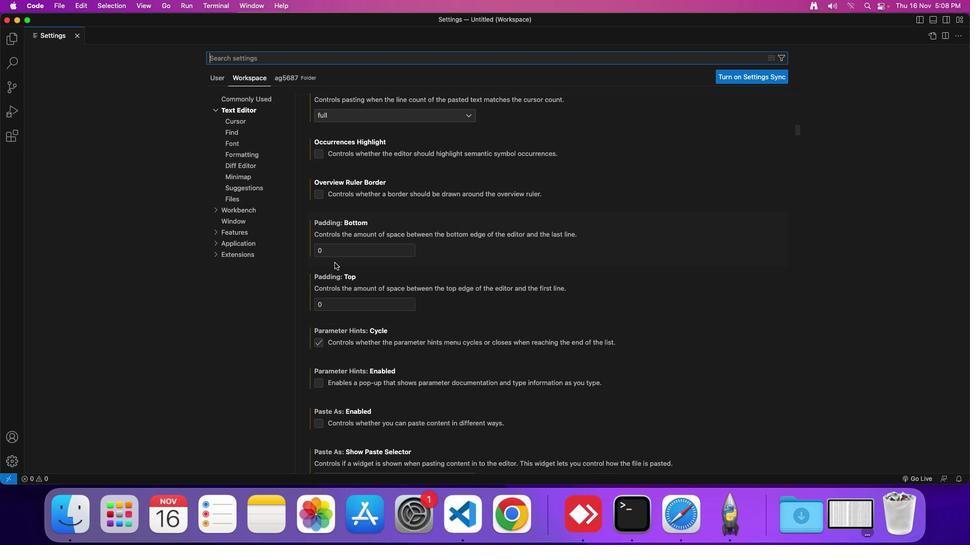 
Action: Mouse scrolled (335, 262) with delta (0, -1)
Screenshot: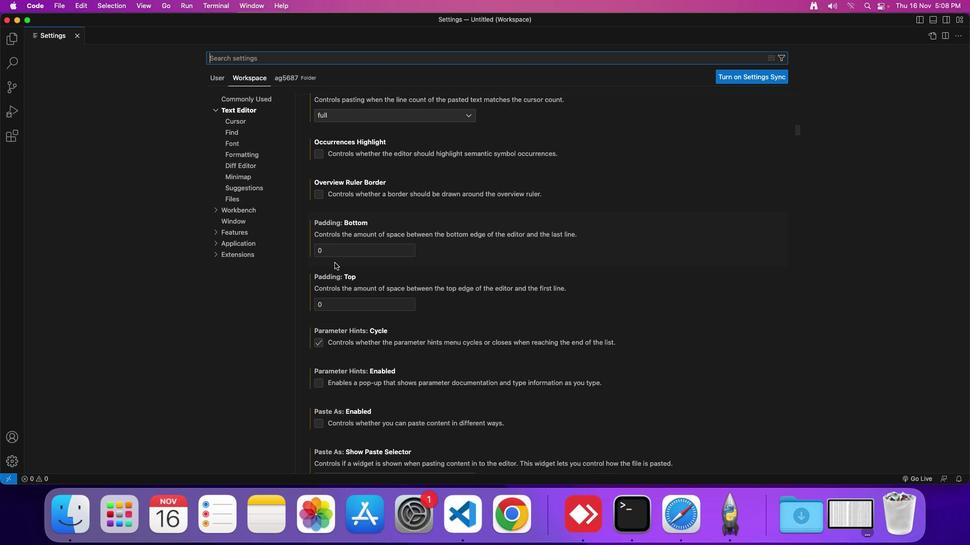 
Action: Mouse scrolled (335, 262) with delta (0, 0)
Screenshot: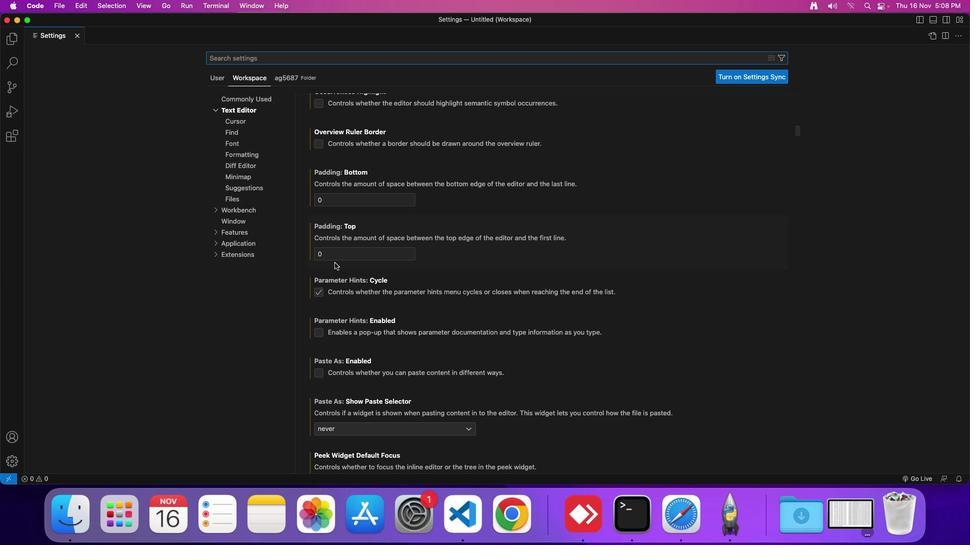 
Action: Mouse scrolled (335, 262) with delta (0, 0)
Screenshot: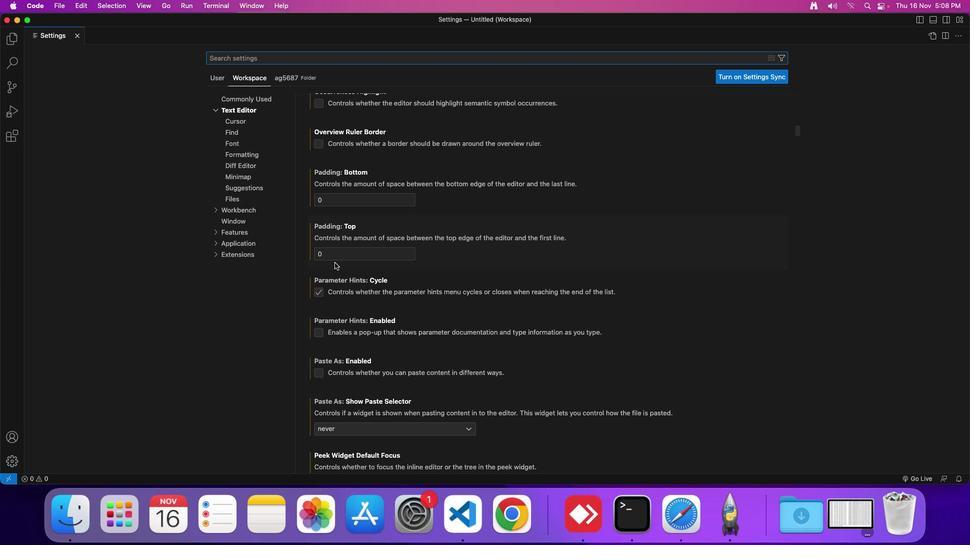 
Action: Mouse scrolled (335, 262) with delta (0, 0)
Screenshot: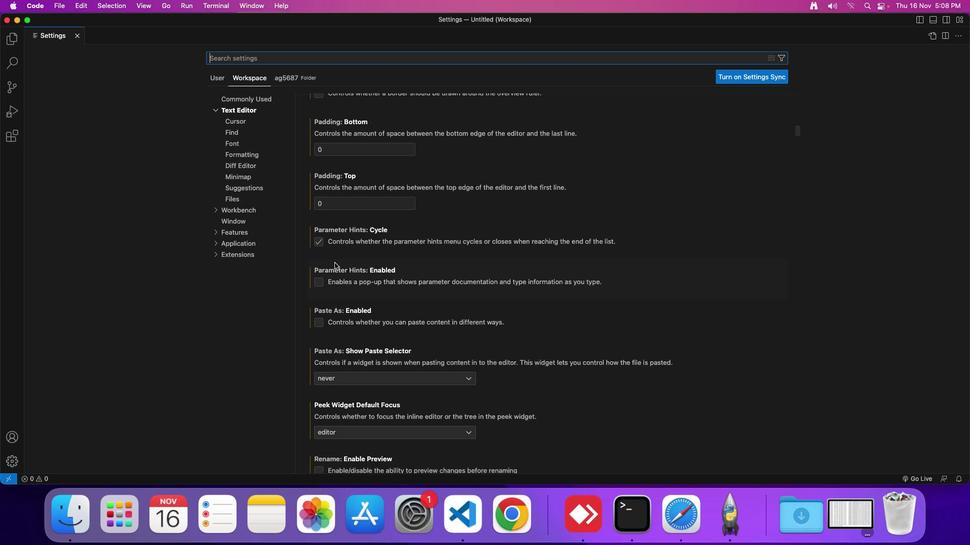 
Action: Mouse scrolled (335, 262) with delta (0, 0)
Screenshot: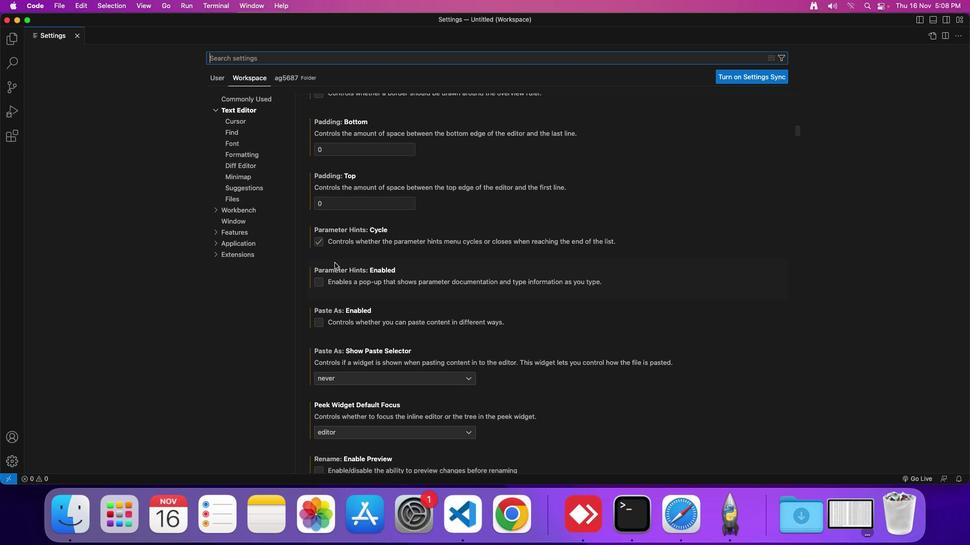 
Action: Mouse scrolled (335, 262) with delta (0, 0)
Screenshot: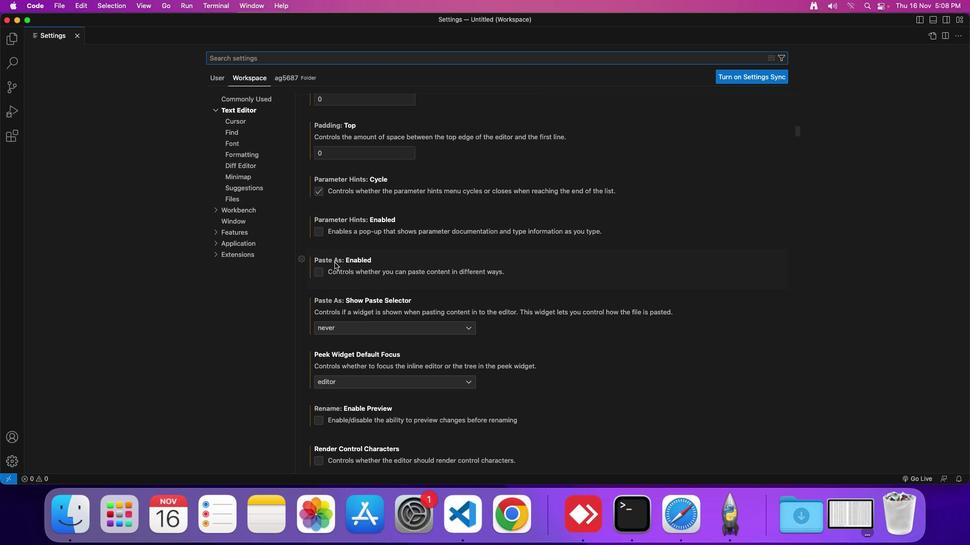 
Action: Mouse scrolled (335, 262) with delta (0, 0)
Screenshot: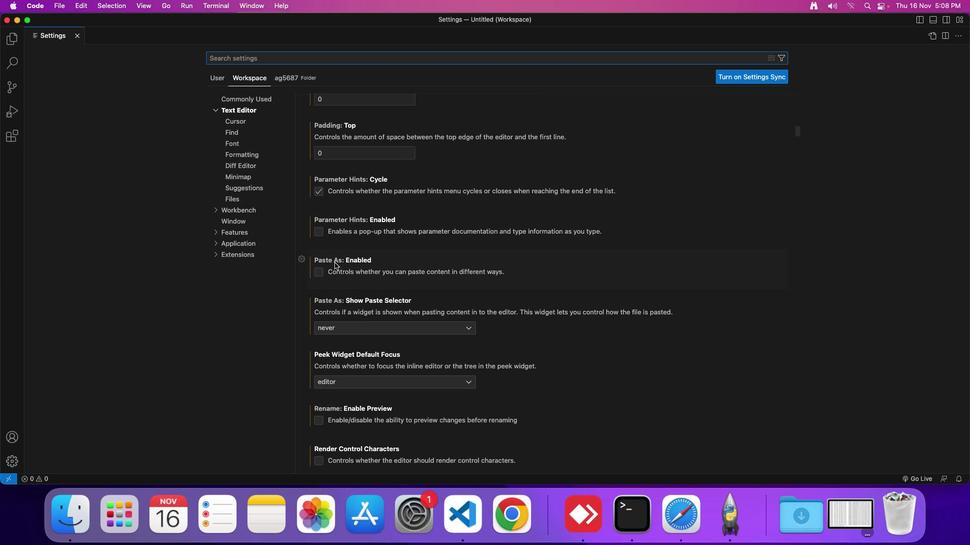 
Action: Mouse scrolled (335, 262) with delta (0, 0)
Screenshot: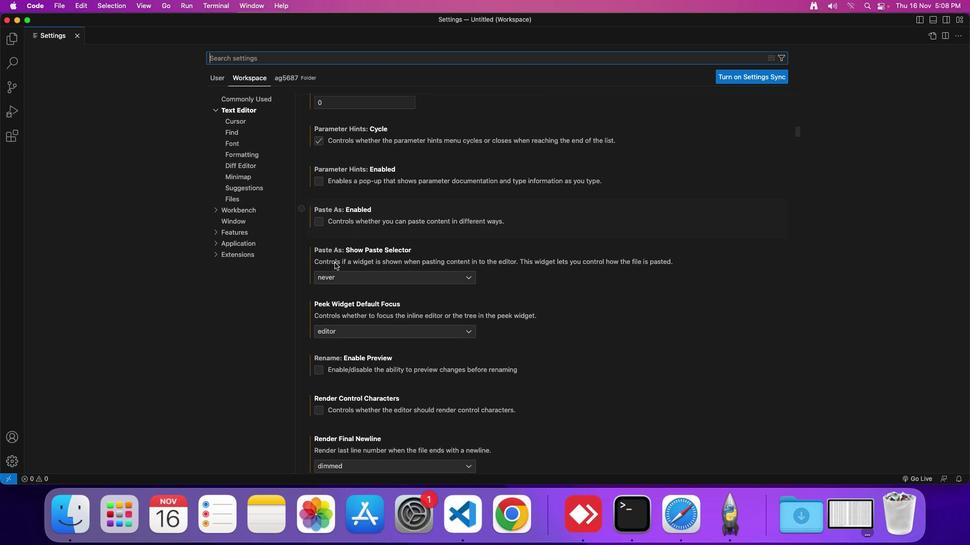 
Action: Mouse scrolled (335, 262) with delta (0, 0)
Screenshot: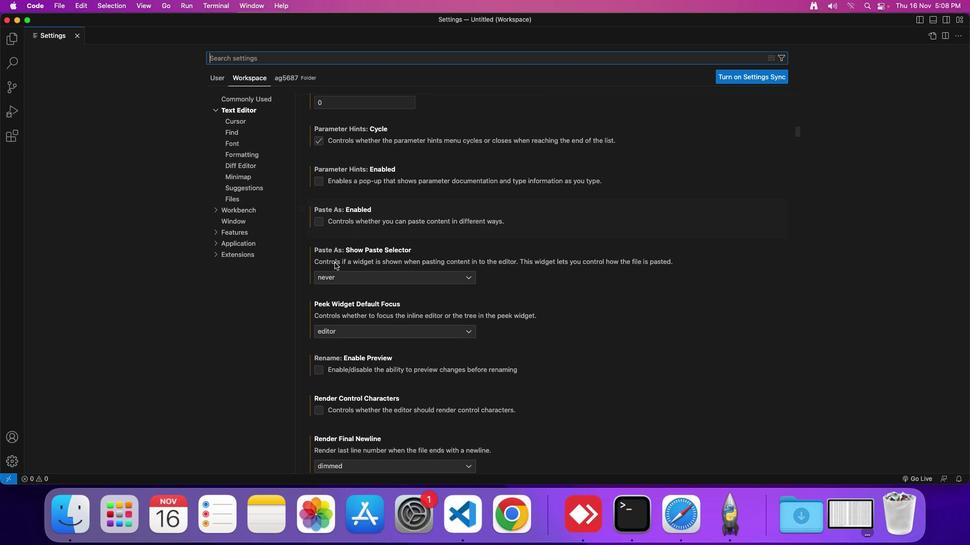 
Action: Mouse scrolled (335, 262) with delta (0, 0)
Screenshot: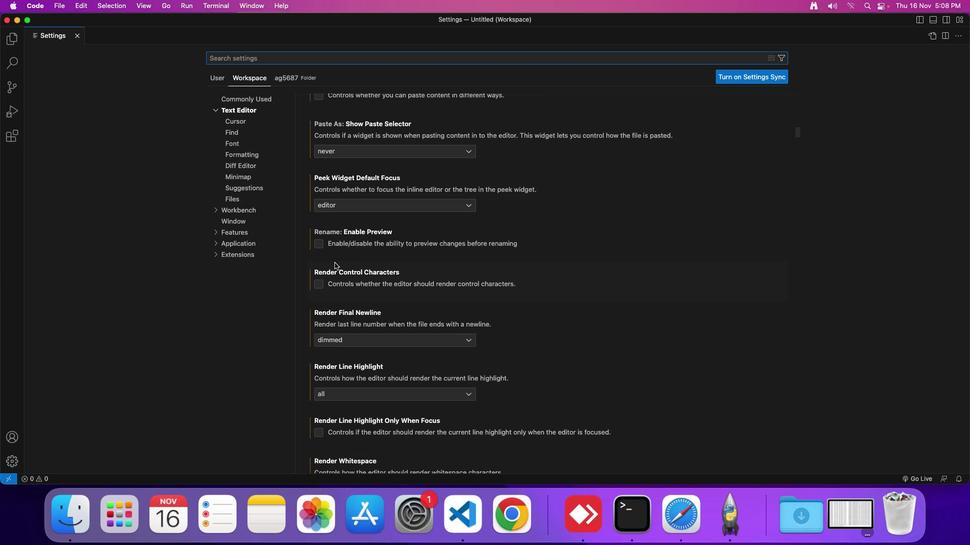 
Action: Mouse scrolled (335, 262) with delta (0, 0)
Screenshot: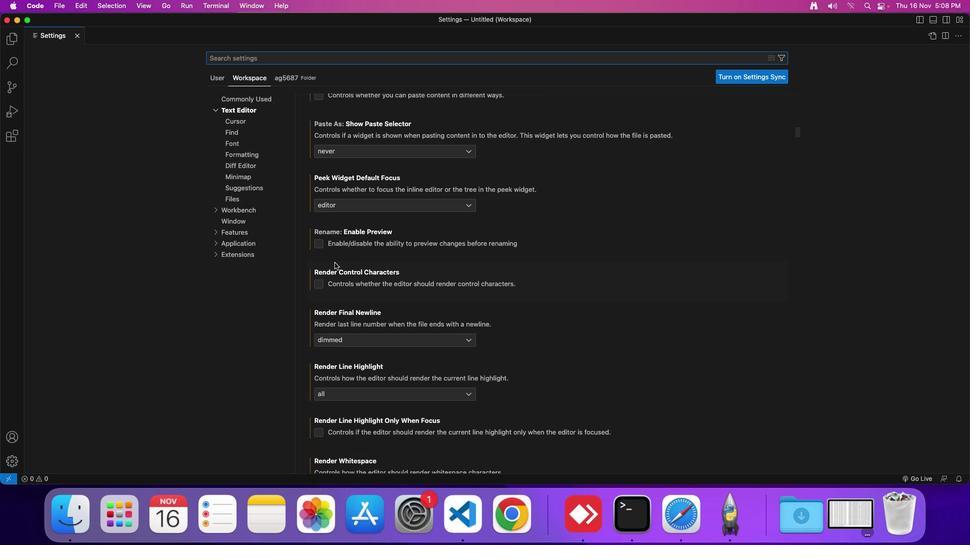 
Action: Mouse scrolled (335, 262) with delta (0, -1)
Screenshot: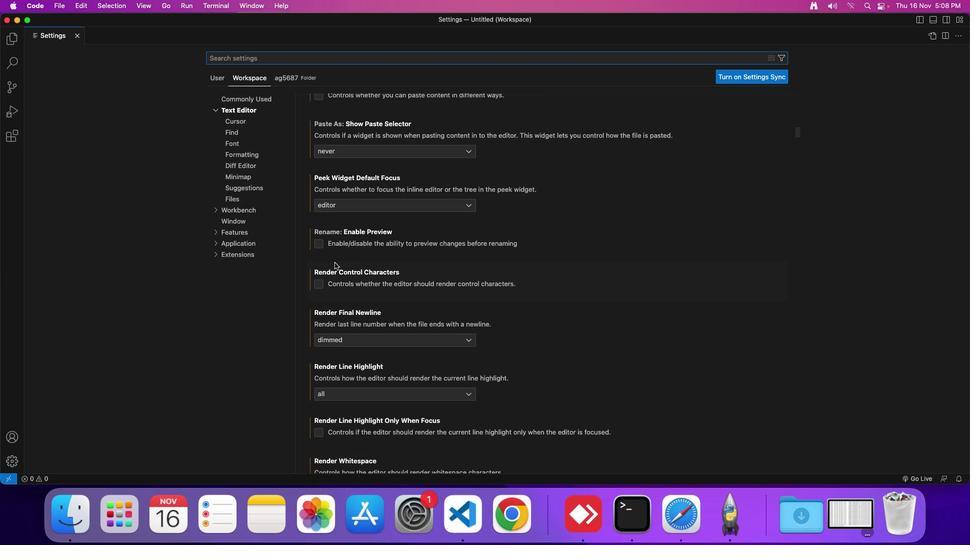 
Action: Mouse scrolled (335, 262) with delta (0, 0)
Screenshot: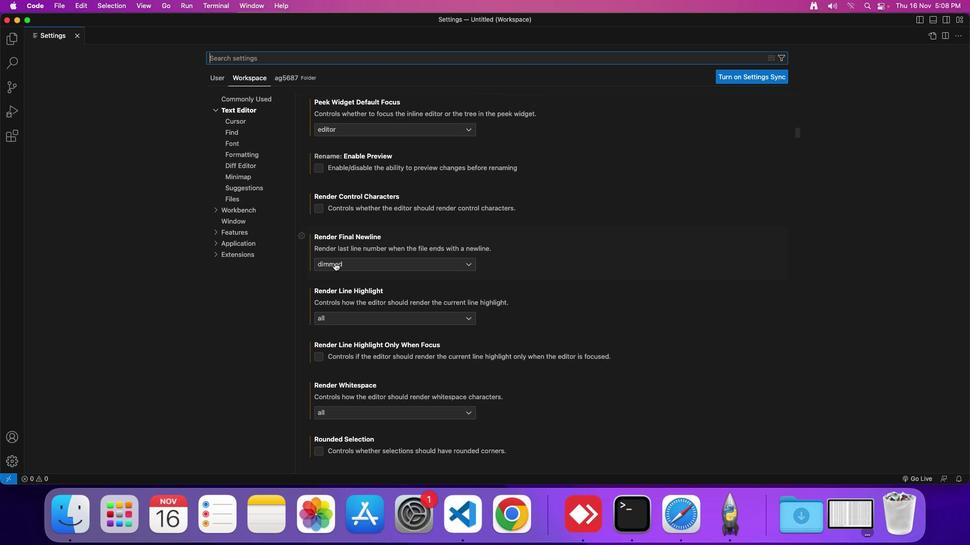 
Action: Mouse scrolled (335, 262) with delta (0, 0)
Screenshot: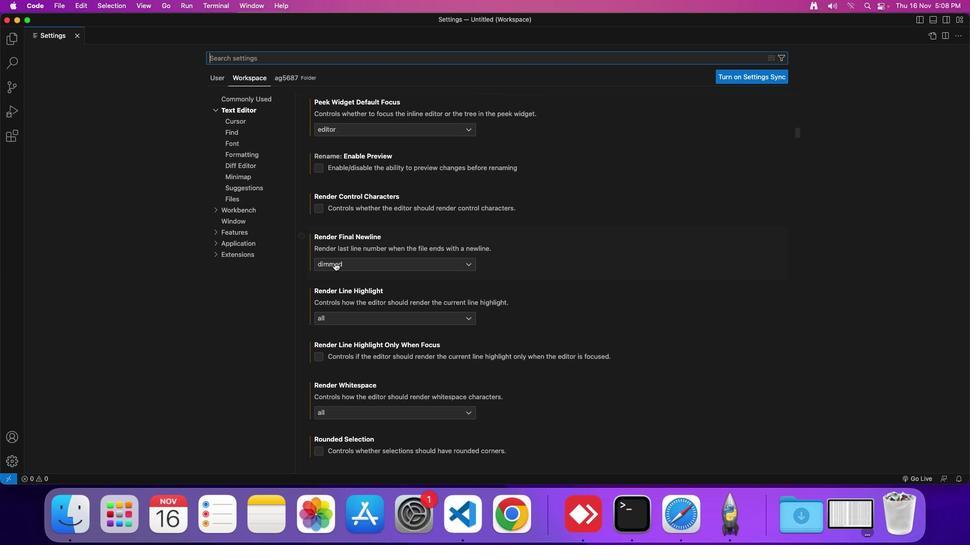 
Action: Mouse scrolled (335, 262) with delta (0, 0)
Screenshot: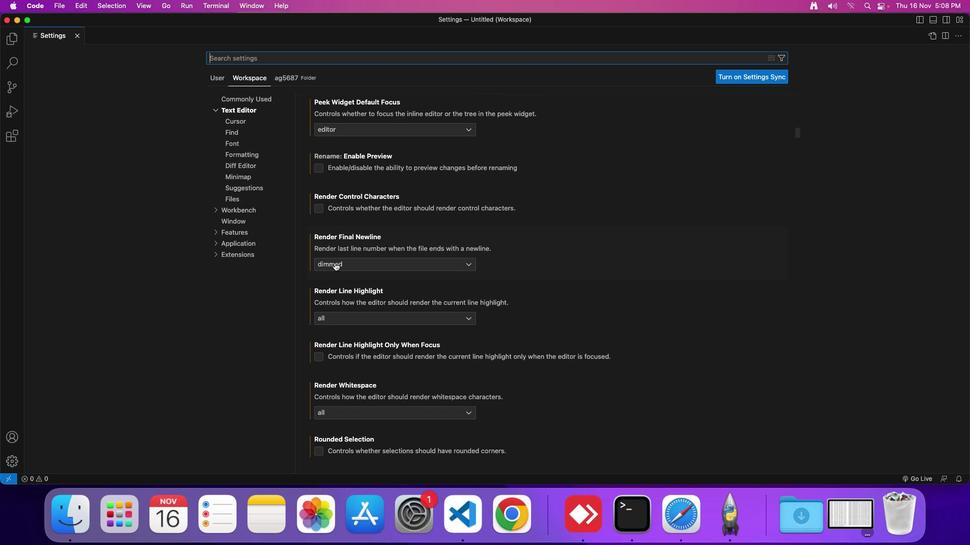 
Action: Mouse scrolled (335, 262) with delta (0, 0)
Screenshot: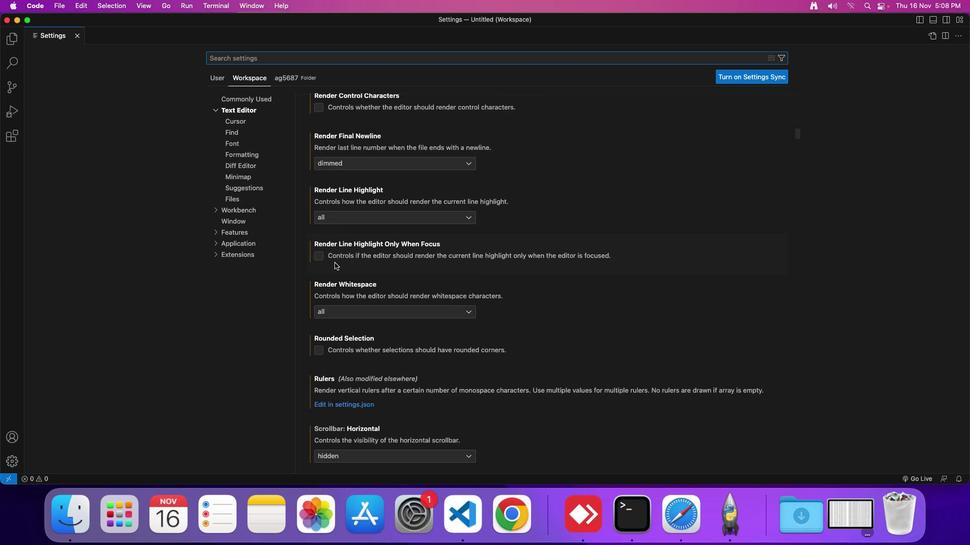 
Action: Mouse scrolled (335, 262) with delta (0, 0)
Screenshot: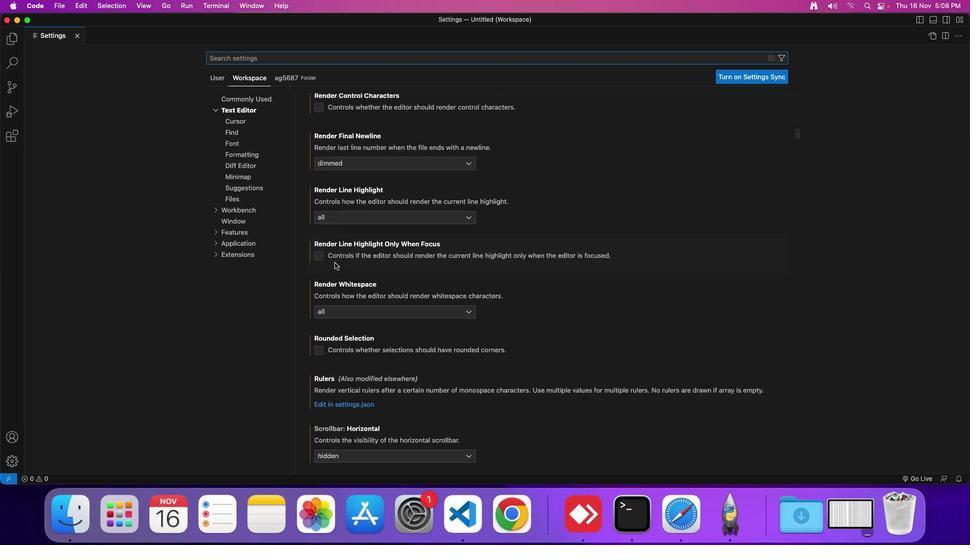 
Action: Mouse scrolled (335, 262) with delta (0, -1)
Screenshot: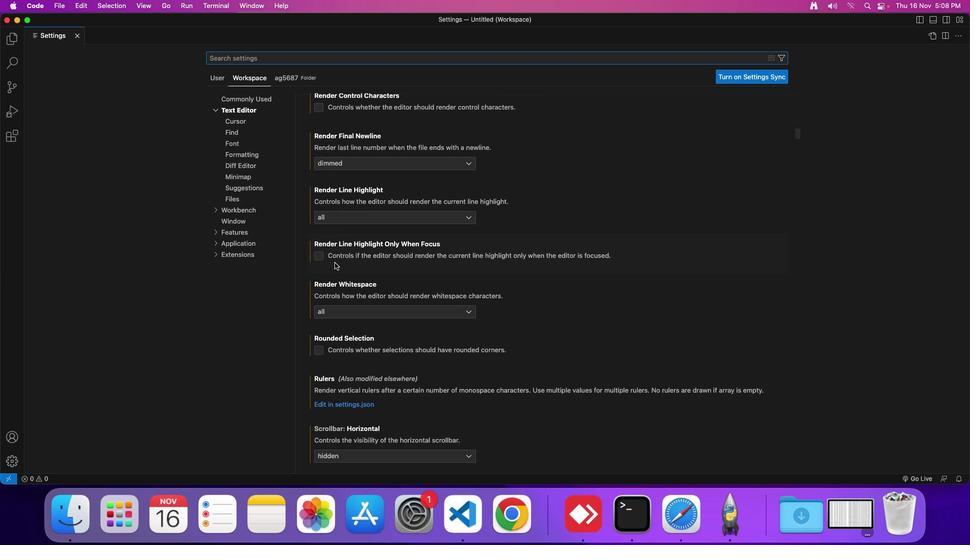 
Action: Mouse scrolled (335, 262) with delta (0, 0)
Screenshot: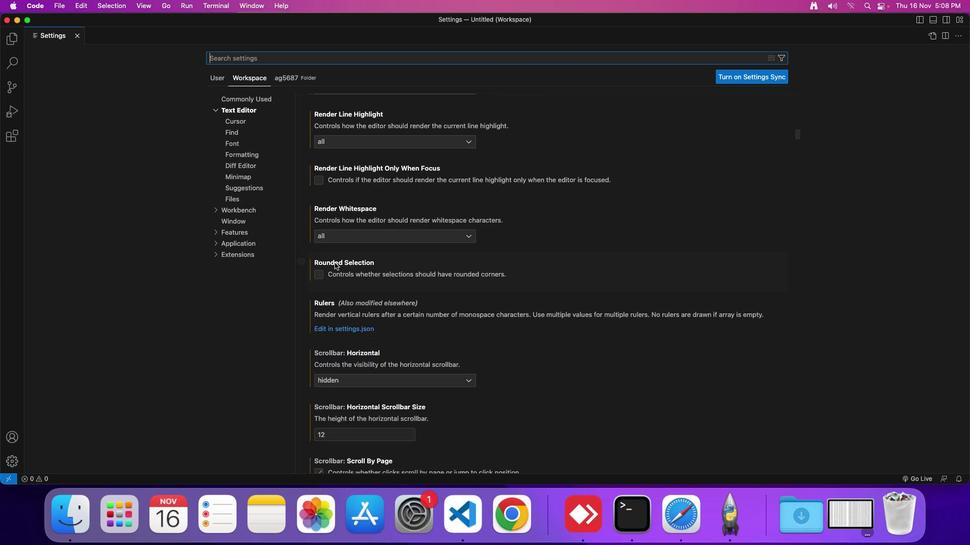 
Action: Mouse scrolled (335, 262) with delta (0, 0)
Screenshot: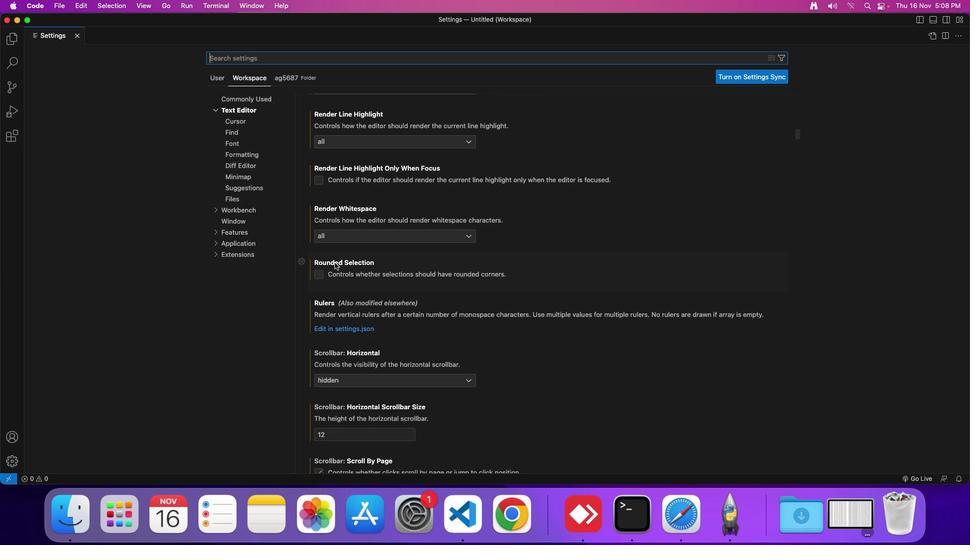 
Action: Mouse scrolled (335, 262) with delta (0, 0)
Screenshot: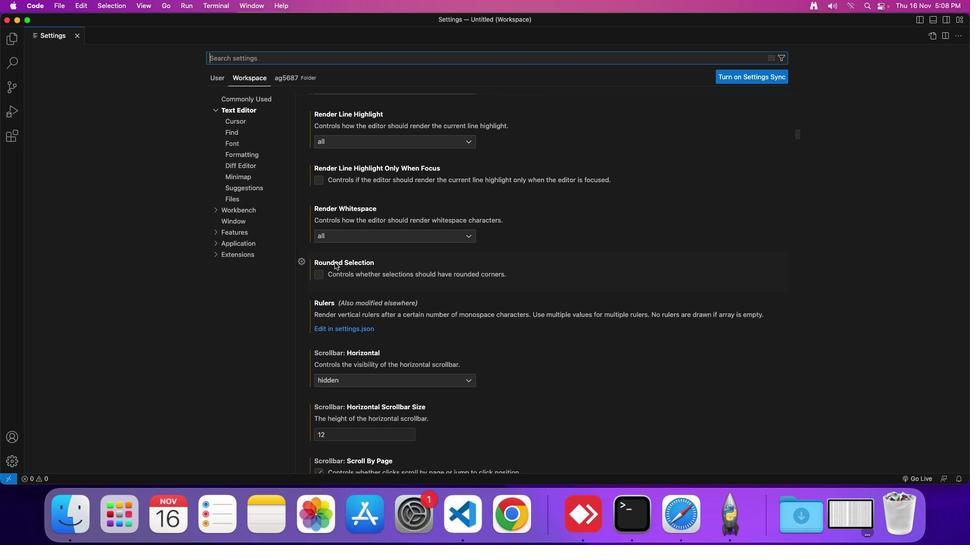 
Action: Mouse scrolled (335, 262) with delta (0, 0)
Screenshot: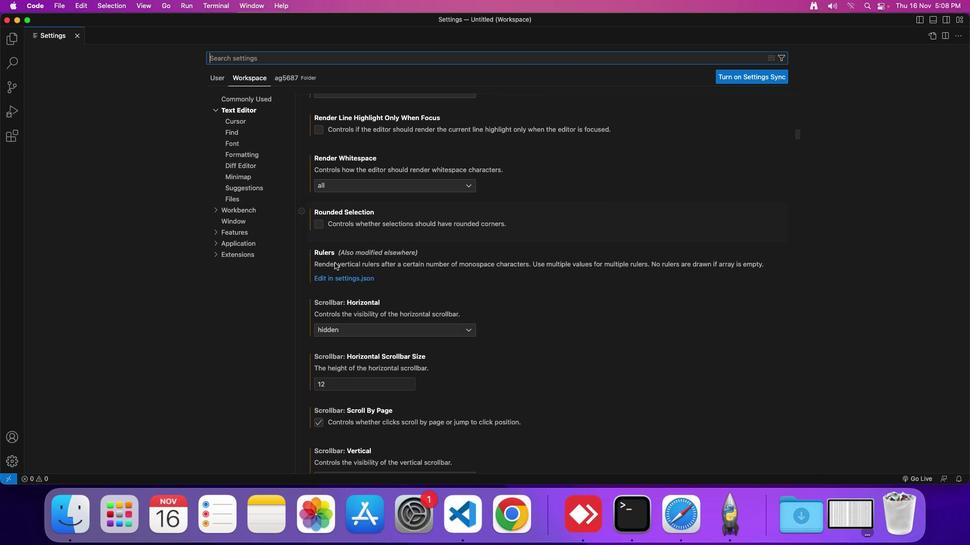 
Action: Mouse scrolled (335, 262) with delta (0, 0)
Screenshot: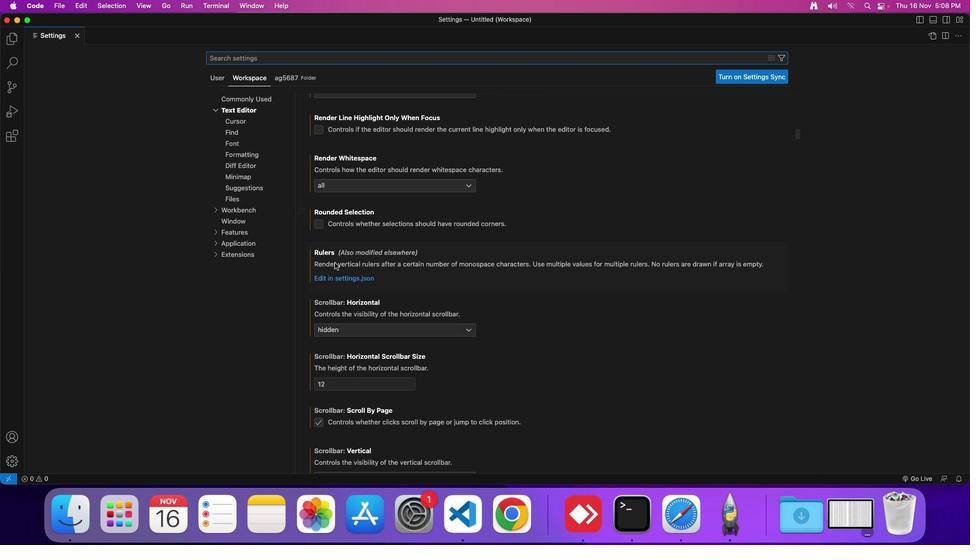 
Action: Mouse scrolled (335, 262) with delta (0, 0)
Screenshot: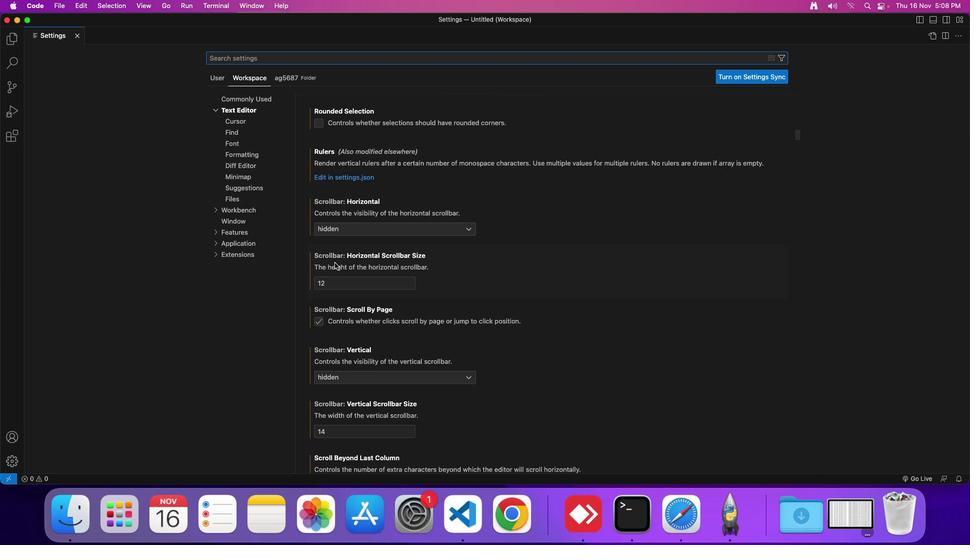 
Action: Mouse scrolled (335, 262) with delta (0, 0)
Screenshot: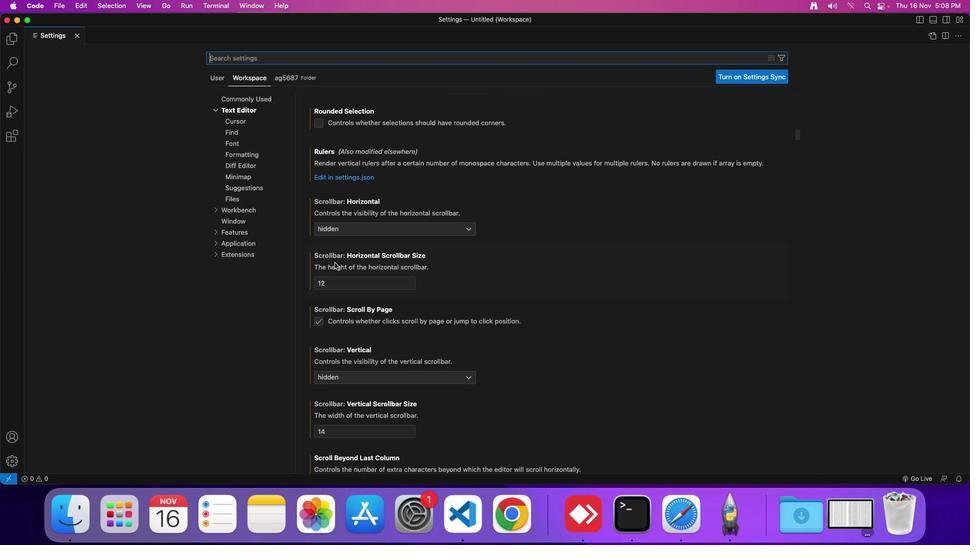 
Action: Mouse scrolled (335, 262) with delta (0, -1)
Screenshot: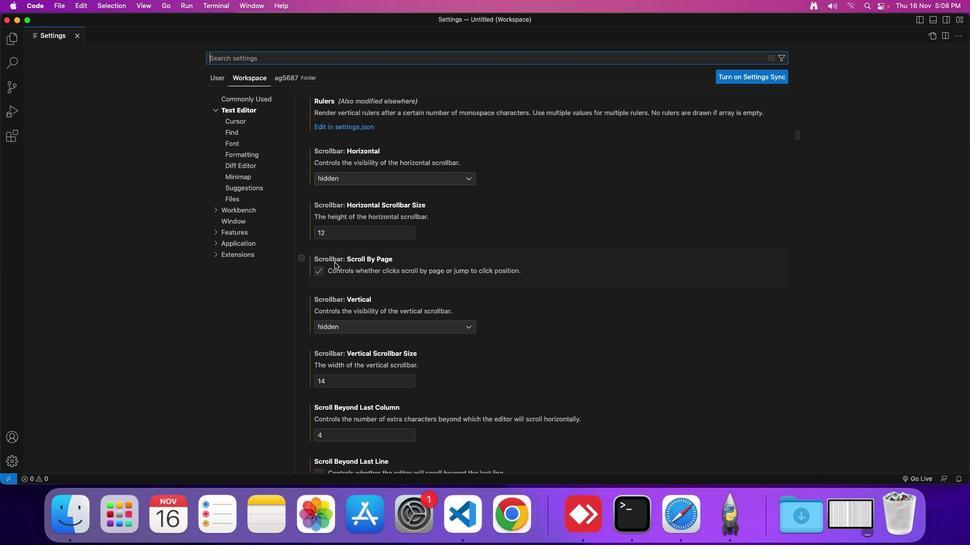 
Action: Mouse scrolled (335, 262) with delta (0, -1)
Screenshot: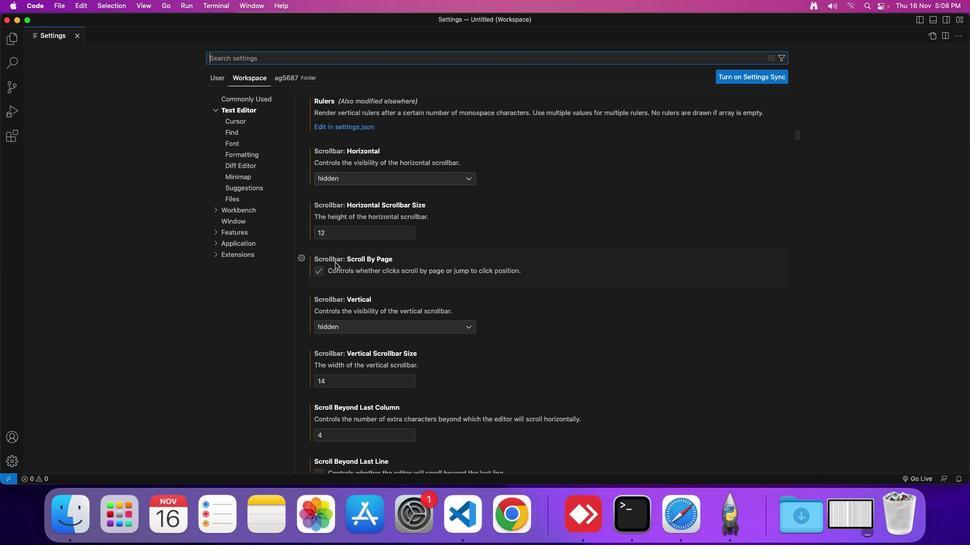 
Action: Mouse moved to (335, 262)
Screenshot: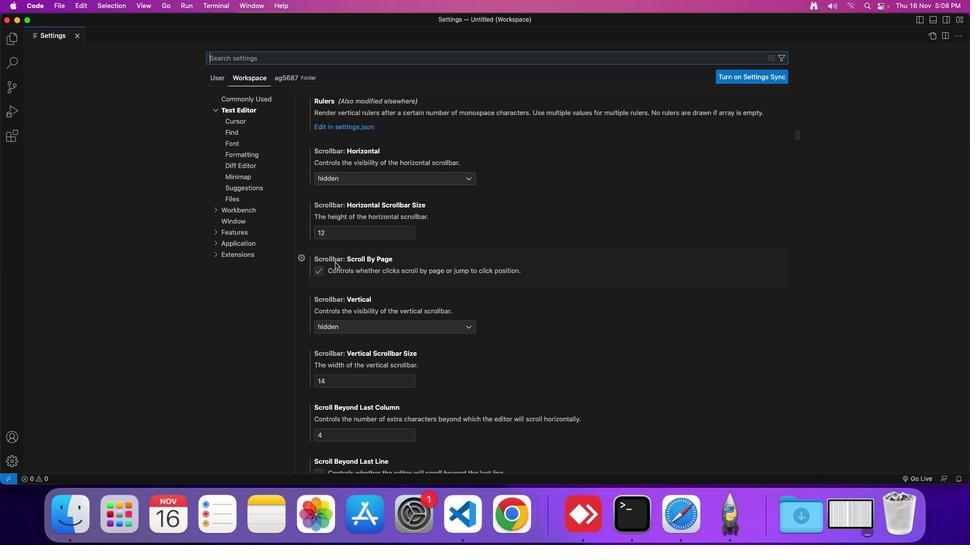 
Action: Mouse scrolled (335, 262) with delta (0, 0)
Screenshot: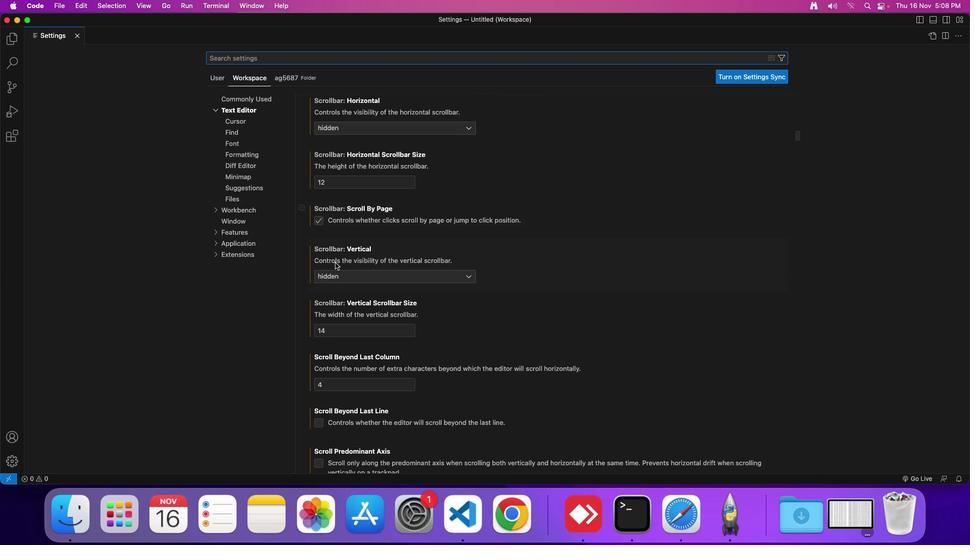 
Action: Mouse scrolled (335, 262) with delta (0, 0)
Screenshot: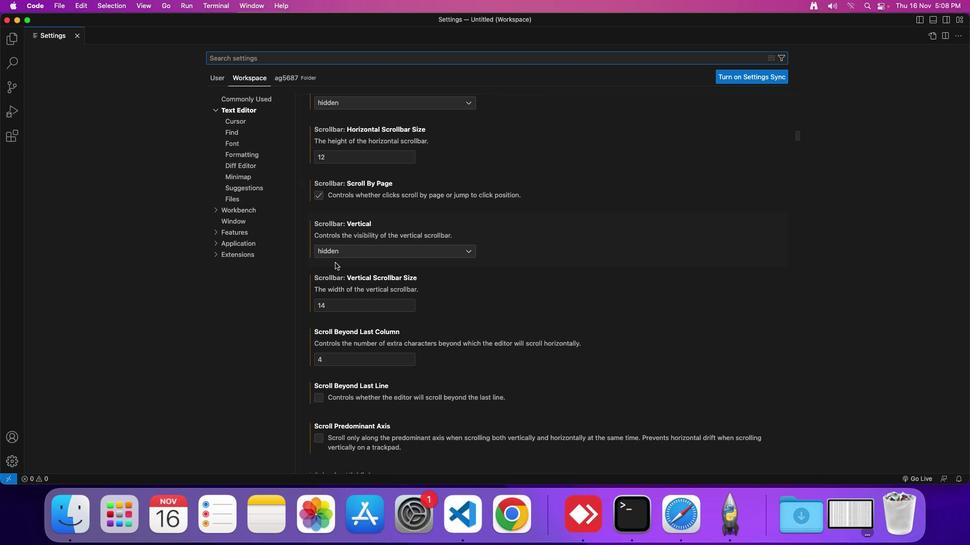 
Action: Mouse scrolled (335, 262) with delta (0, 0)
Screenshot: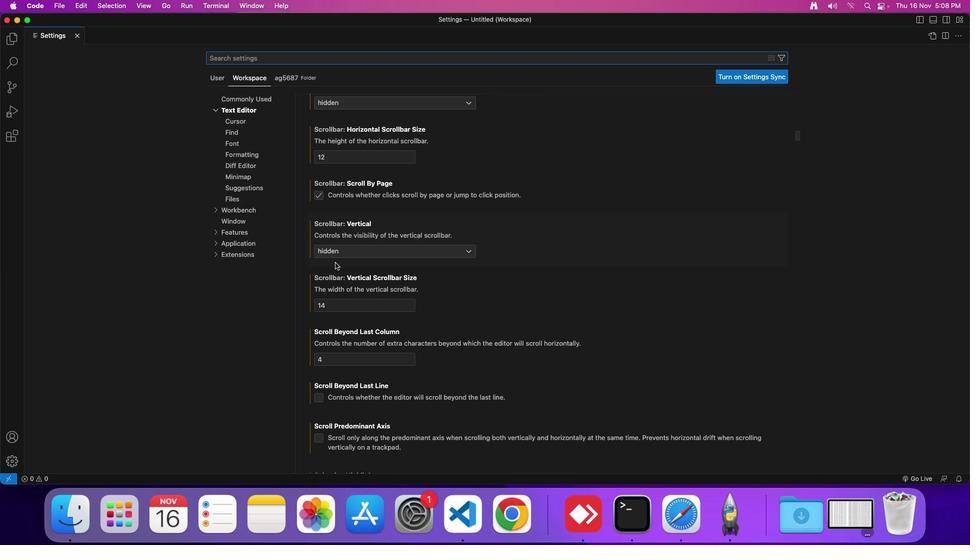 
Action: Mouse scrolled (335, 262) with delta (0, 0)
Screenshot: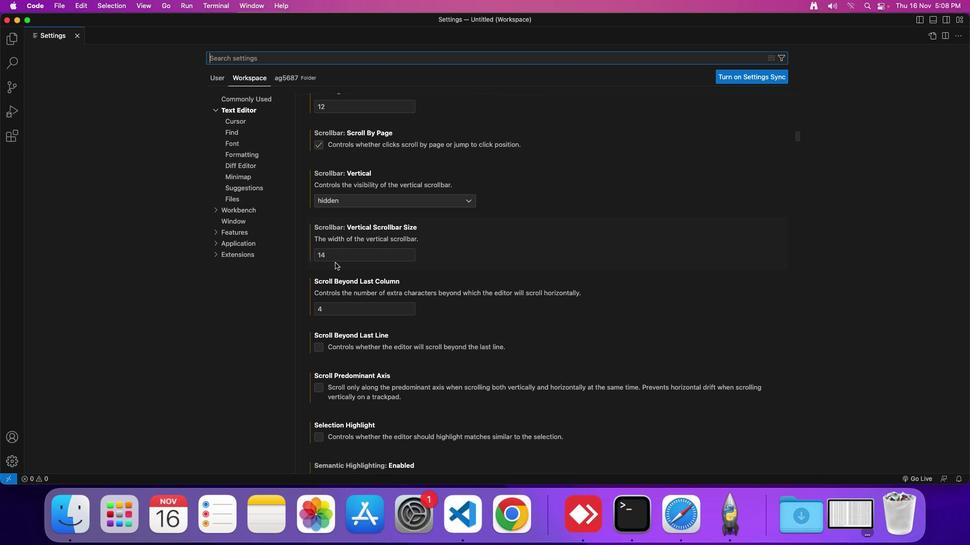 
Action: Mouse scrolled (335, 262) with delta (0, 0)
Screenshot: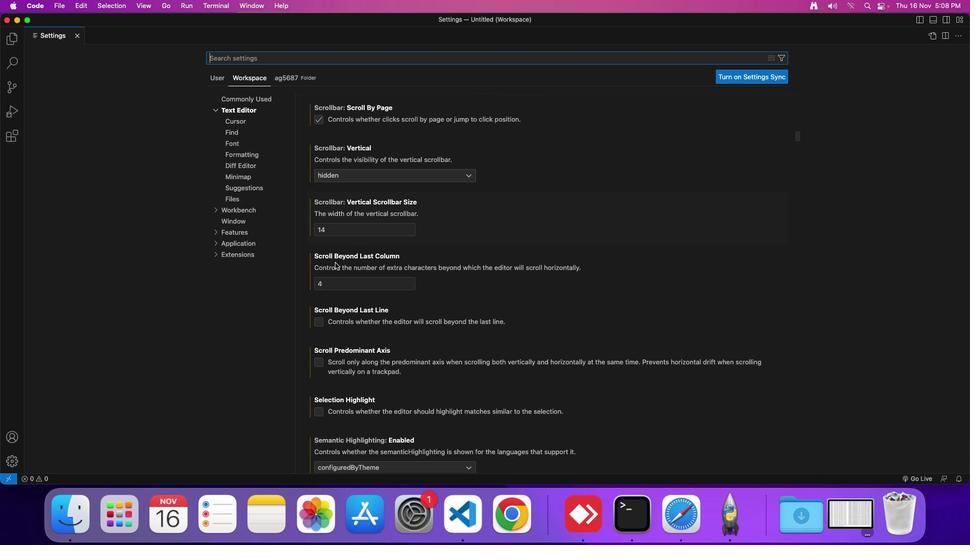 
Action: Mouse scrolled (335, 262) with delta (0, 0)
Screenshot: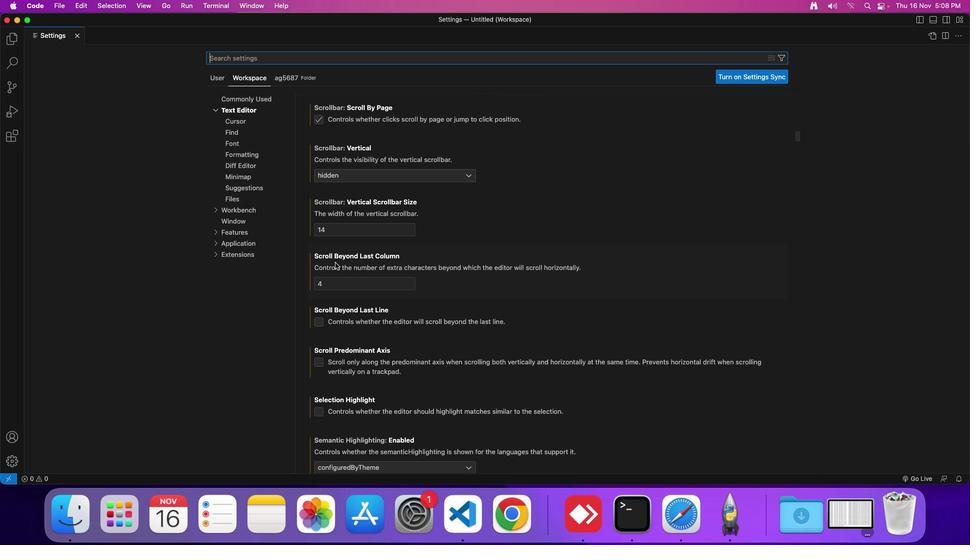 
Action: Mouse scrolled (335, 262) with delta (0, 0)
Screenshot: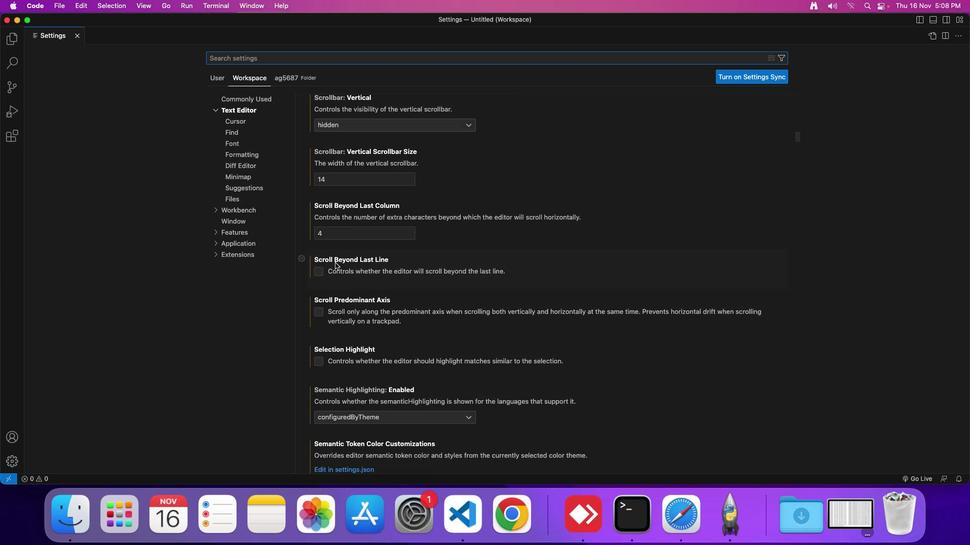 
Action: Mouse scrolled (335, 262) with delta (0, 0)
Screenshot: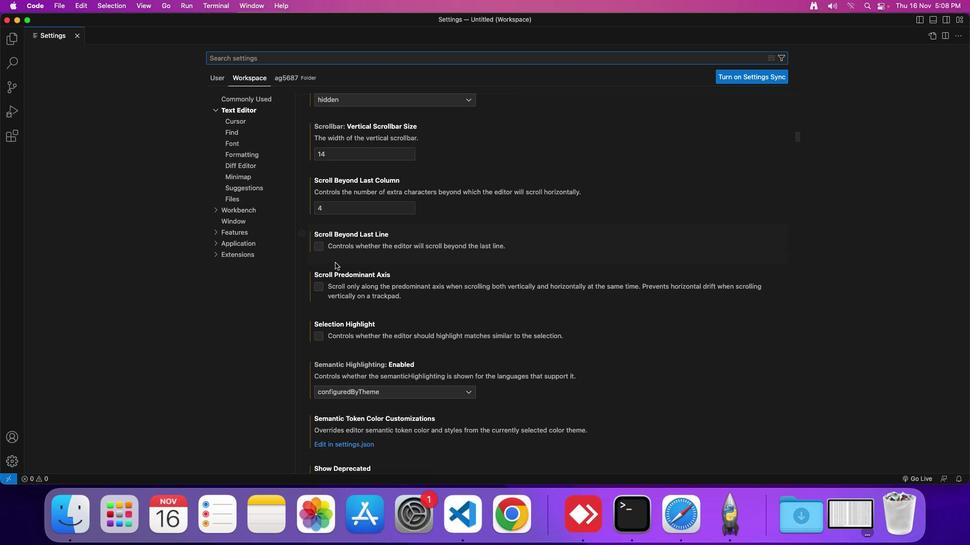 
Action: Mouse scrolled (335, 262) with delta (0, 0)
Screenshot: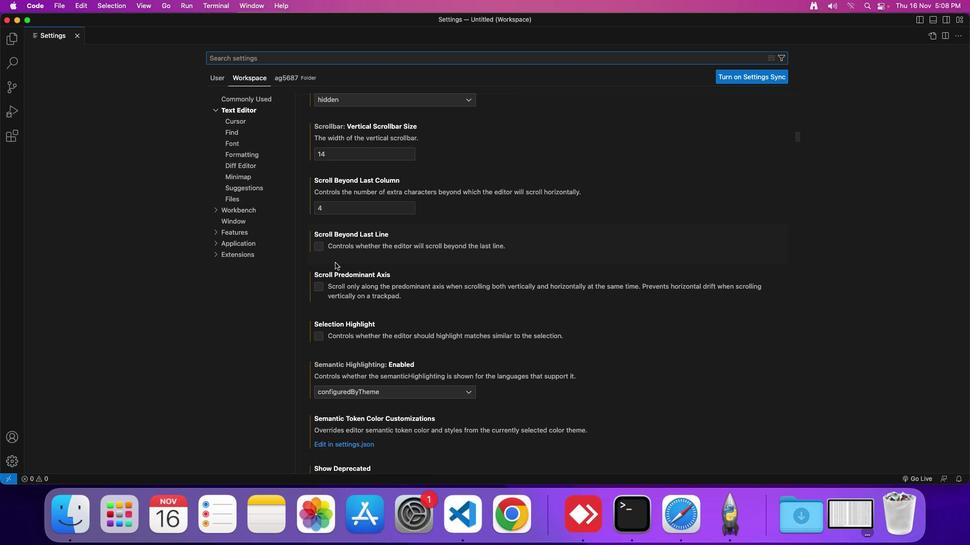 
Action: Mouse scrolled (335, 262) with delta (0, 0)
Screenshot: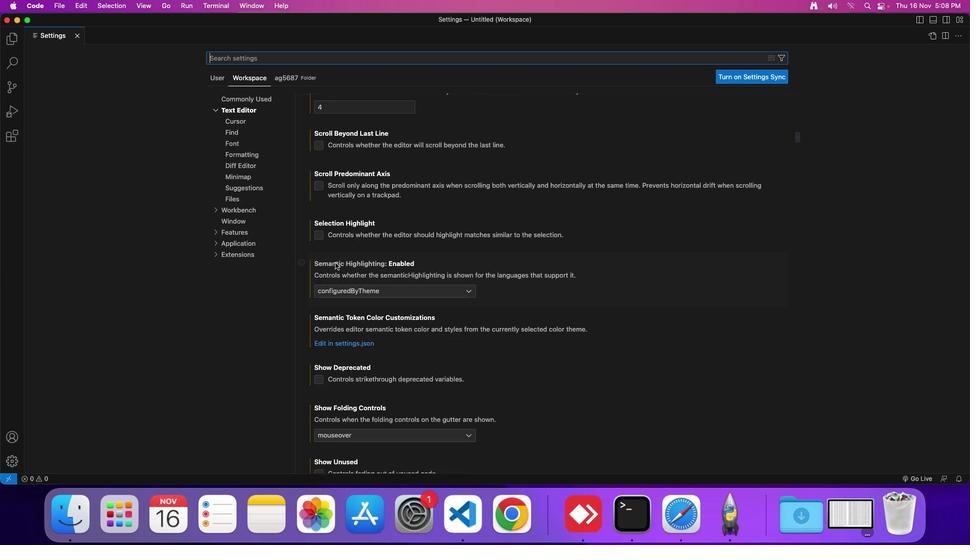 
Action: Mouse scrolled (335, 262) with delta (0, 0)
Screenshot: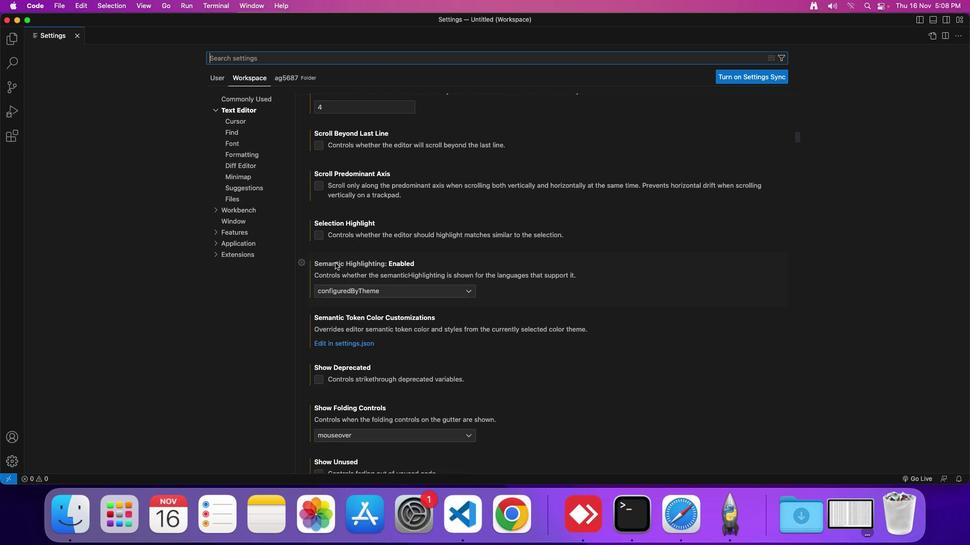 
Action: Mouse scrolled (335, 262) with delta (0, -1)
Screenshot: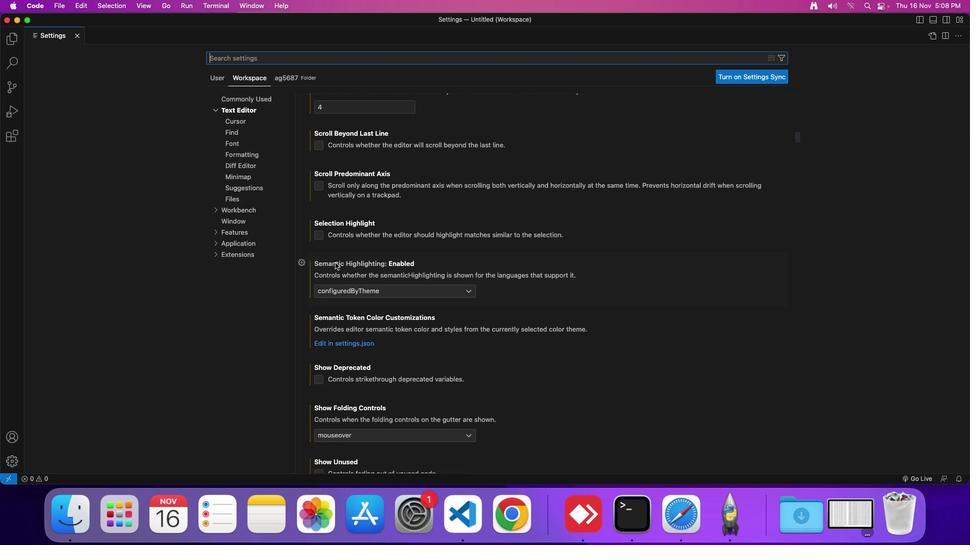 
Action: Mouse scrolled (335, 262) with delta (0, 0)
Screenshot: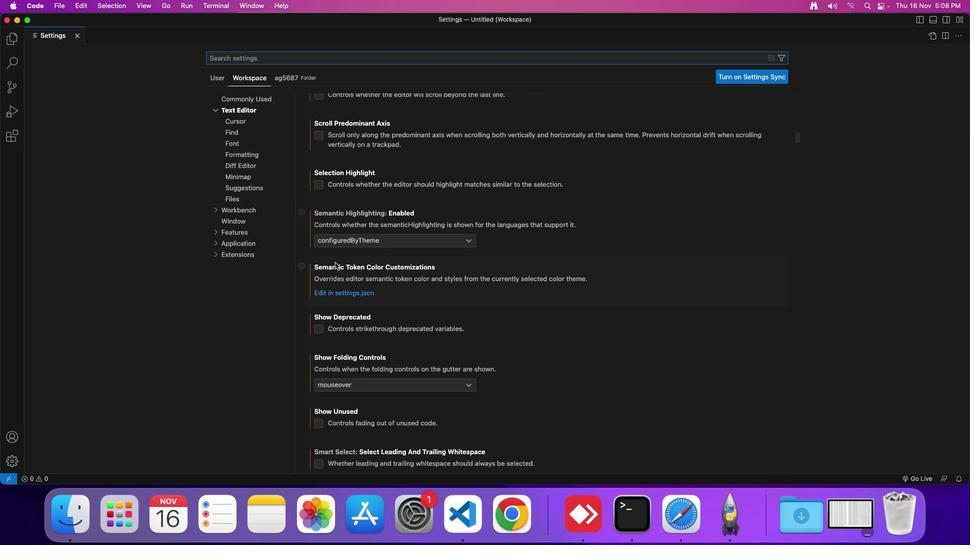
Action: Mouse scrolled (335, 262) with delta (0, 0)
Screenshot: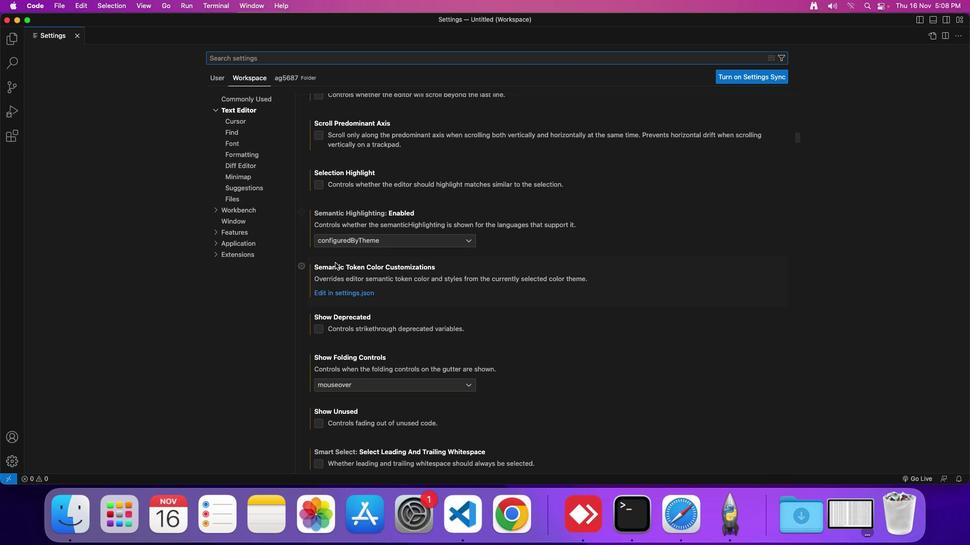 
Action: Mouse scrolled (335, 262) with delta (0, 0)
Screenshot: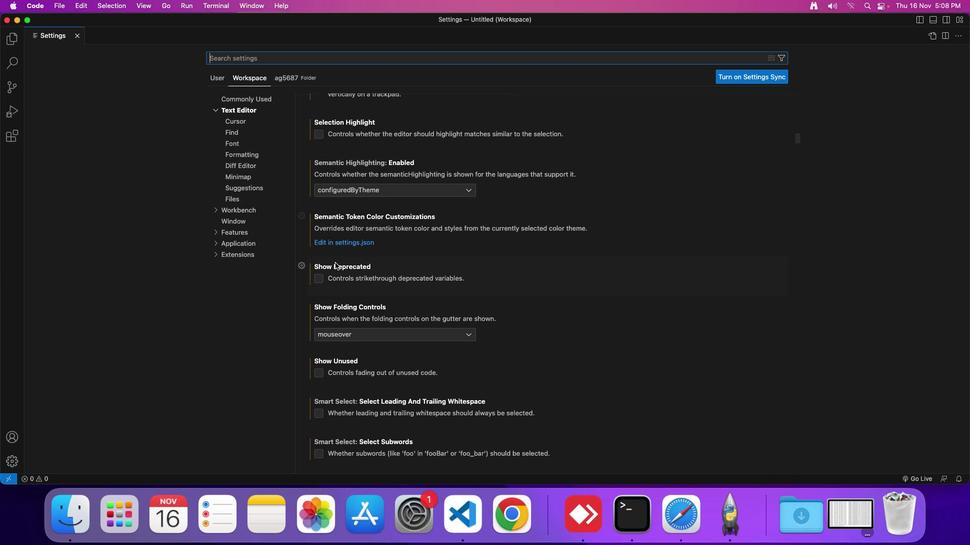 
Action: Mouse scrolled (335, 262) with delta (0, 0)
Screenshot: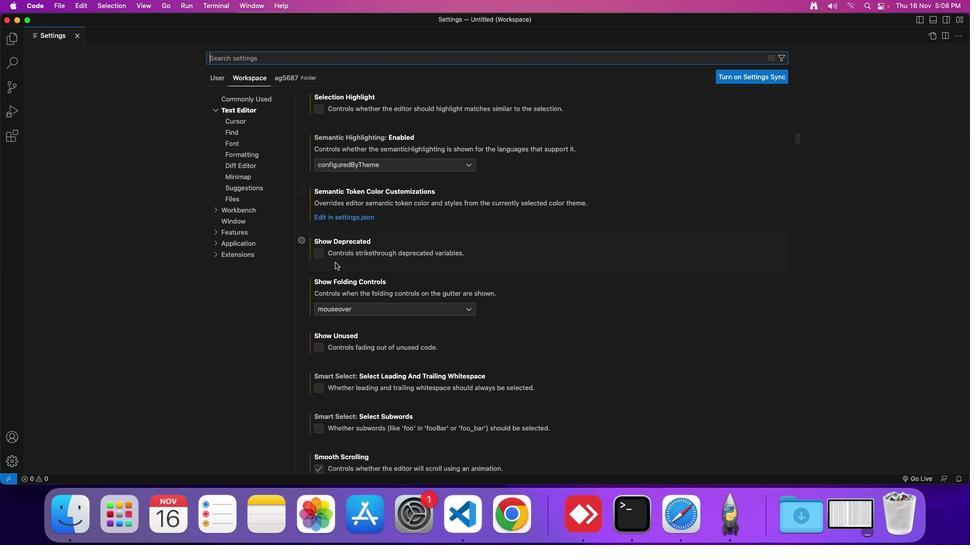 
Action: Mouse scrolled (335, 262) with delta (0, 0)
Screenshot: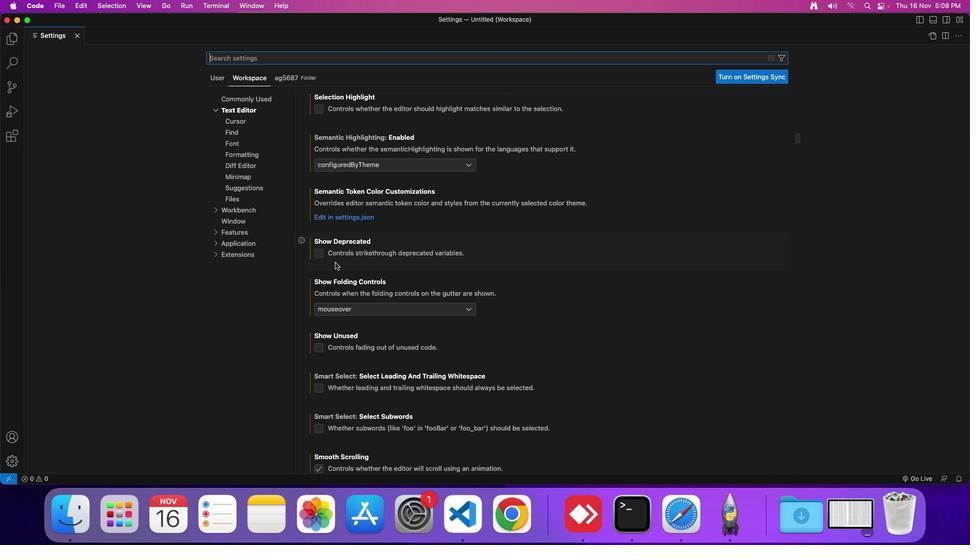 
Action: Mouse scrolled (335, 262) with delta (0, 0)
Screenshot: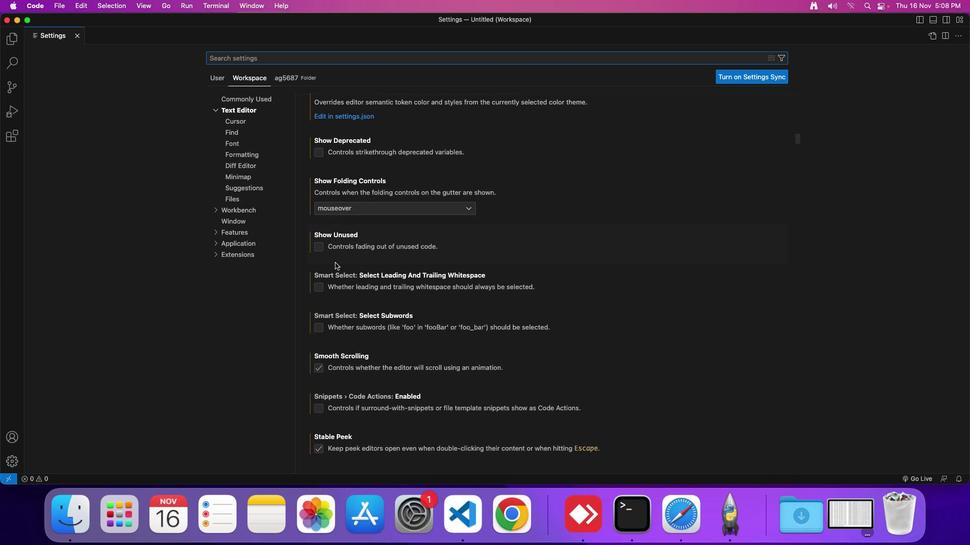 
Action: Mouse scrolled (335, 262) with delta (0, 0)
Screenshot: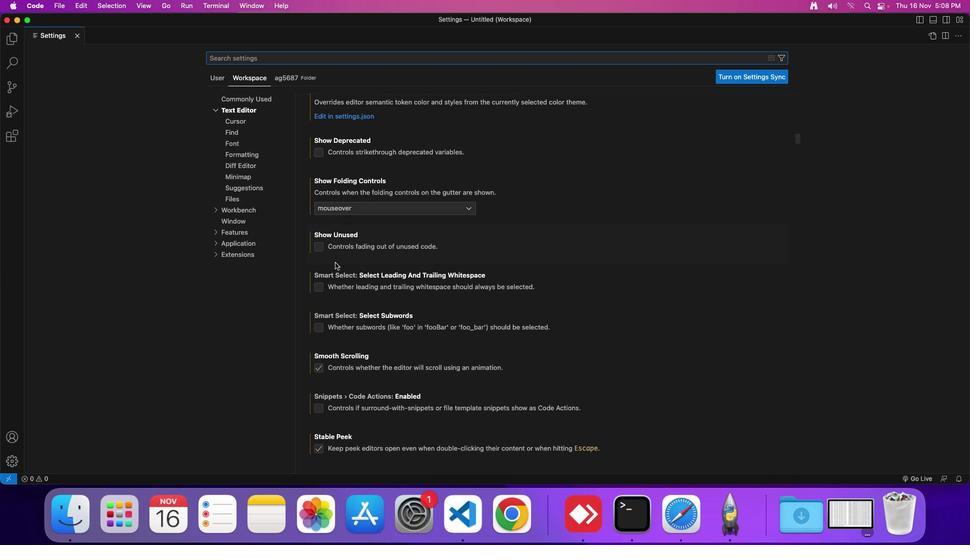 
Action: Mouse scrolled (335, 262) with delta (0, -1)
Screenshot: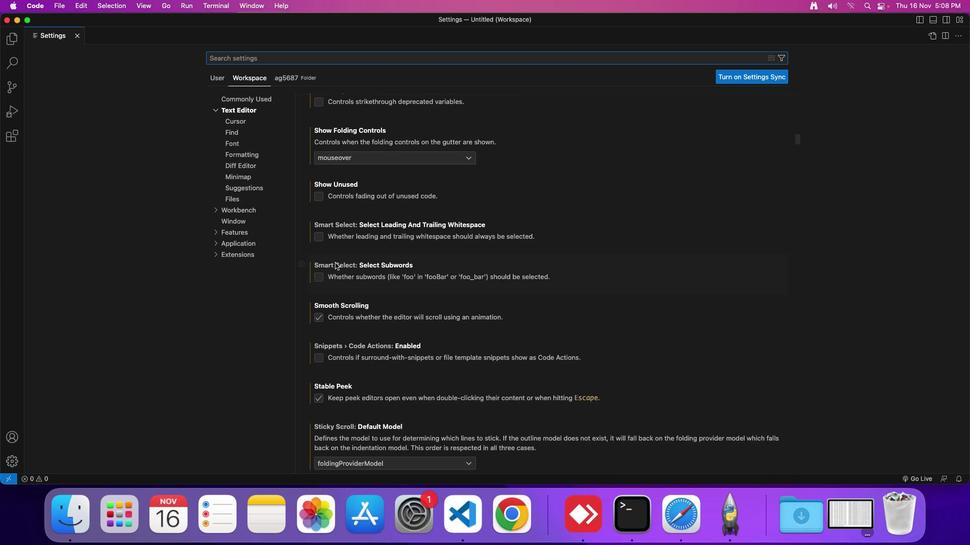 
Action: Mouse scrolled (335, 262) with delta (0, -1)
Screenshot: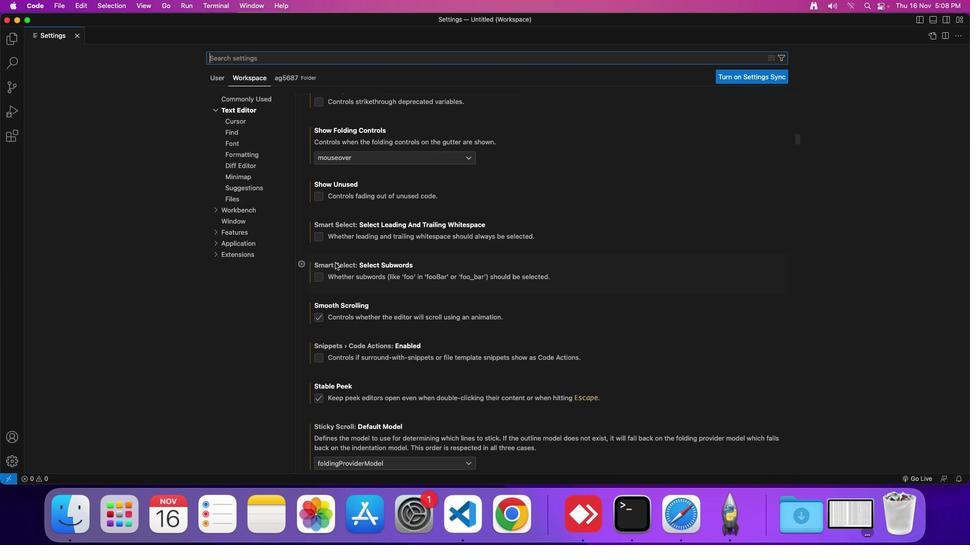 
Action: Mouse scrolled (335, 262) with delta (0, 0)
Screenshot: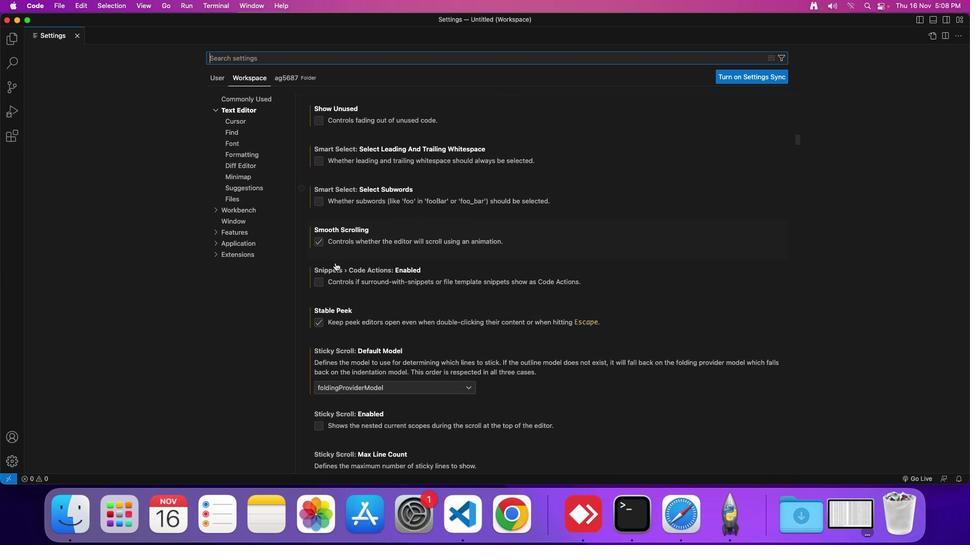 
Action: Mouse scrolled (335, 262) with delta (0, 0)
Screenshot: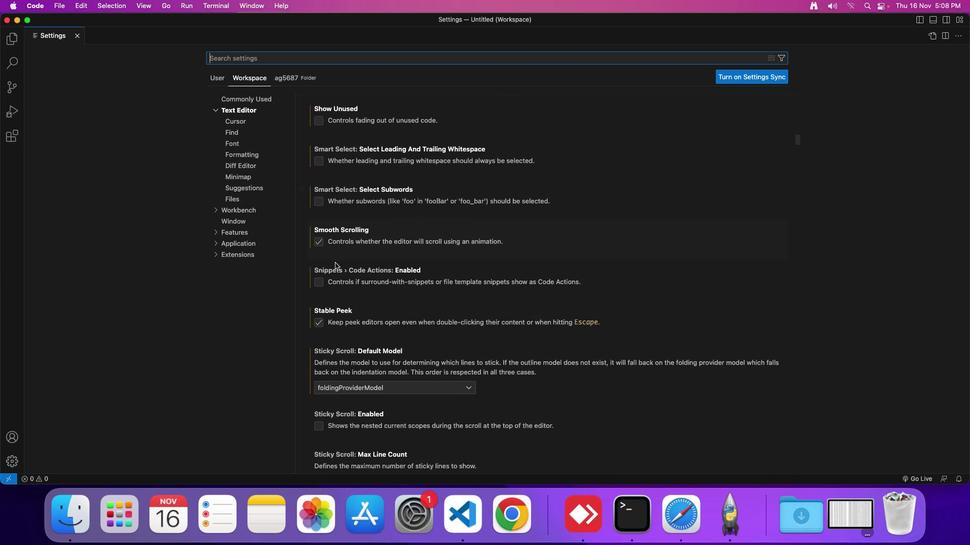 
Action: Mouse scrolled (335, 262) with delta (0, 0)
Screenshot: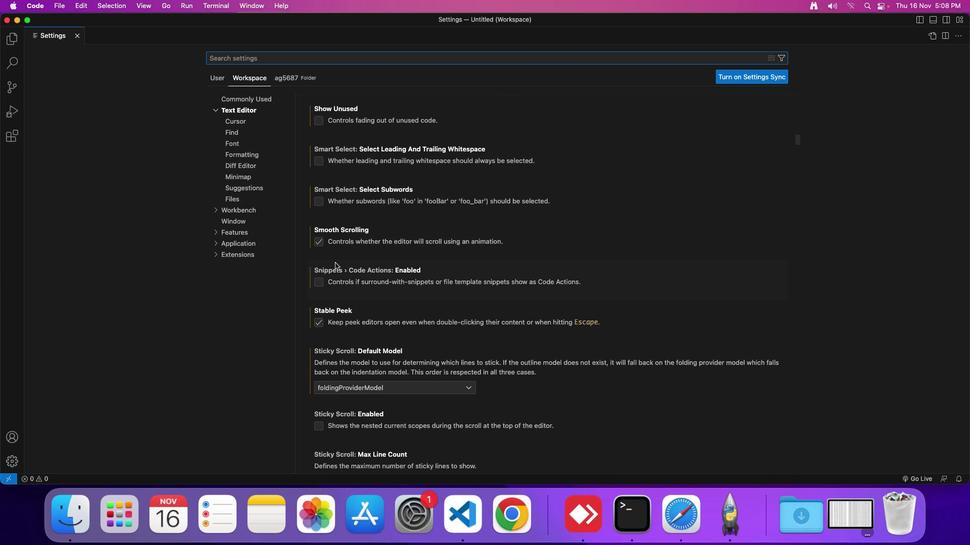 
Action: Mouse scrolled (335, 262) with delta (0, 0)
Screenshot: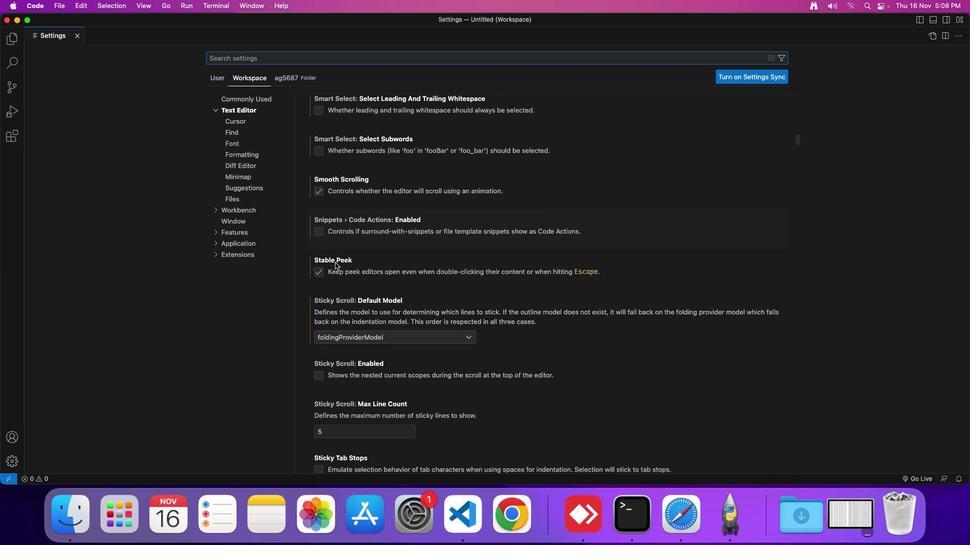 
Action: Mouse scrolled (335, 262) with delta (0, 0)
Screenshot: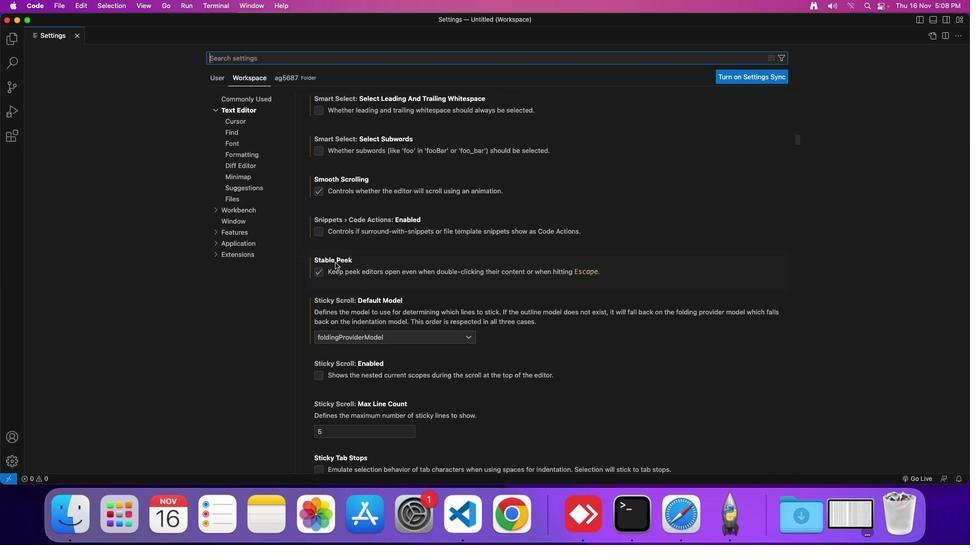 
Action: Mouse scrolled (335, 262) with delta (0, 0)
Screenshot: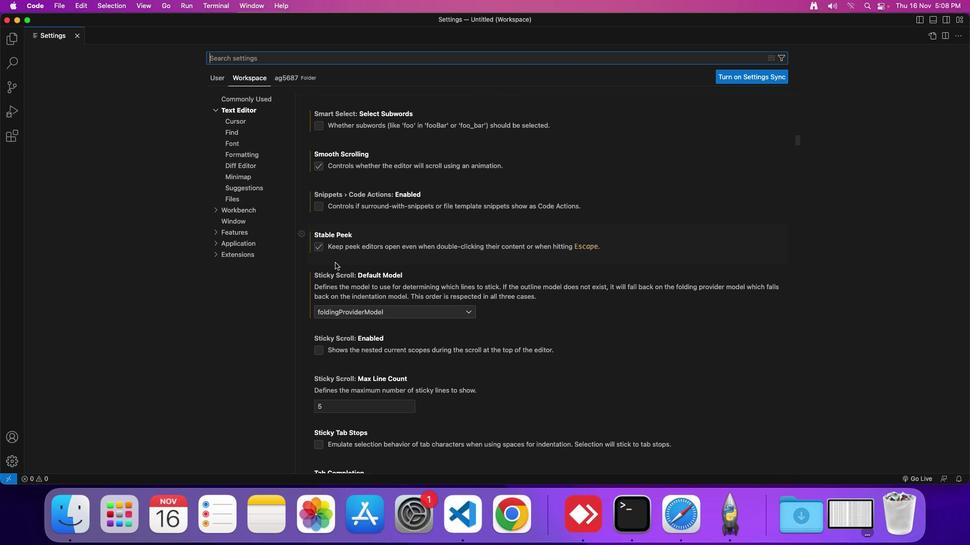
Action: Mouse scrolled (335, 262) with delta (0, 0)
Screenshot: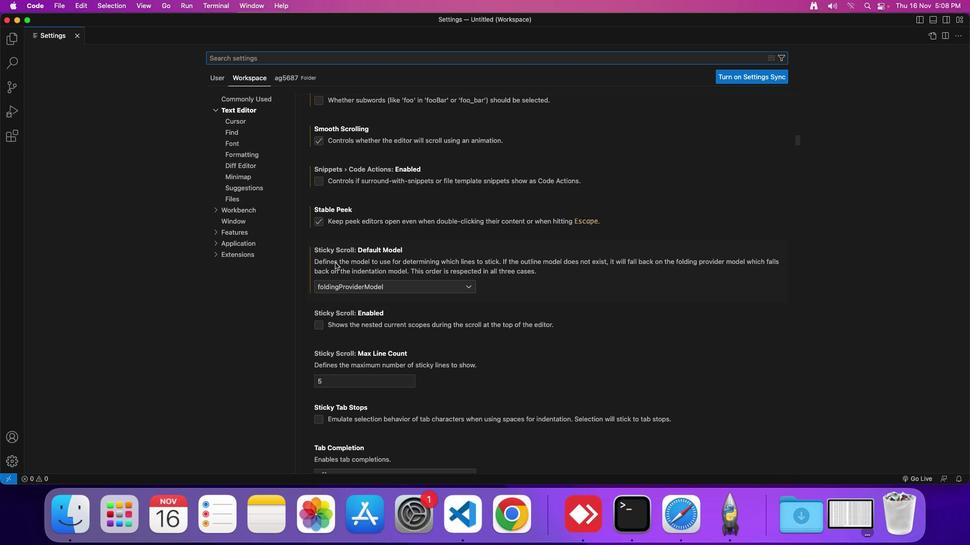 
Action: Mouse scrolled (335, 262) with delta (0, 0)
Screenshot: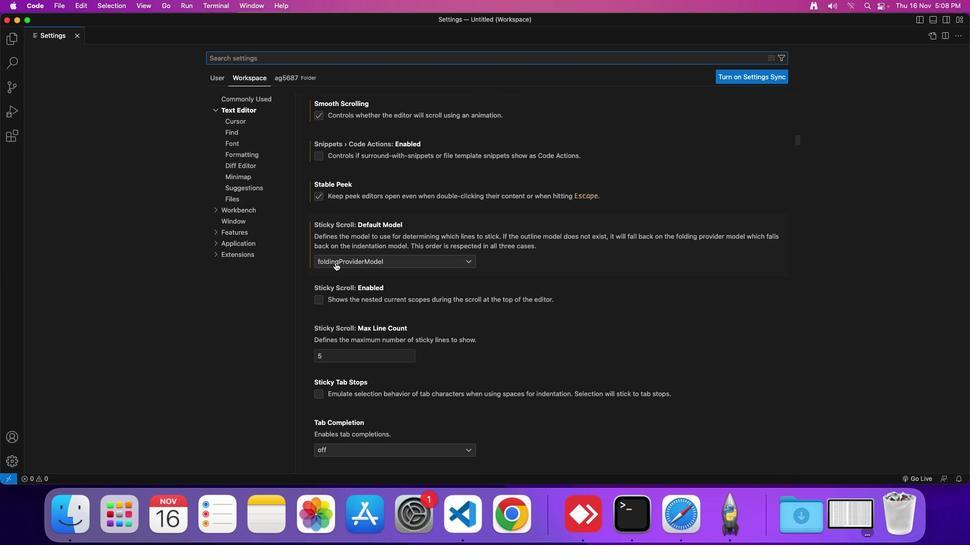 
Action: Mouse scrolled (335, 262) with delta (0, 0)
Screenshot: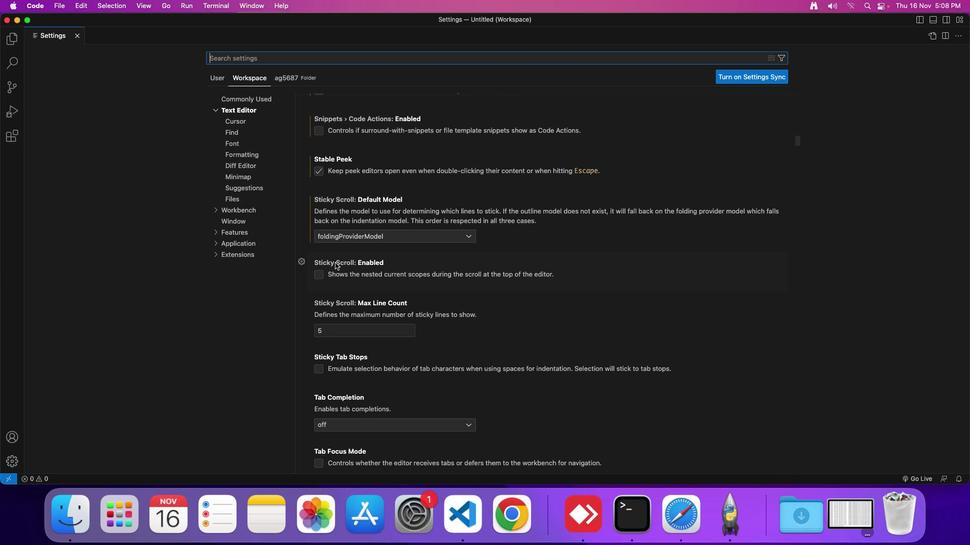 
Action: Mouse moved to (362, 241)
Screenshot: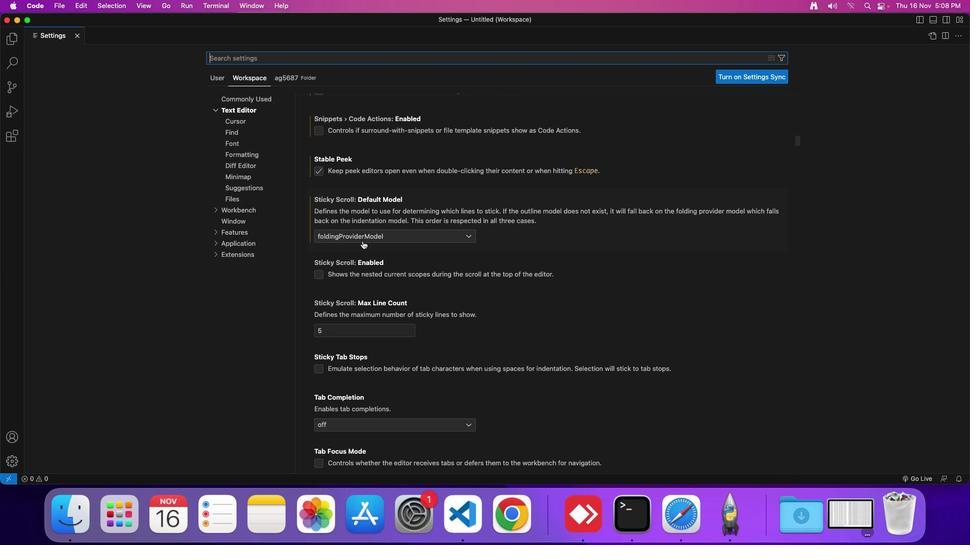 
Action: Mouse pressed left at (362, 241)
Screenshot: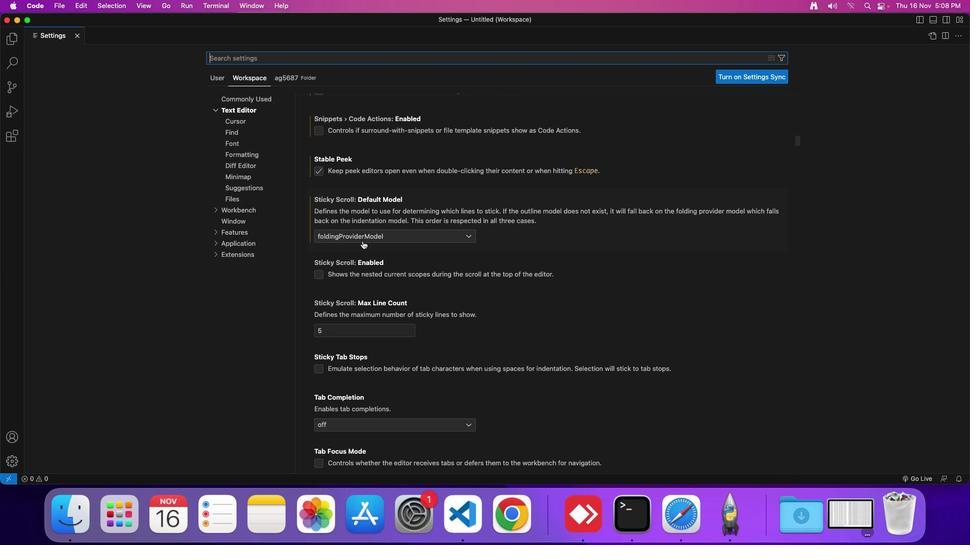 
Action: Mouse moved to (347, 249)
Screenshot: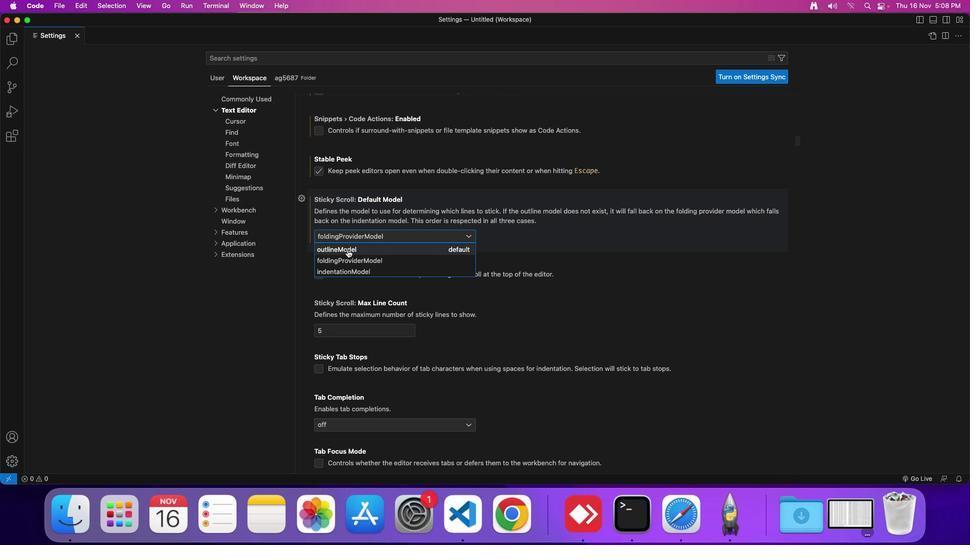 
Action: Mouse pressed left at (347, 249)
Screenshot: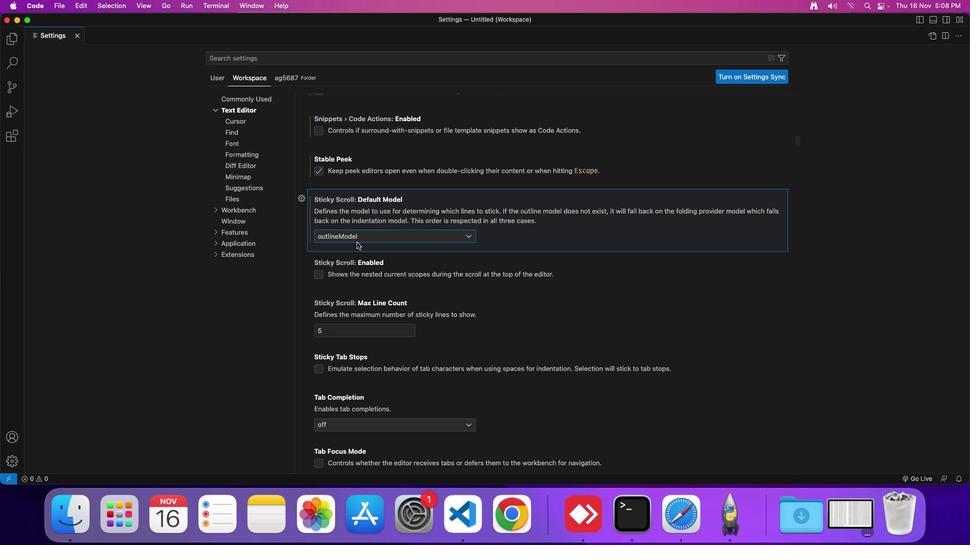 
Action: Mouse moved to (368, 241)
Screenshot: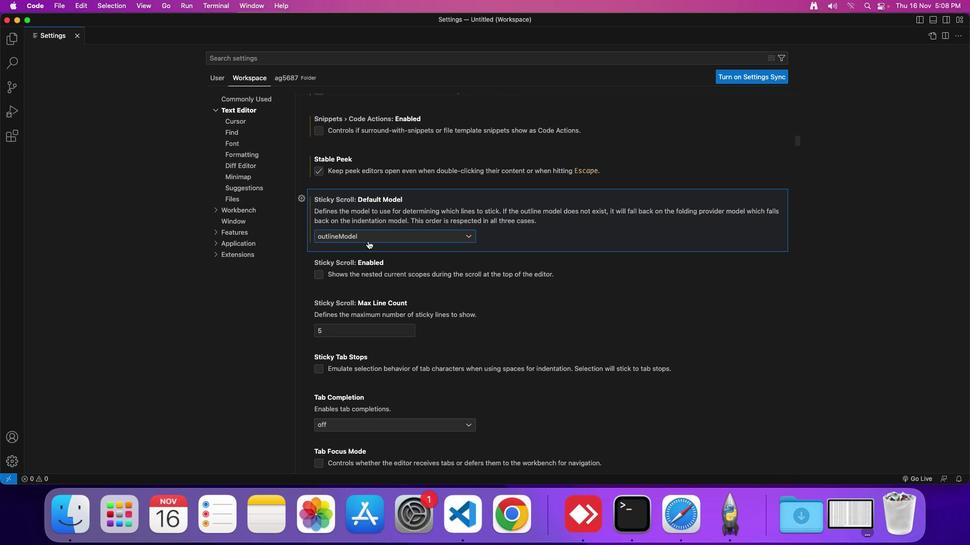 
